Task: Find connections with filter location Carrières-sous-Poissy with filter topic #automotivewith filter profile language French with filter current company Happiest Minds Technologies with filter school Vellore Institute of Technology with filter industry Oil and Gas with filter service category Project Management with filter keywords title Painter
Action: Mouse moved to (631, 82)
Screenshot: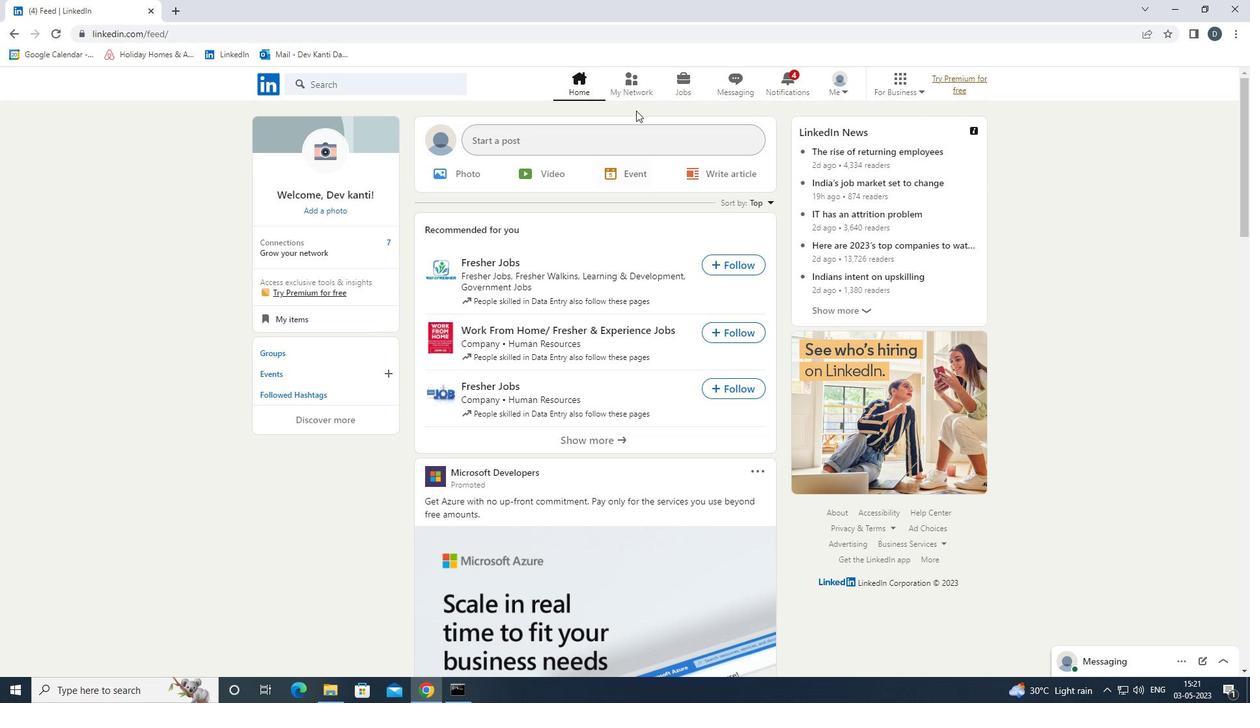 
Action: Mouse pressed left at (631, 82)
Screenshot: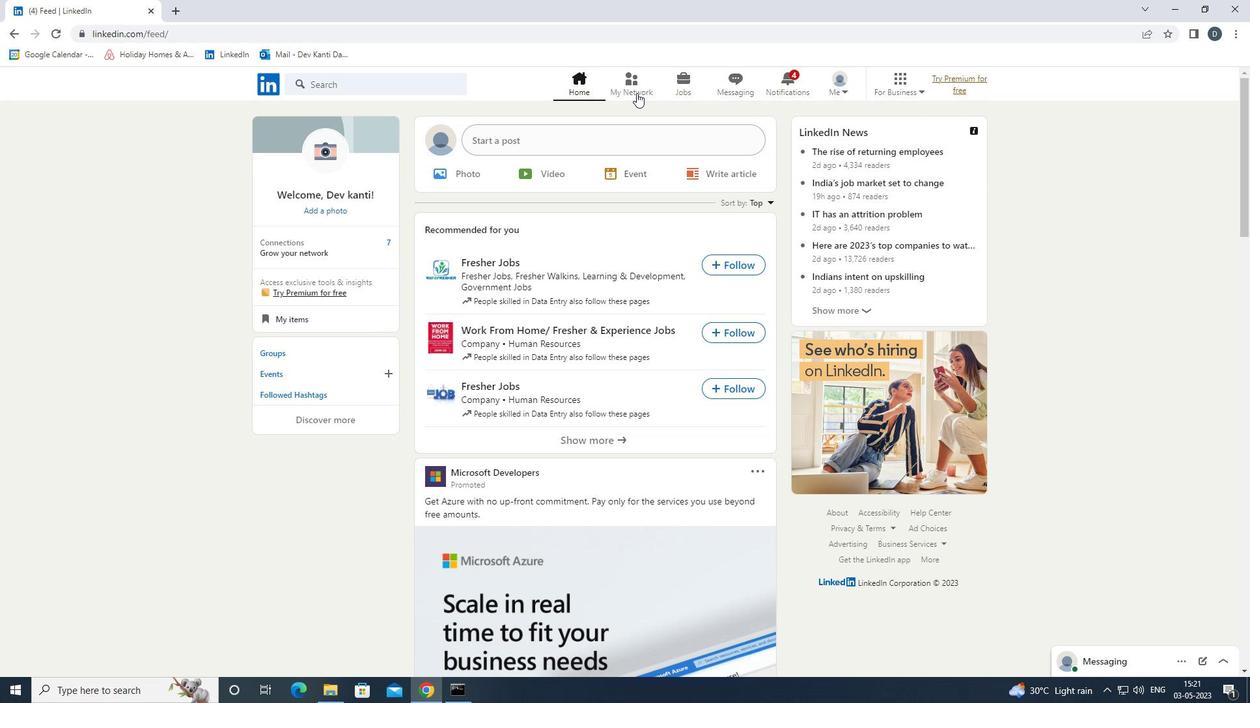 
Action: Mouse moved to (429, 153)
Screenshot: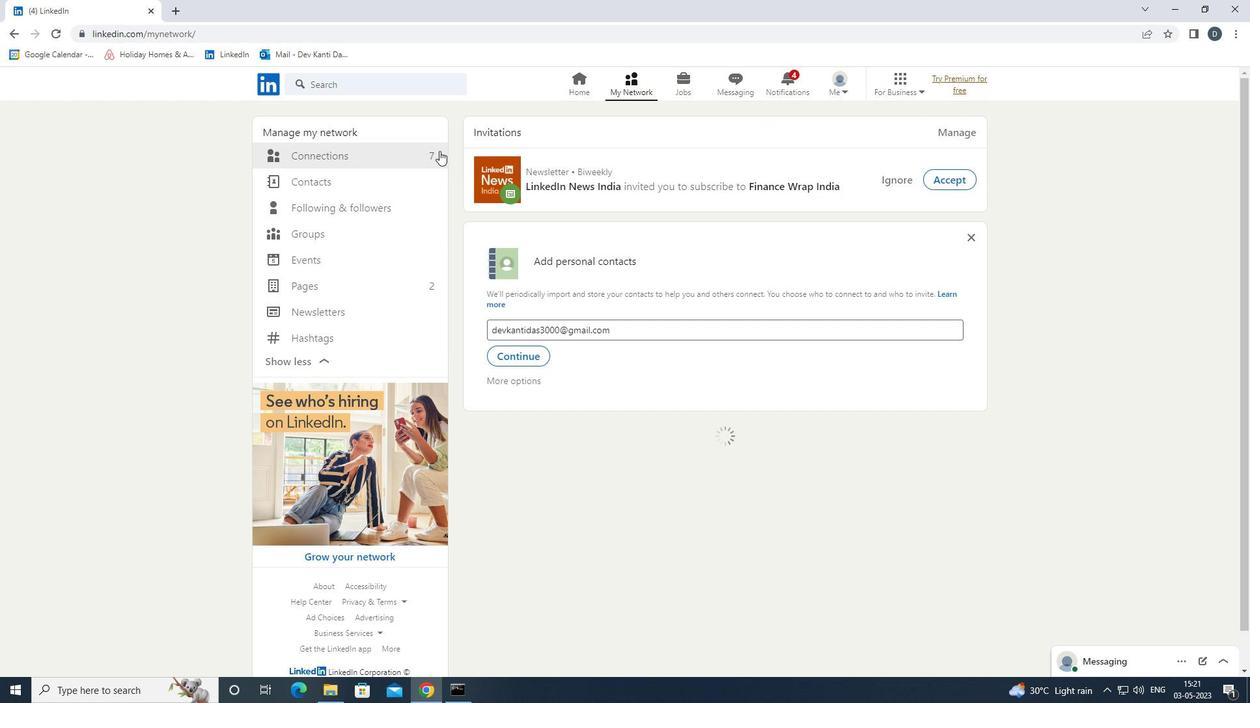 
Action: Mouse pressed left at (429, 153)
Screenshot: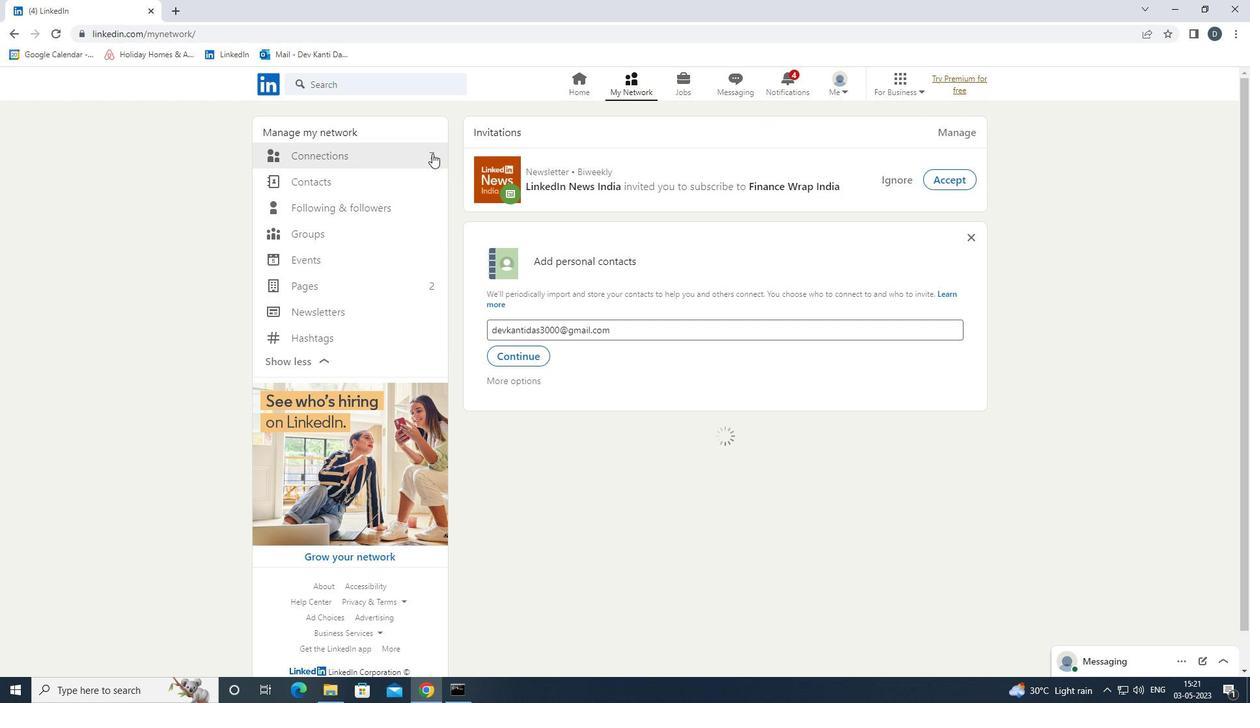 
Action: Mouse moved to (733, 154)
Screenshot: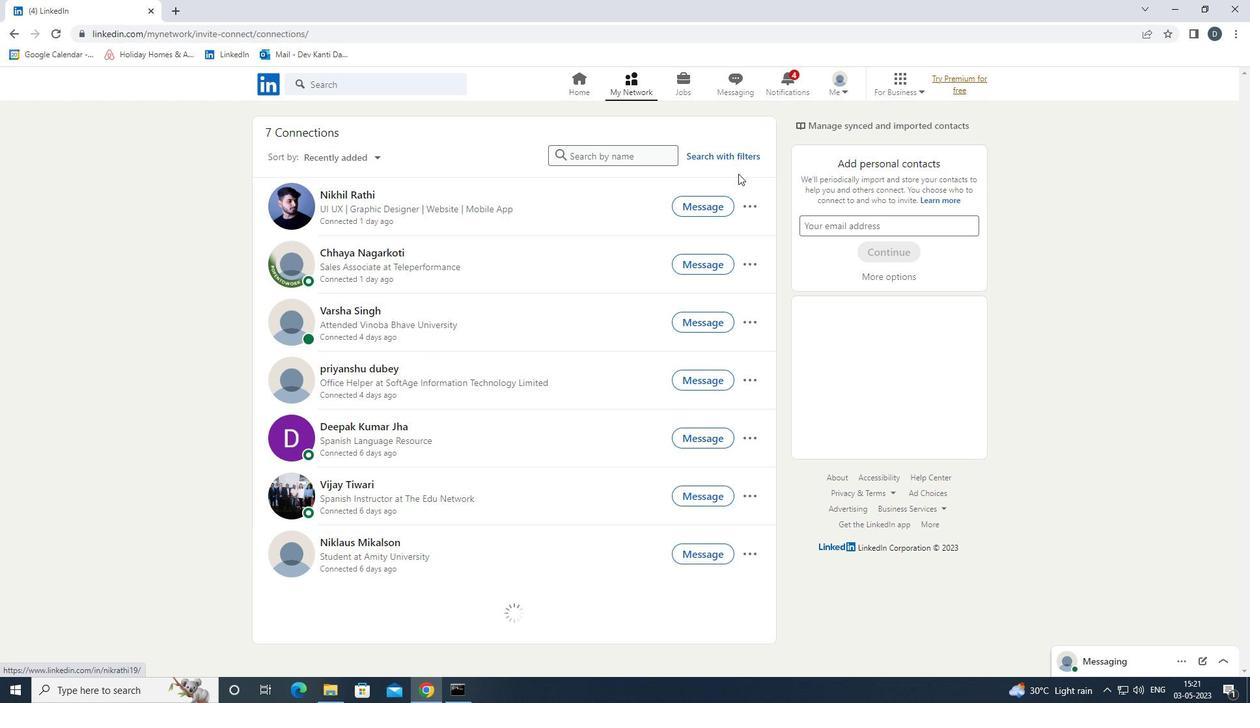 
Action: Mouse pressed left at (733, 154)
Screenshot: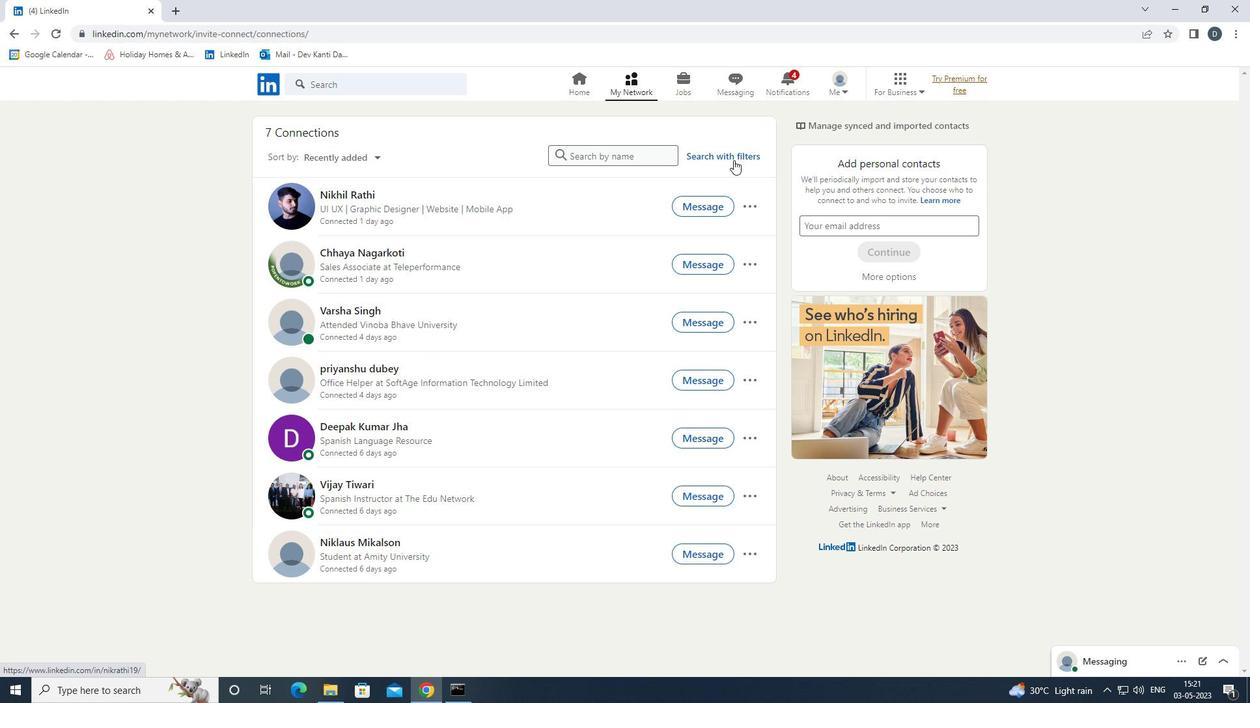 
Action: Mouse moved to (678, 121)
Screenshot: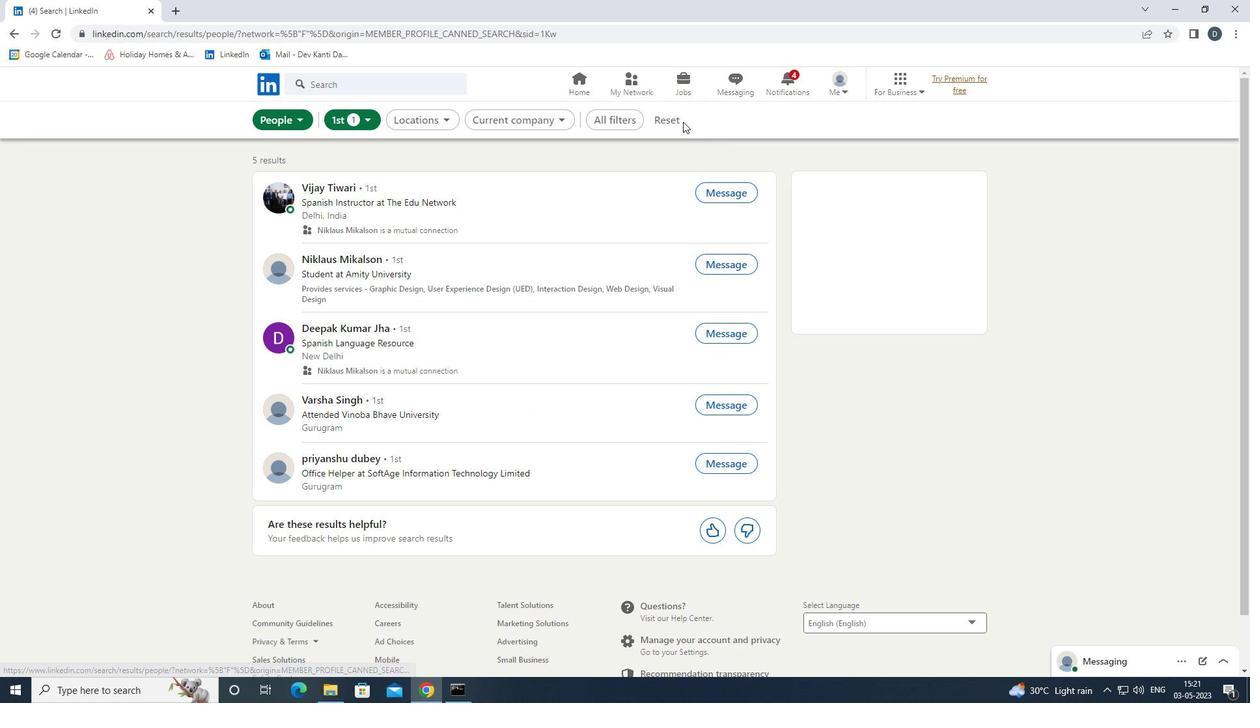 
Action: Mouse pressed left at (678, 121)
Screenshot: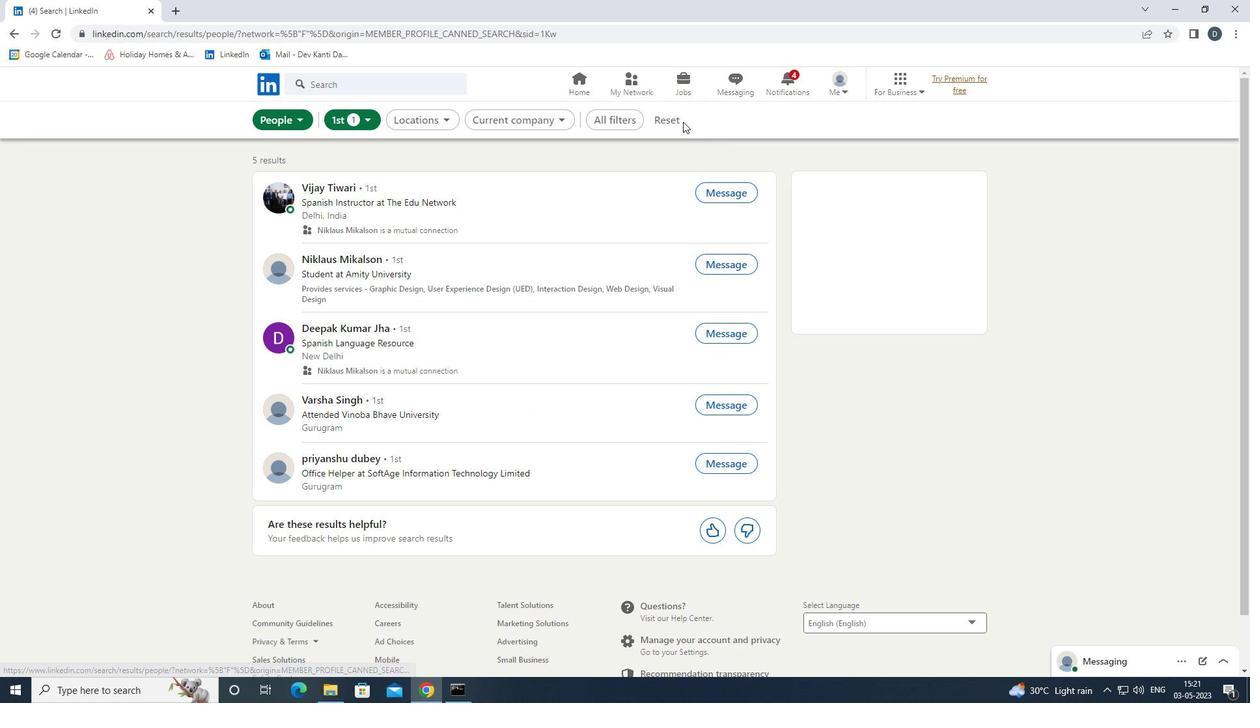 
Action: Mouse moved to (674, 122)
Screenshot: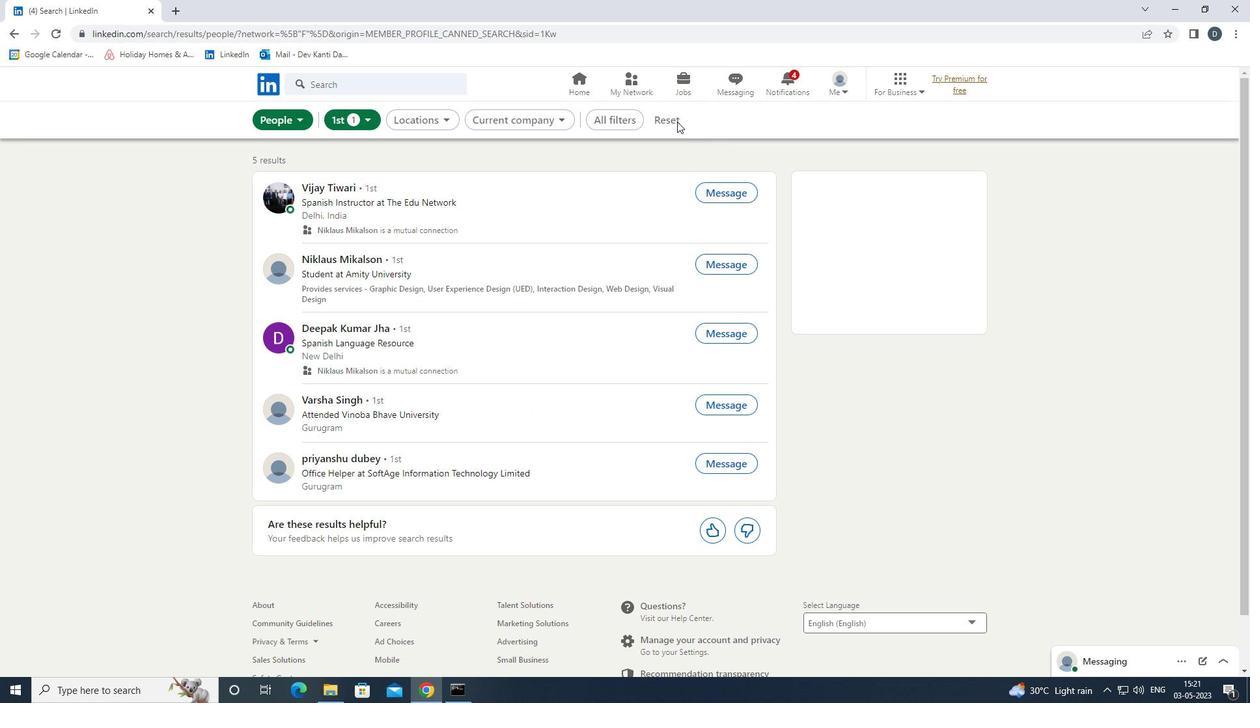 
Action: Mouse pressed left at (674, 122)
Screenshot: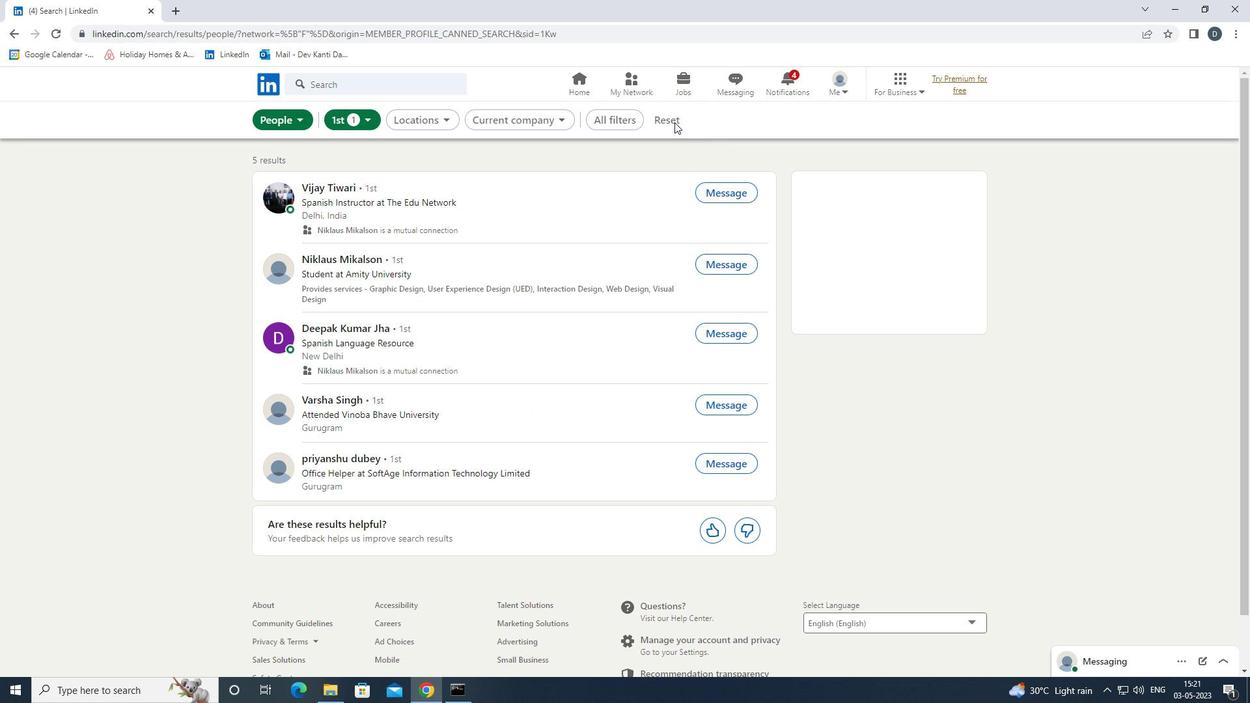 
Action: Mouse moved to (654, 117)
Screenshot: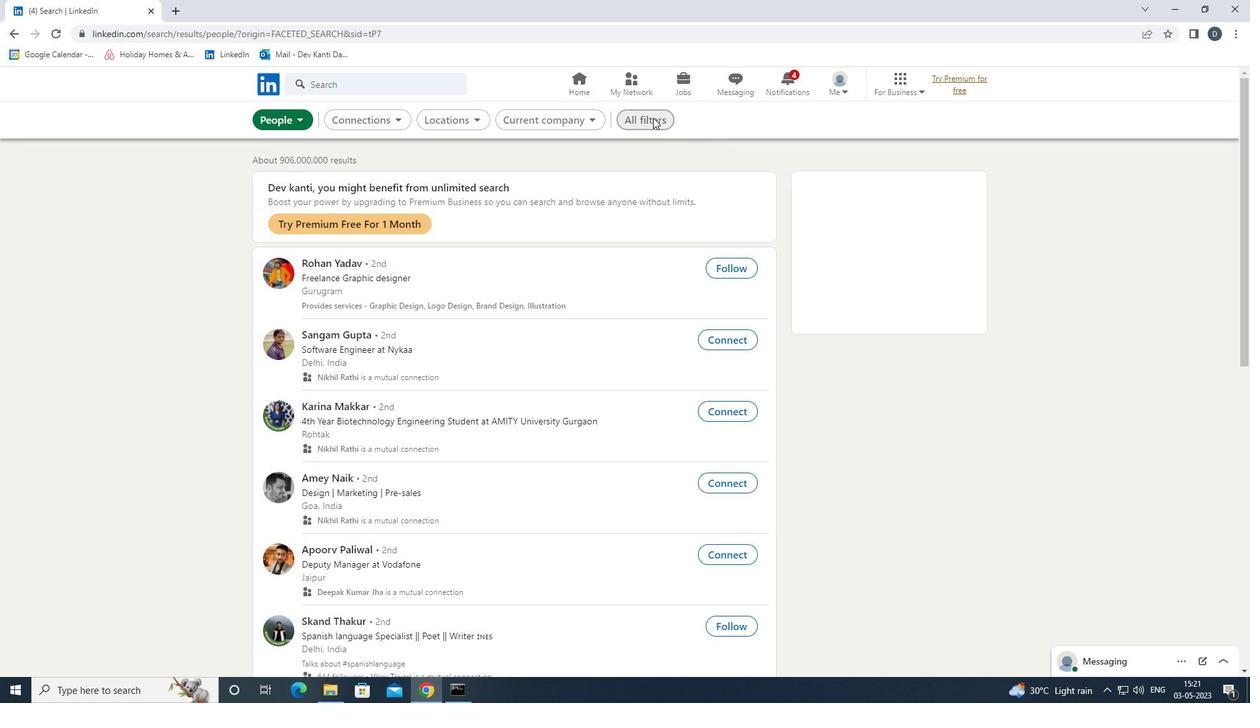
Action: Mouse pressed left at (654, 117)
Screenshot: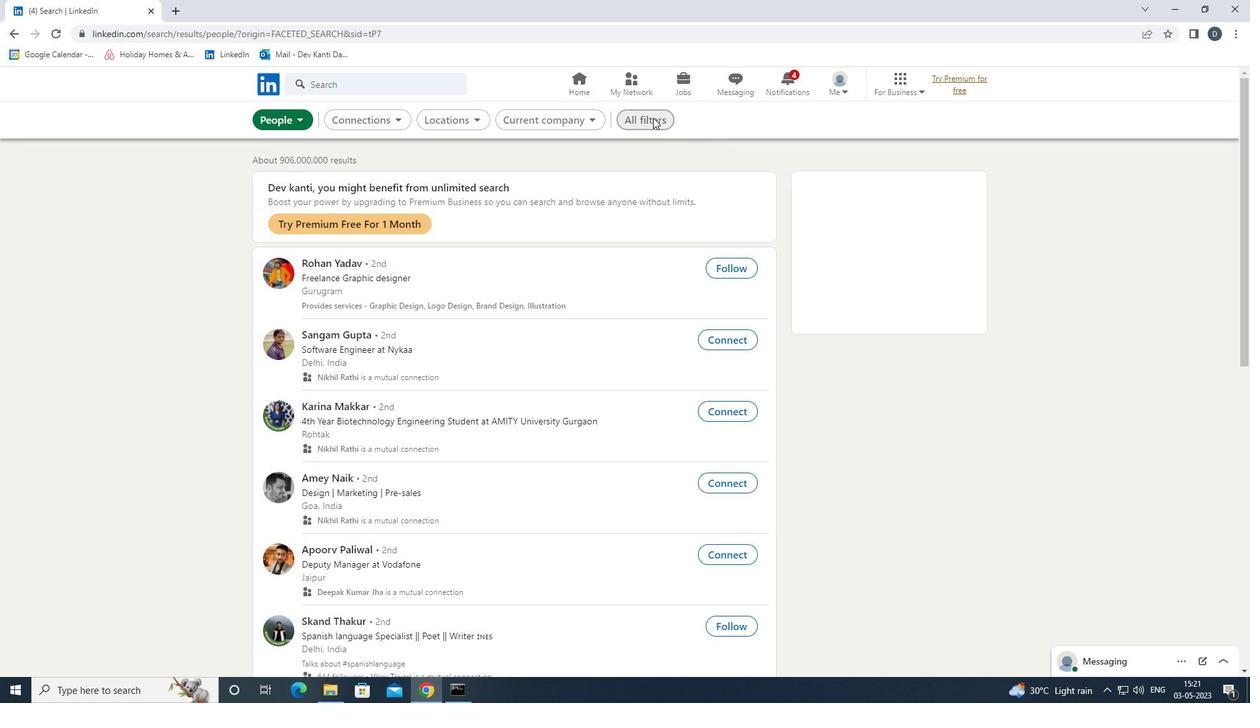 
Action: Mouse moved to (1144, 404)
Screenshot: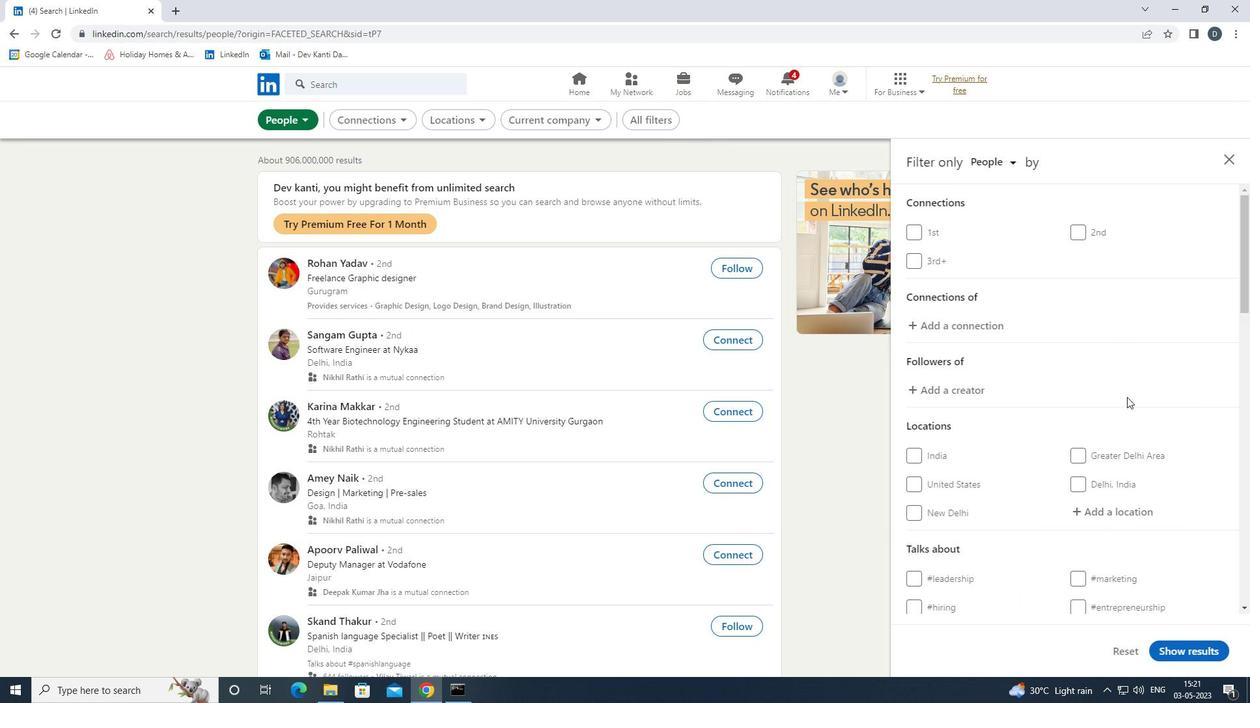 
Action: Mouse scrolled (1144, 403) with delta (0, 0)
Screenshot: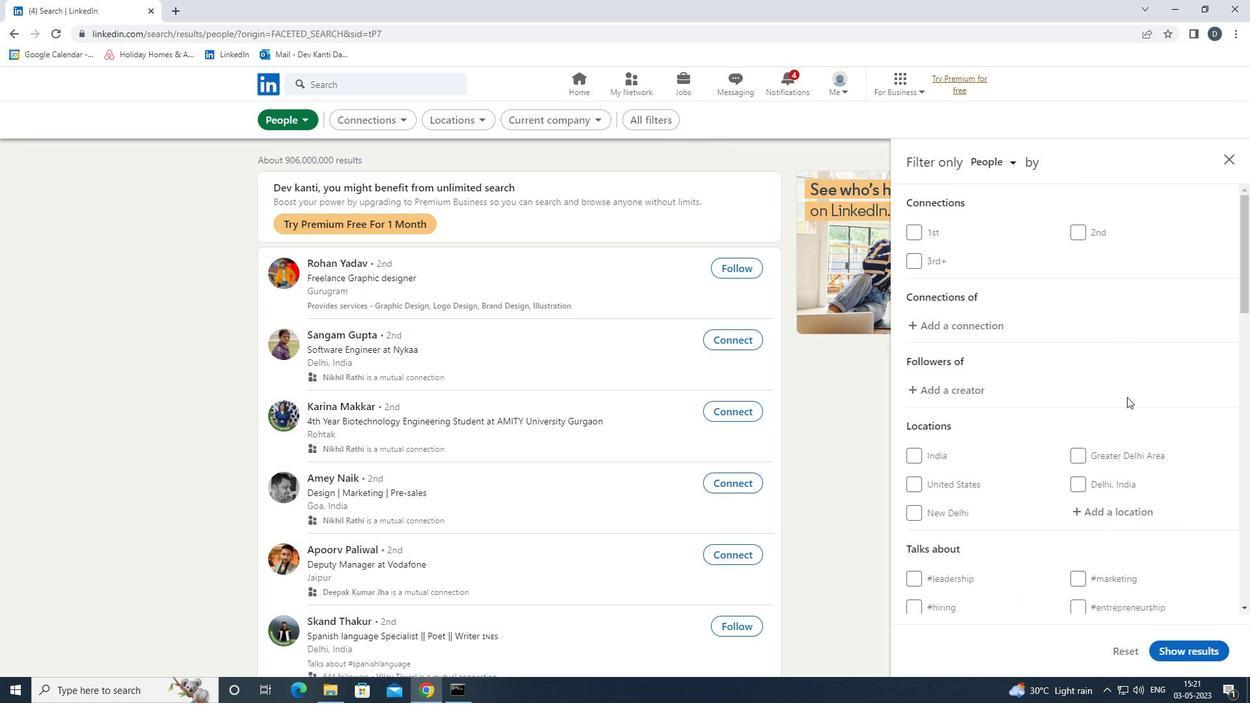 
Action: Mouse scrolled (1144, 403) with delta (0, 0)
Screenshot: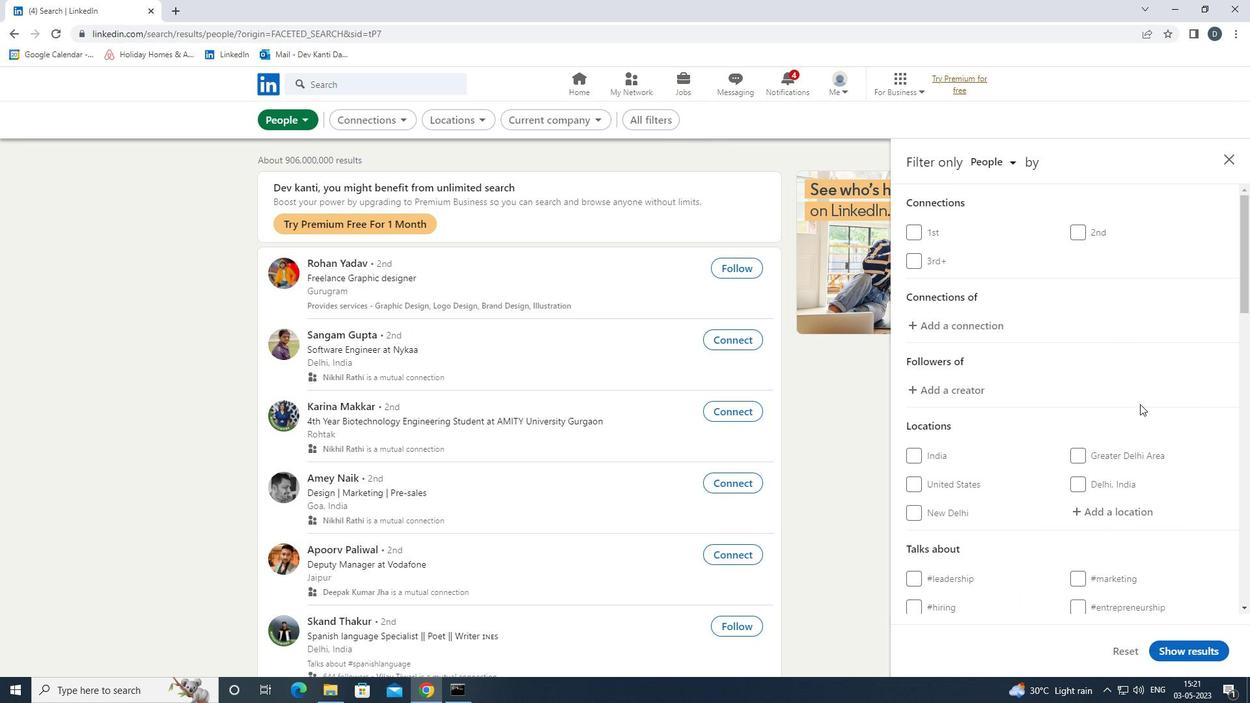 
Action: Mouse scrolled (1144, 403) with delta (0, 0)
Screenshot: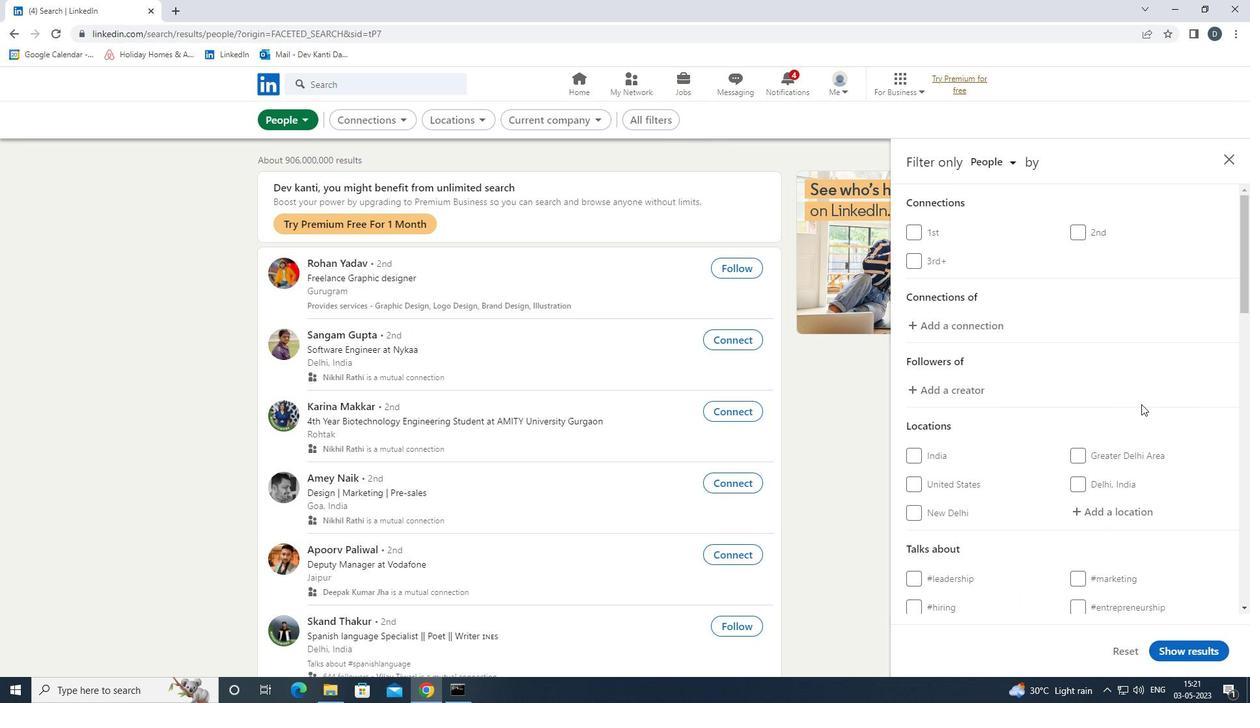 
Action: Mouse moved to (1133, 315)
Screenshot: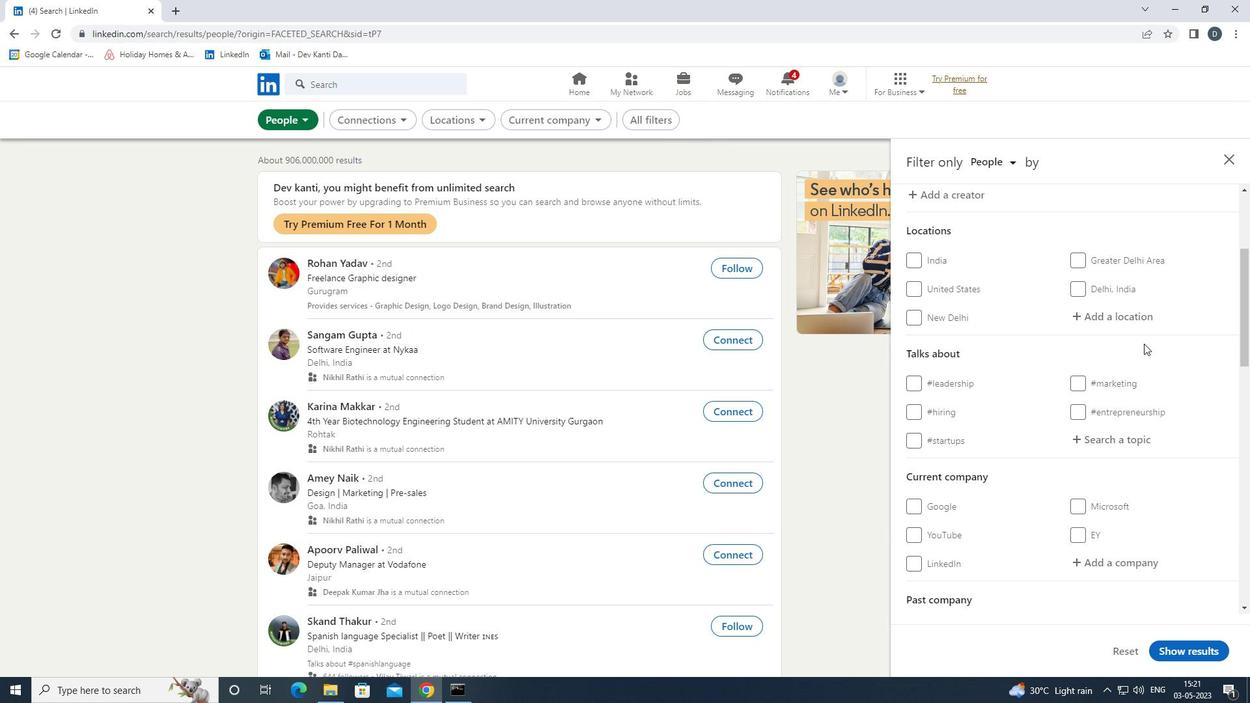 
Action: Mouse pressed left at (1133, 315)
Screenshot: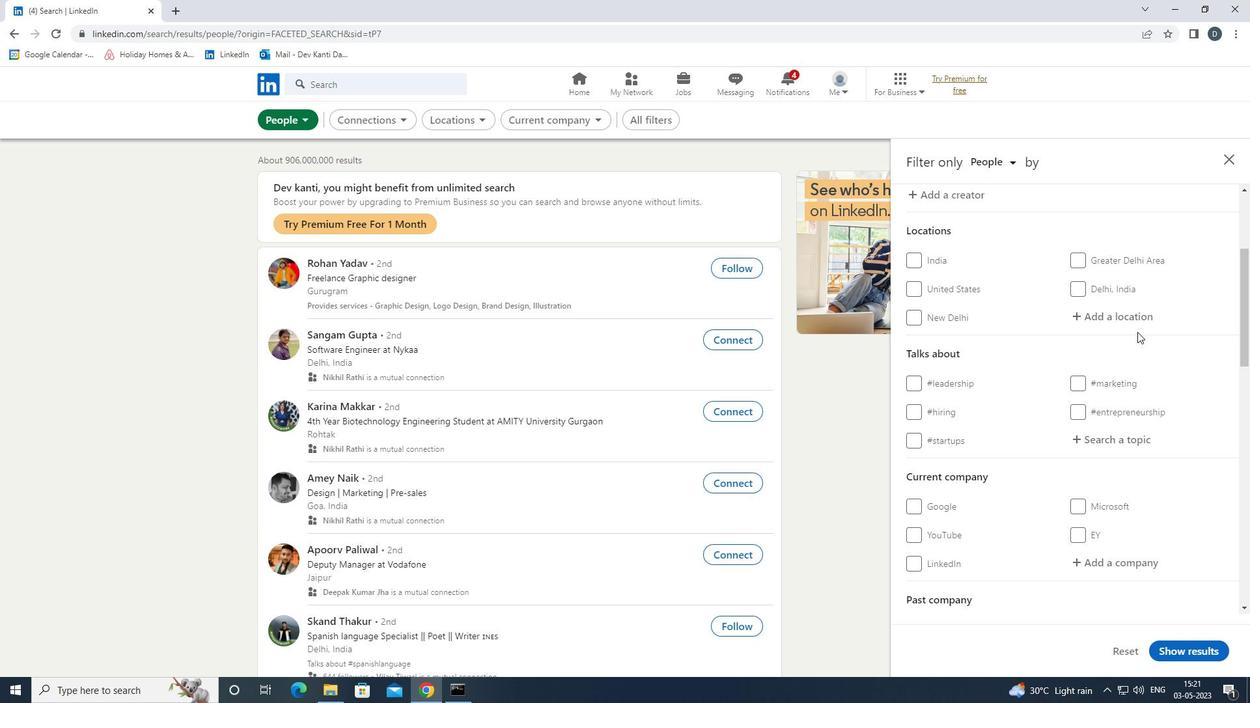 
Action: Mouse moved to (1131, 315)
Screenshot: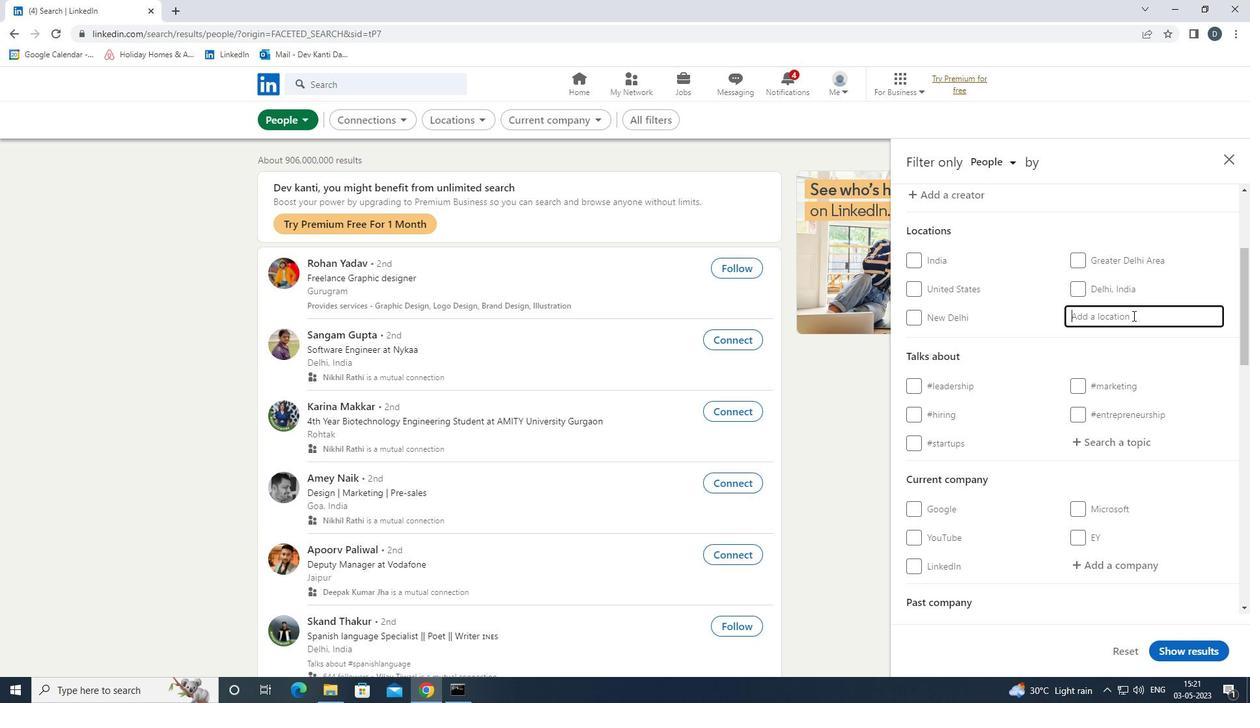 
Action: Key pressed <Key.shift>CARRIERES<Key.up><Key.down><Key.down><Key.up><Key.enter>
Screenshot: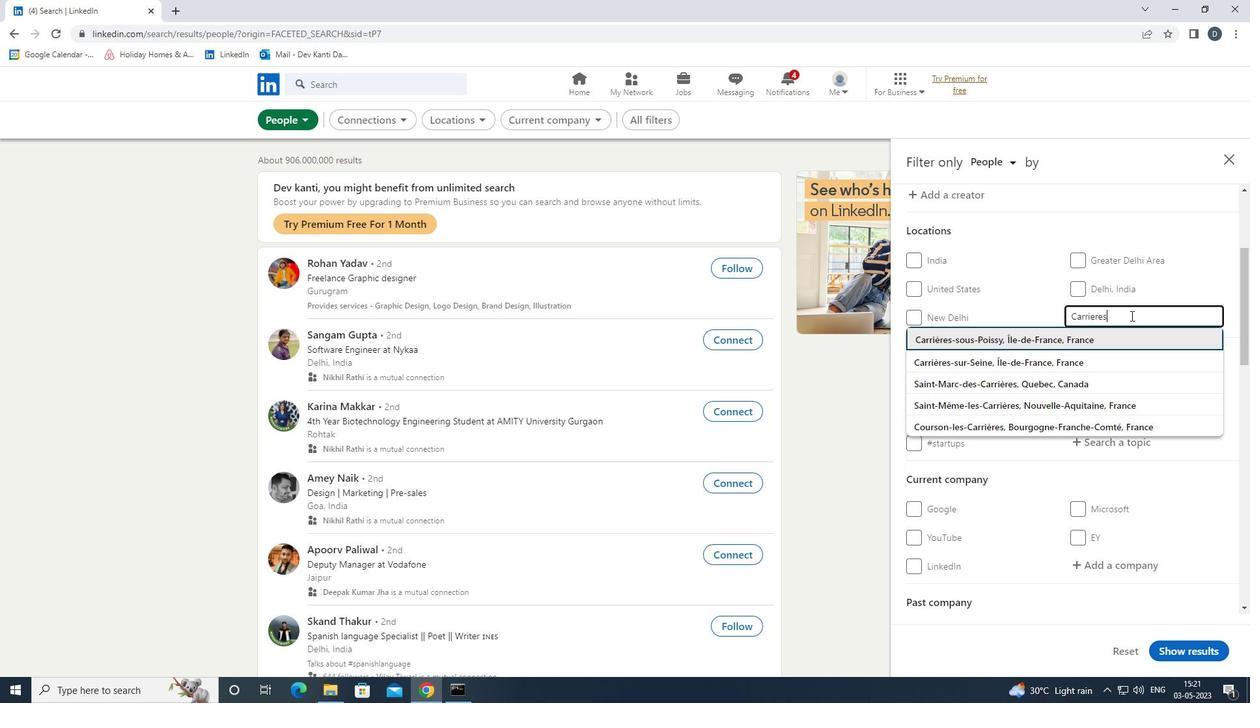 
Action: Mouse moved to (1143, 312)
Screenshot: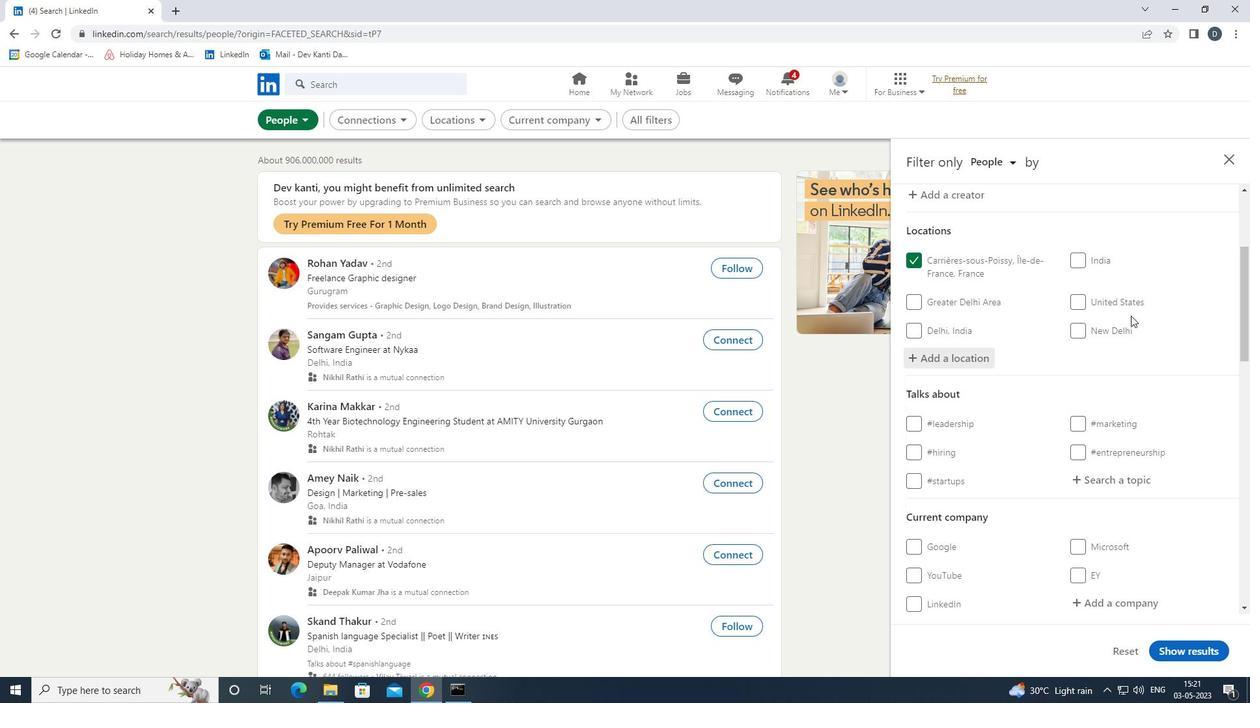 
Action: Mouse scrolled (1143, 312) with delta (0, 0)
Screenshot: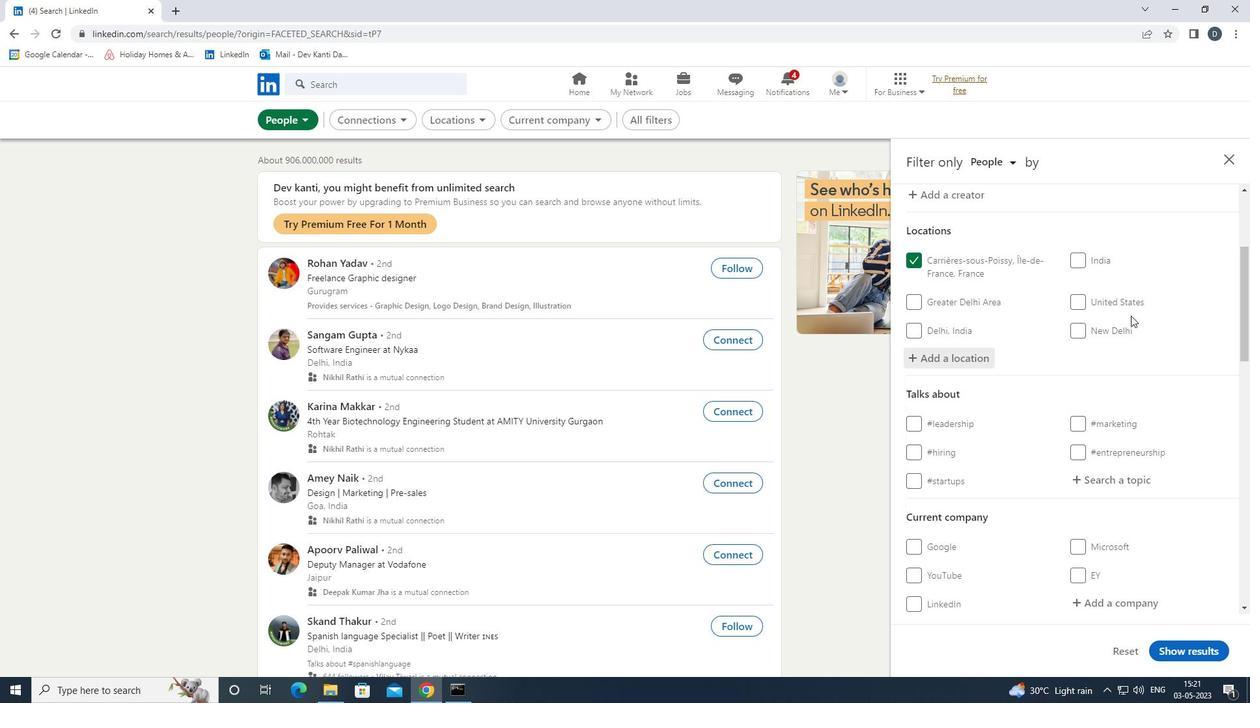 
Action: Mouse moved to (1141, 321)
Screenshot: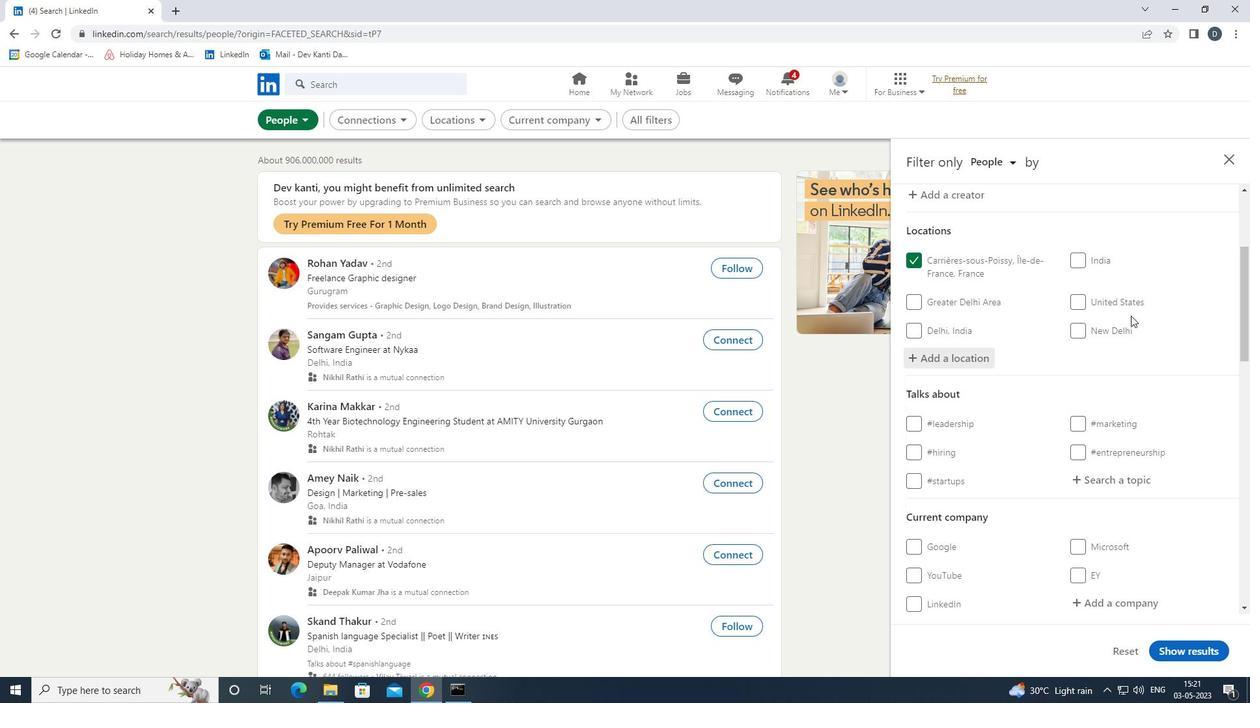 
Action: Mouse scrolled (1141, 321) with delta (0, 0)
Screenshot: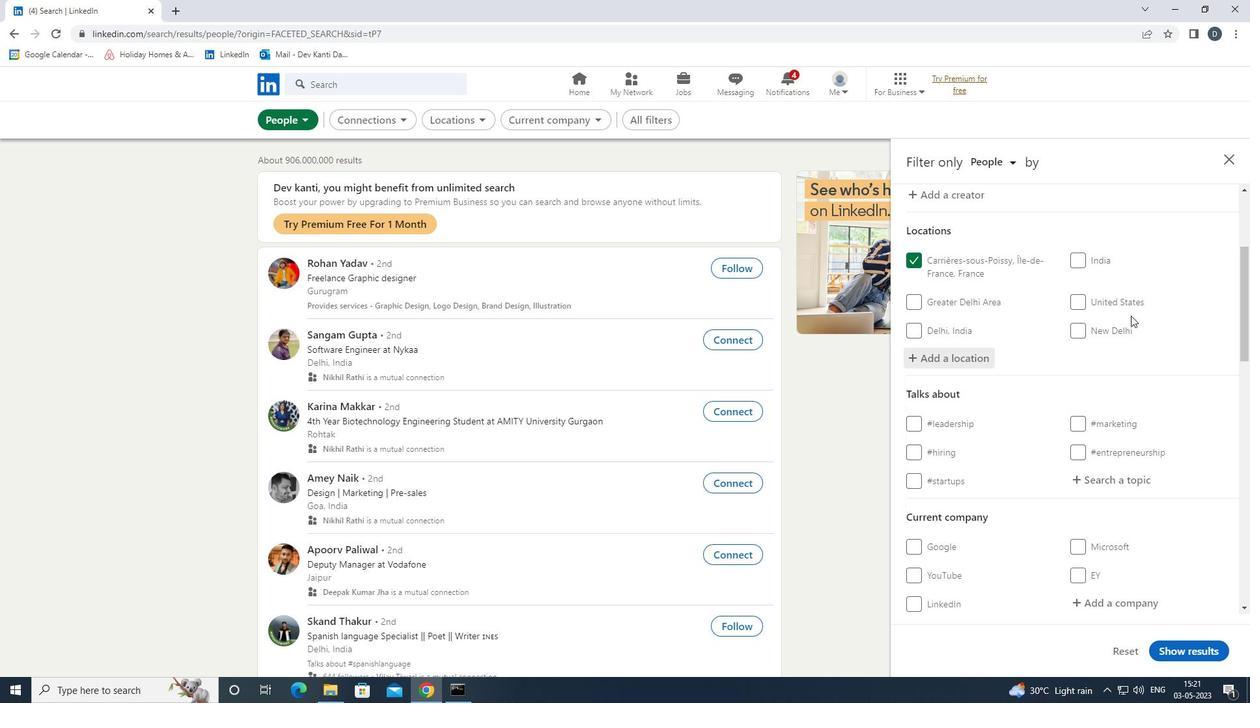 
Action: Mouse moved to (1126, 353)
Screenshot: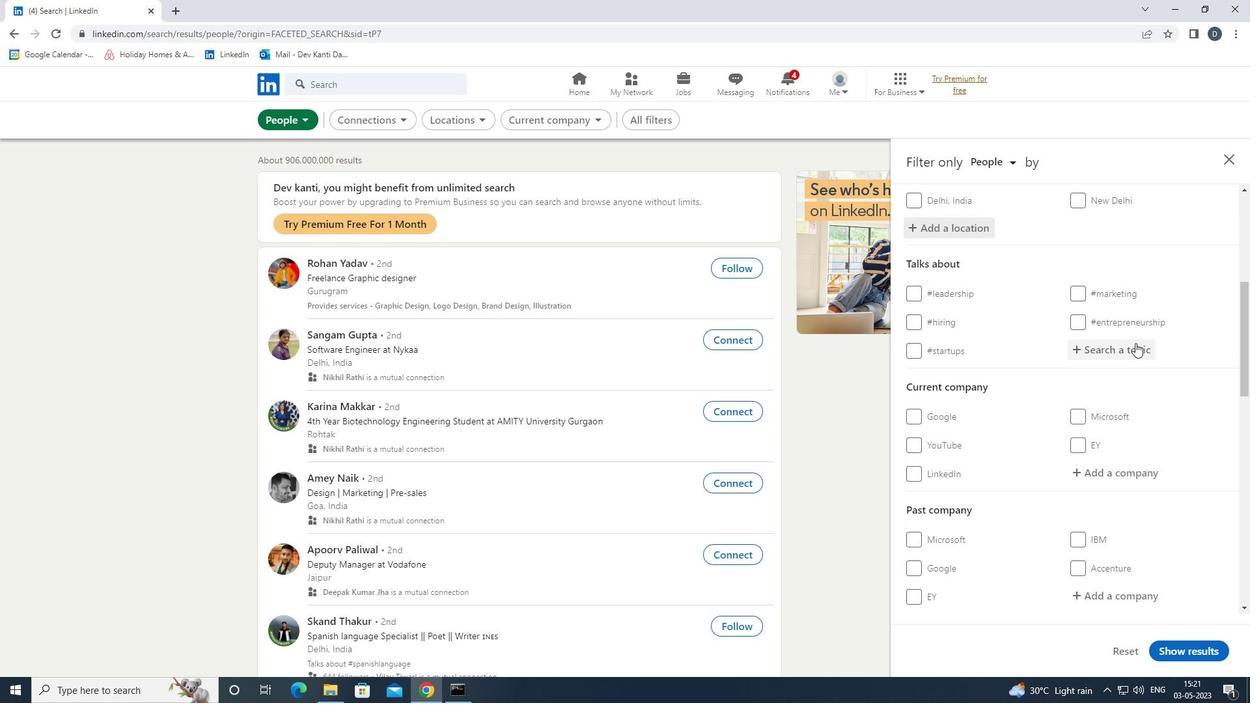 
Action: Mouse pressed left at (1126, 353)
Screenshot: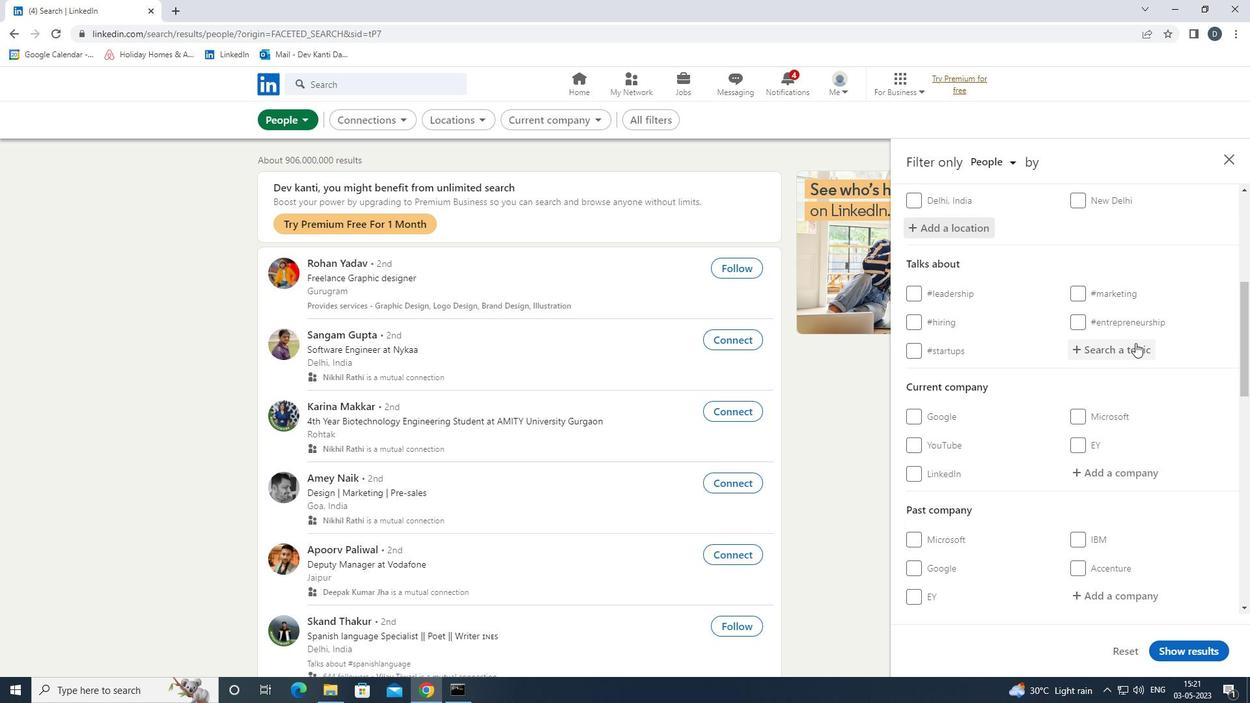 
Action: Key pressed AUTOMOT<Key.down><Key.enter>
Screenshot: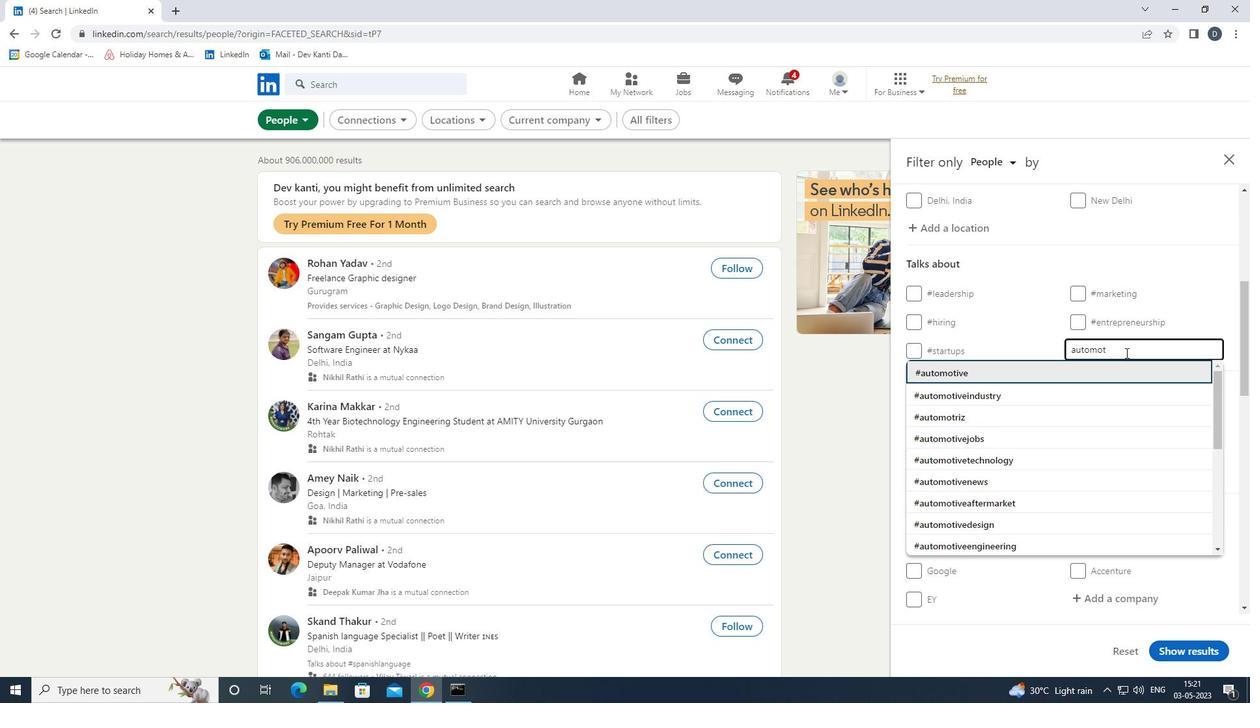 
Action: Mouse moved to (961, 324)
Screenshot: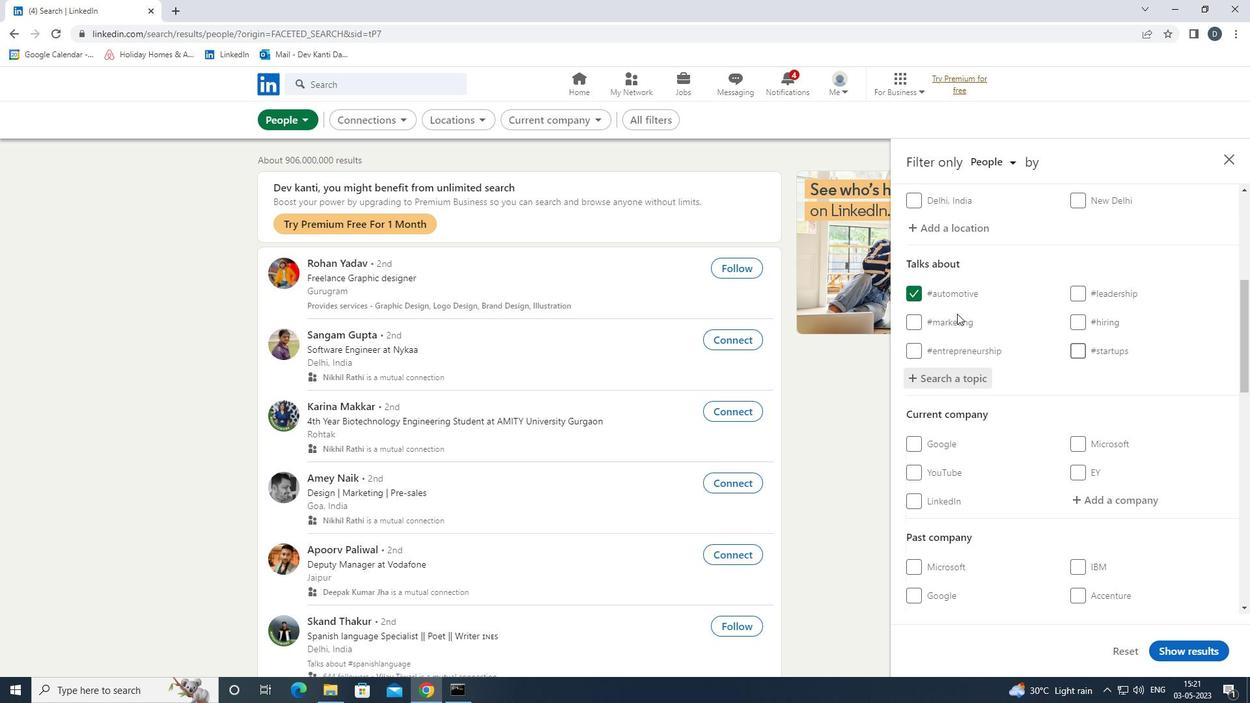 
Action: Mouse scrolled (961, 323) with delta (0, 0)
Screenshot: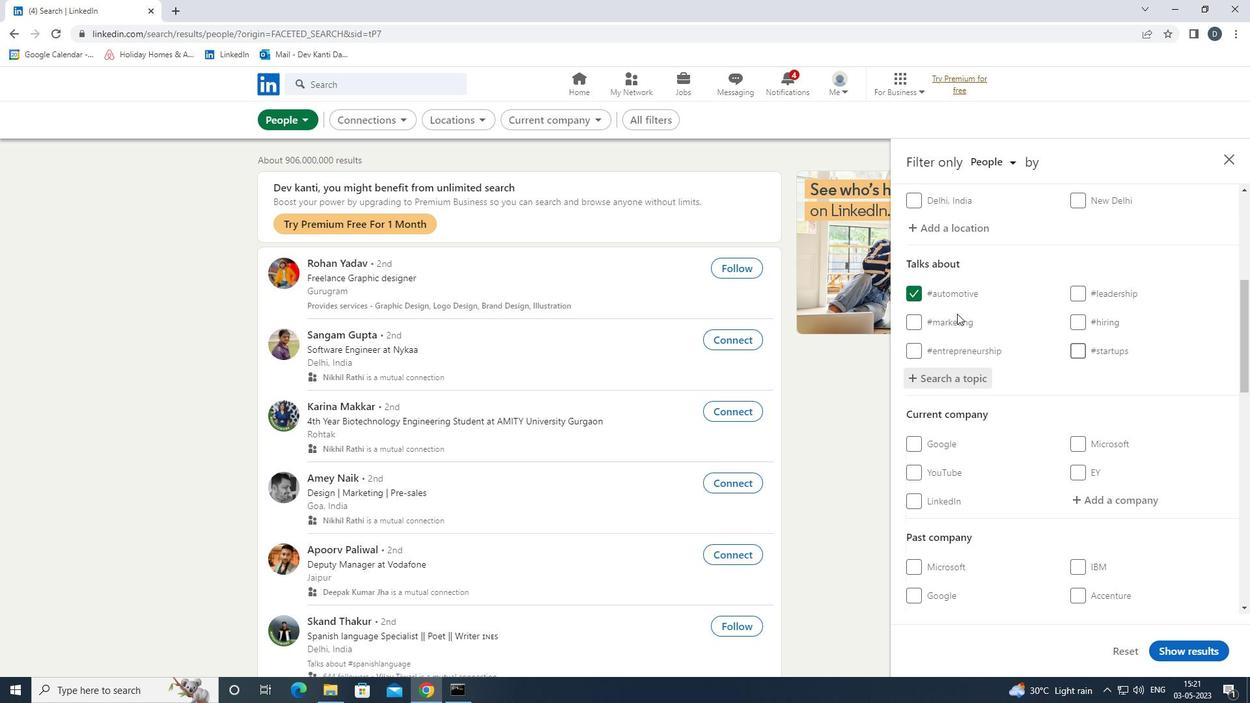 
Action: Mouse moved to (999, 382)
Screenshot: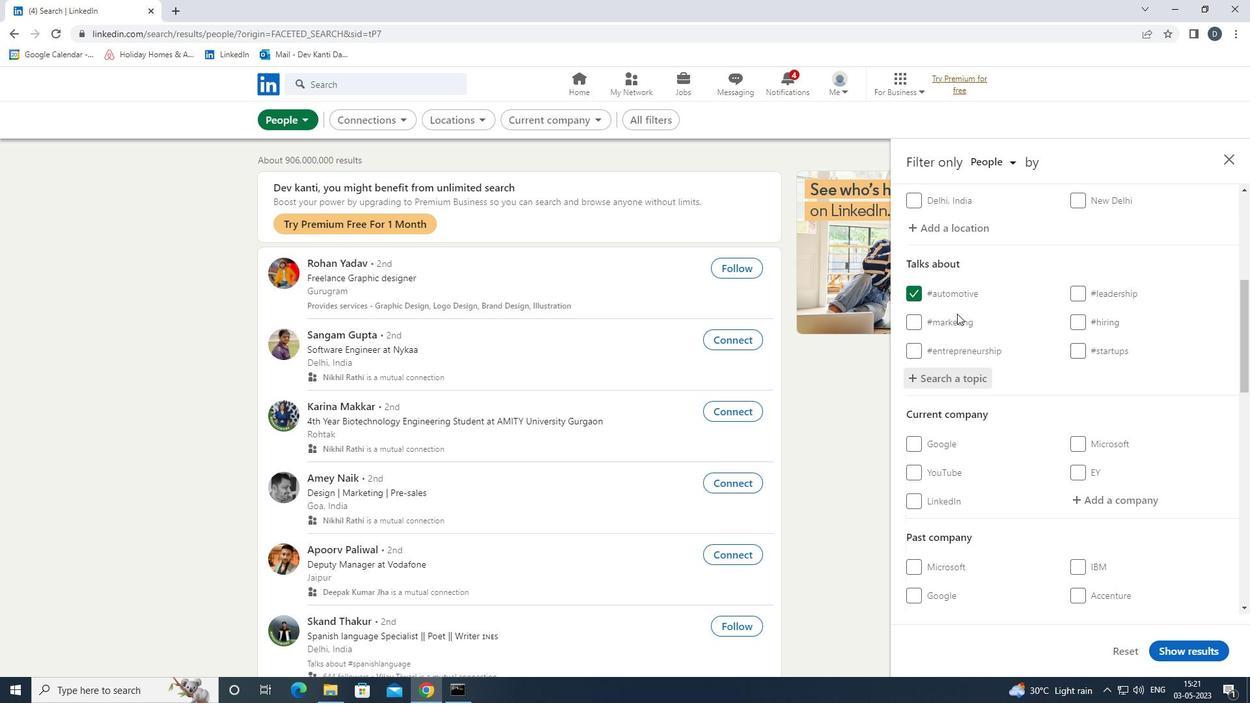 
Action: Mouse scrolled (999, 381) with delta (0, 0)
Screenshot: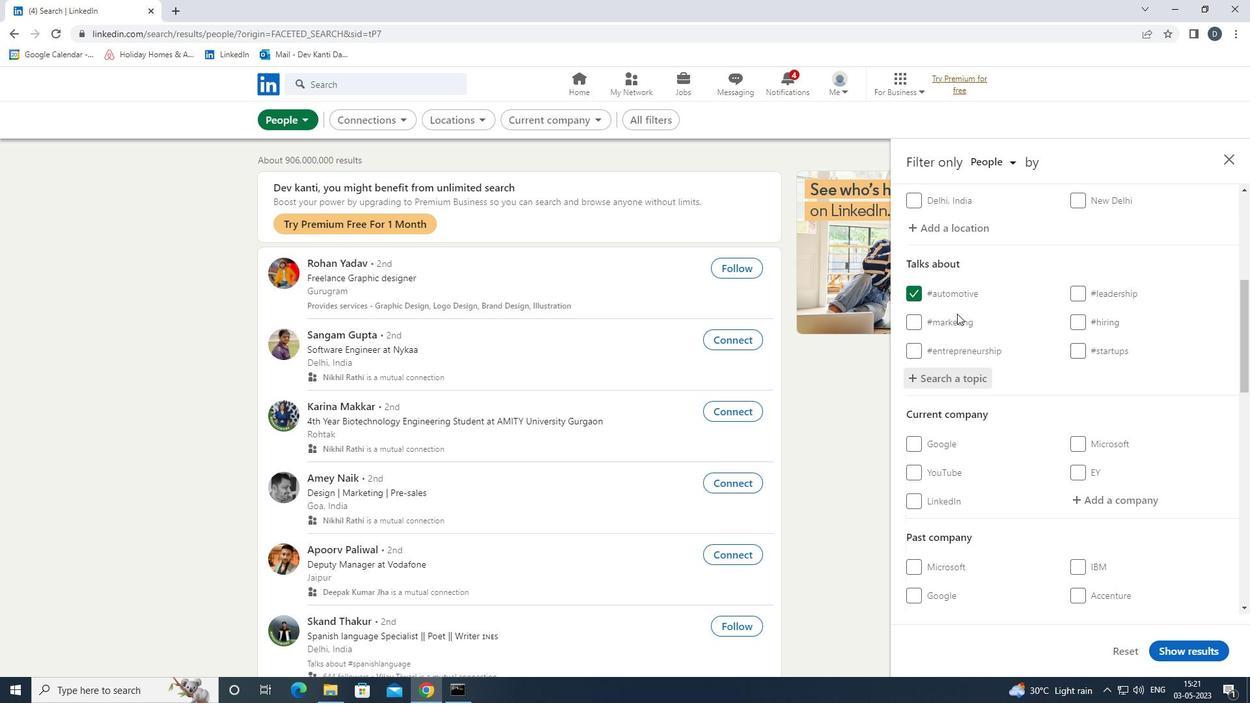 
Action: Mouse moved to (1013, 396)
Screenshot: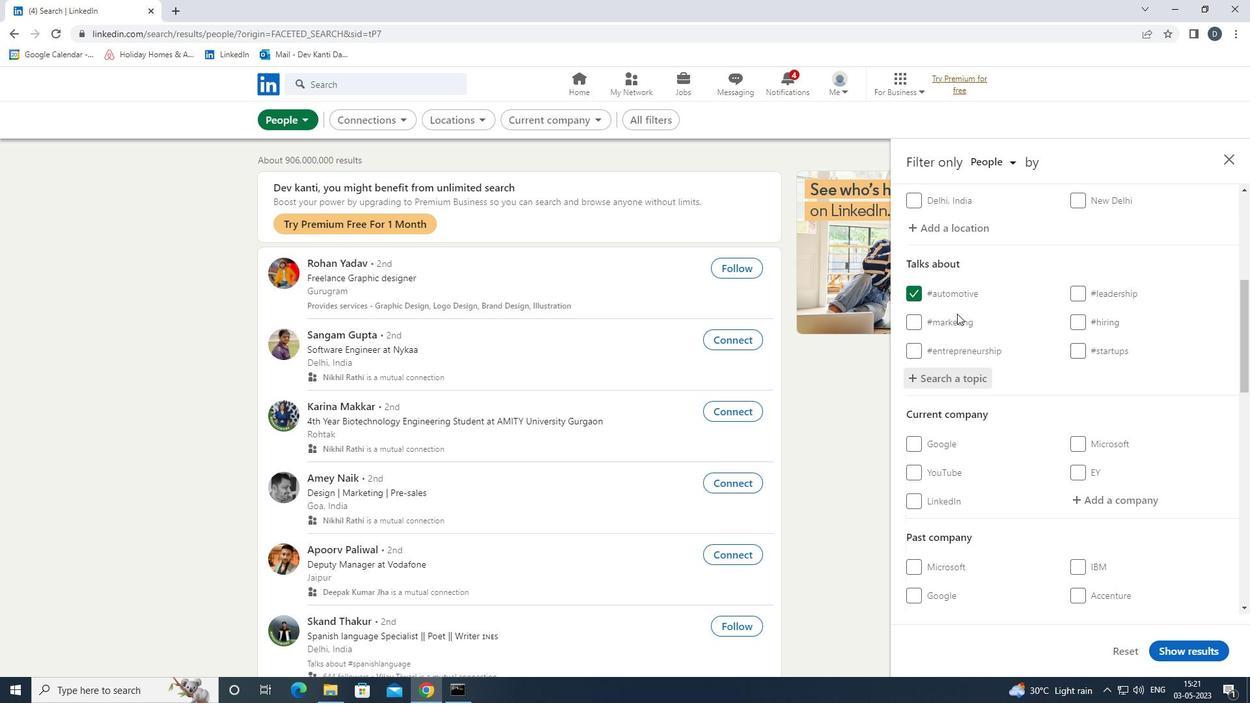 
Action: Mouse scrolled (1013, 395) with delta (0, 0)
Screenshot: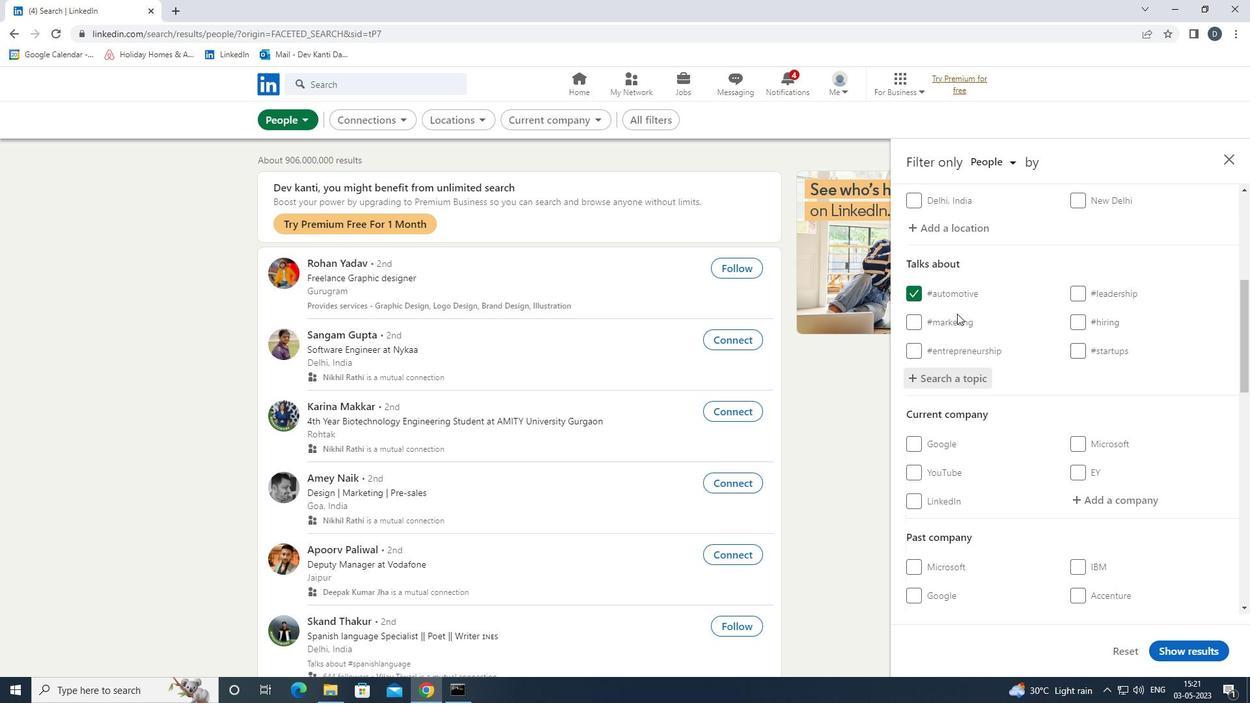 
Action: Mouse moved to (1024, 398)
Screenshot: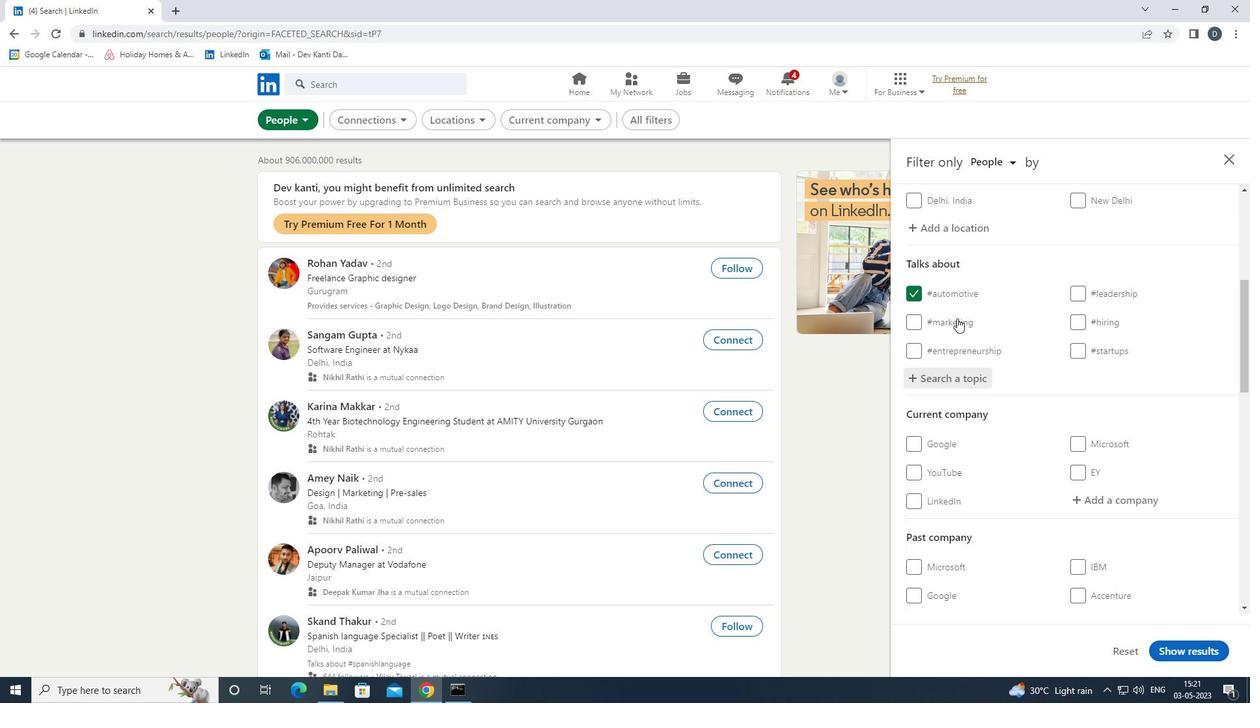 
Action: Mouse scrolled (1024, 398) with delta (0, 0)
Screenshot: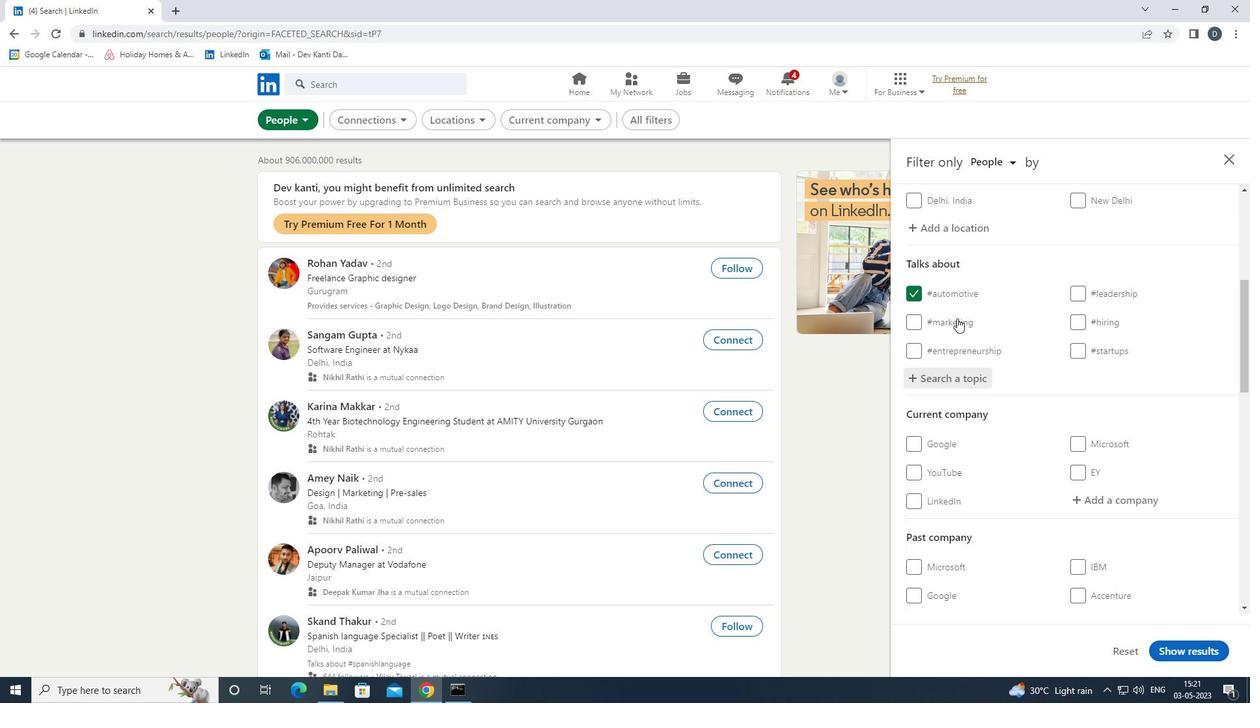 
Action: Mouse moved to (1039, 406)
Screenshot: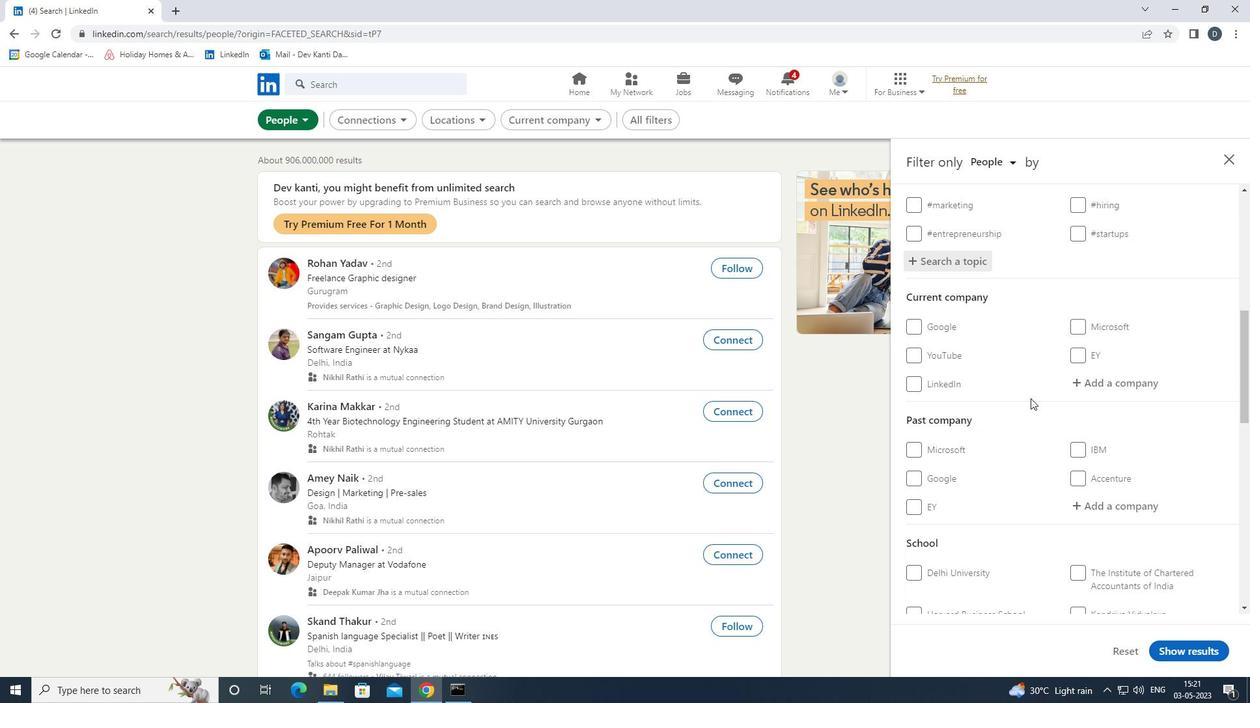 
Action: Mouse scrolled (1039, 405) with delta (0, 0)
Screenshot: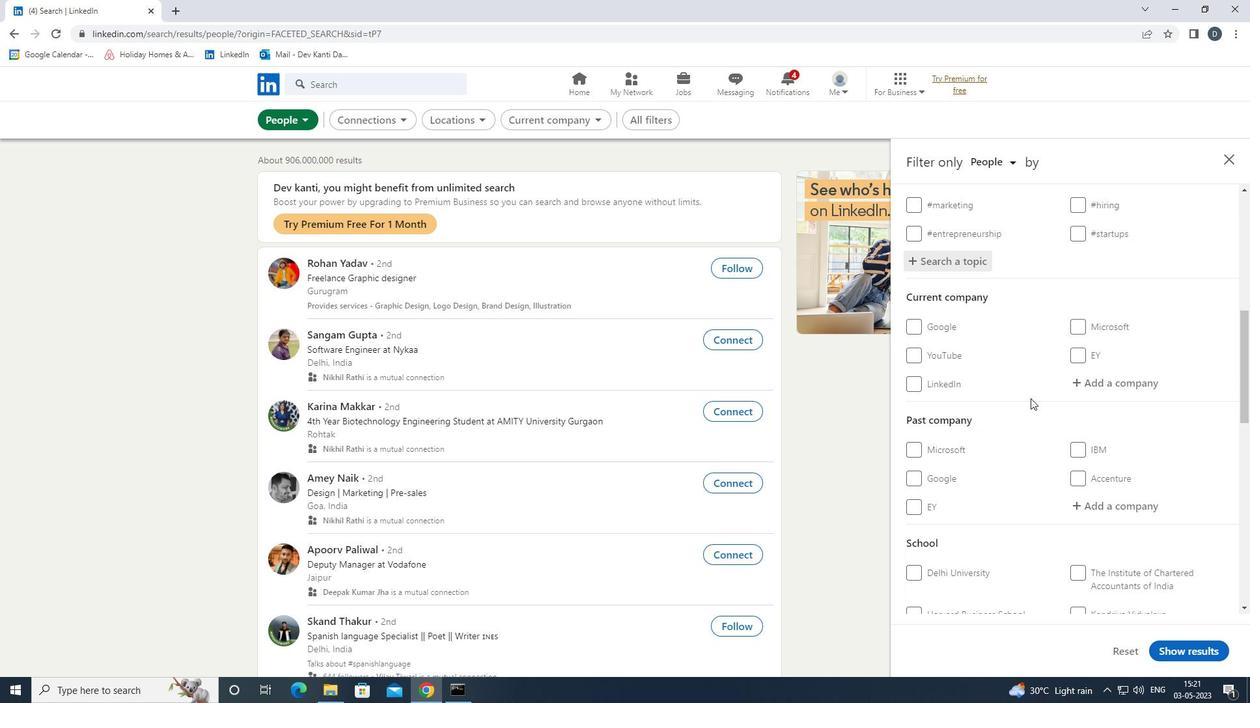 
Action: Mouse moved to (1040, 406)
Screenshot: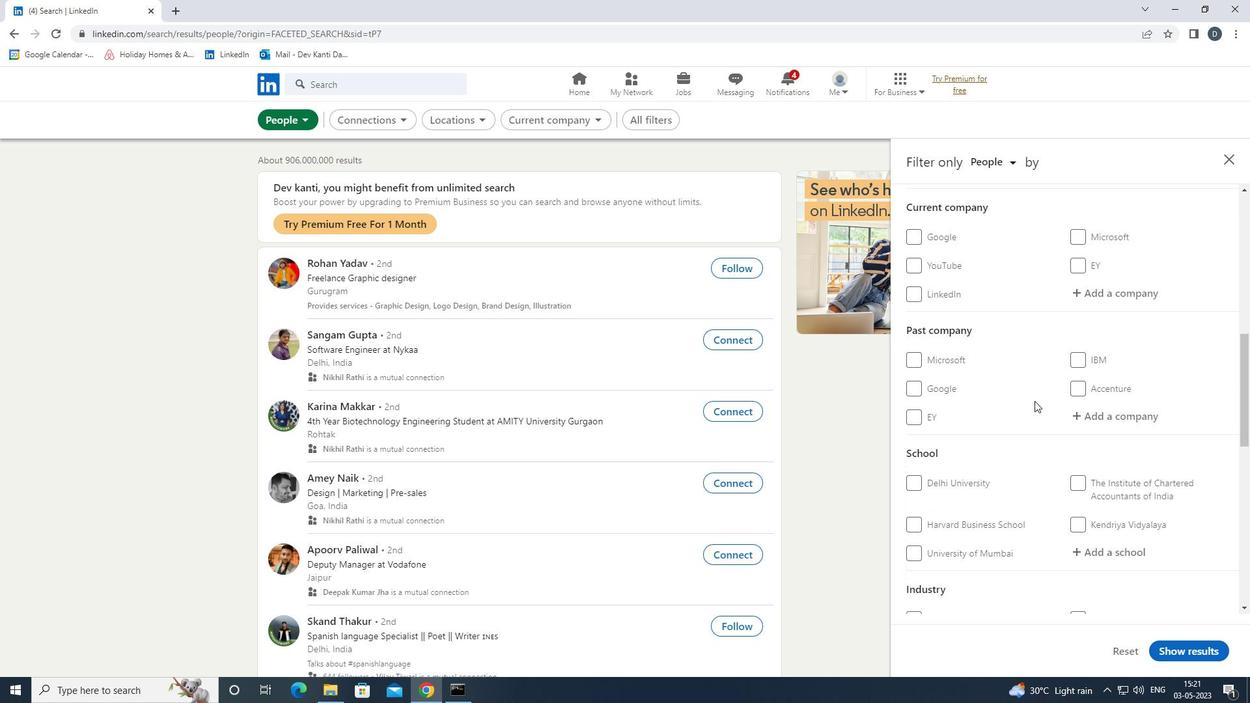 
Action: Mouse scrolled (1040, 405) with delta (0, 0)
Screenshot: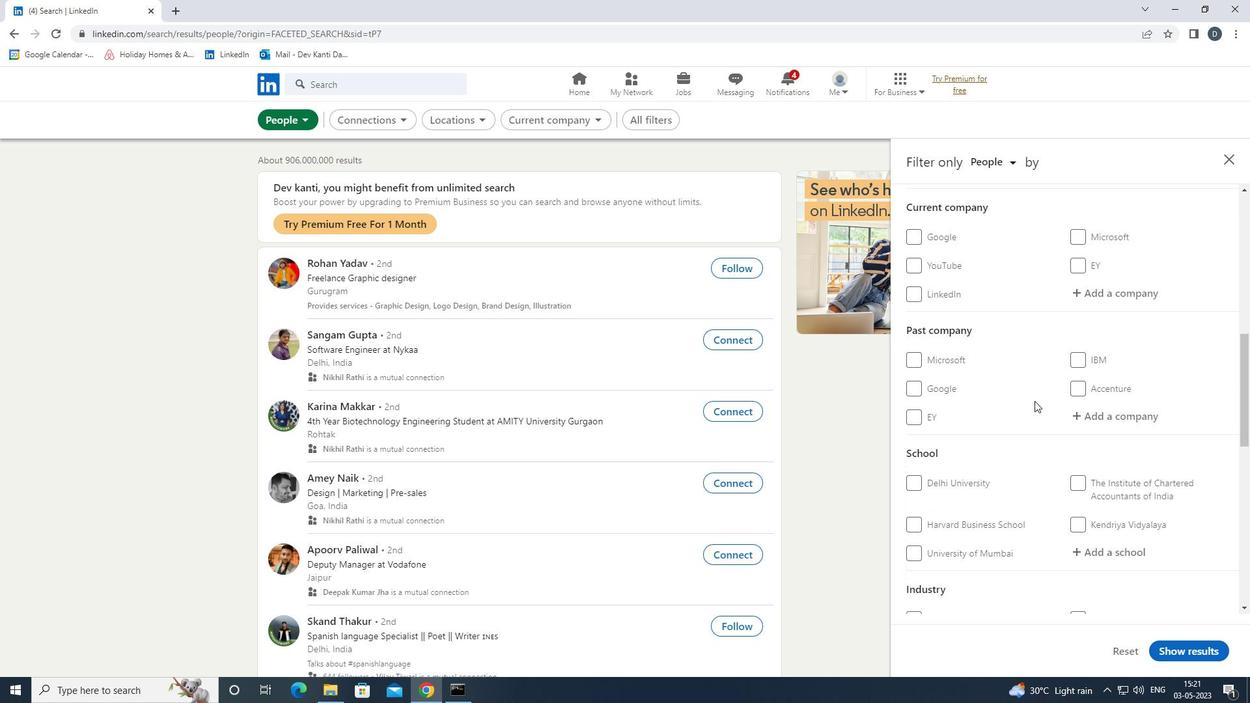 
Action: Mouse moved to (1065, 490)
Screenshot: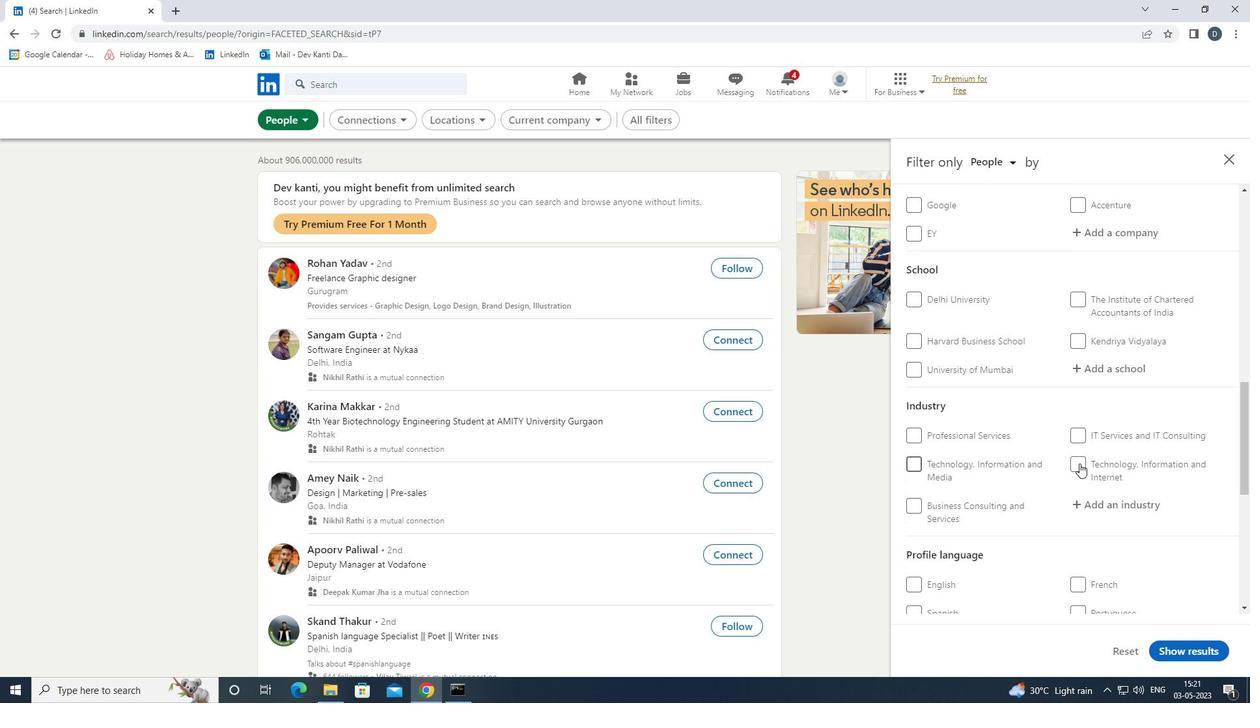 
Action: Mouse scrolled (1065, 489) with delta (0, 0)
Screenshot: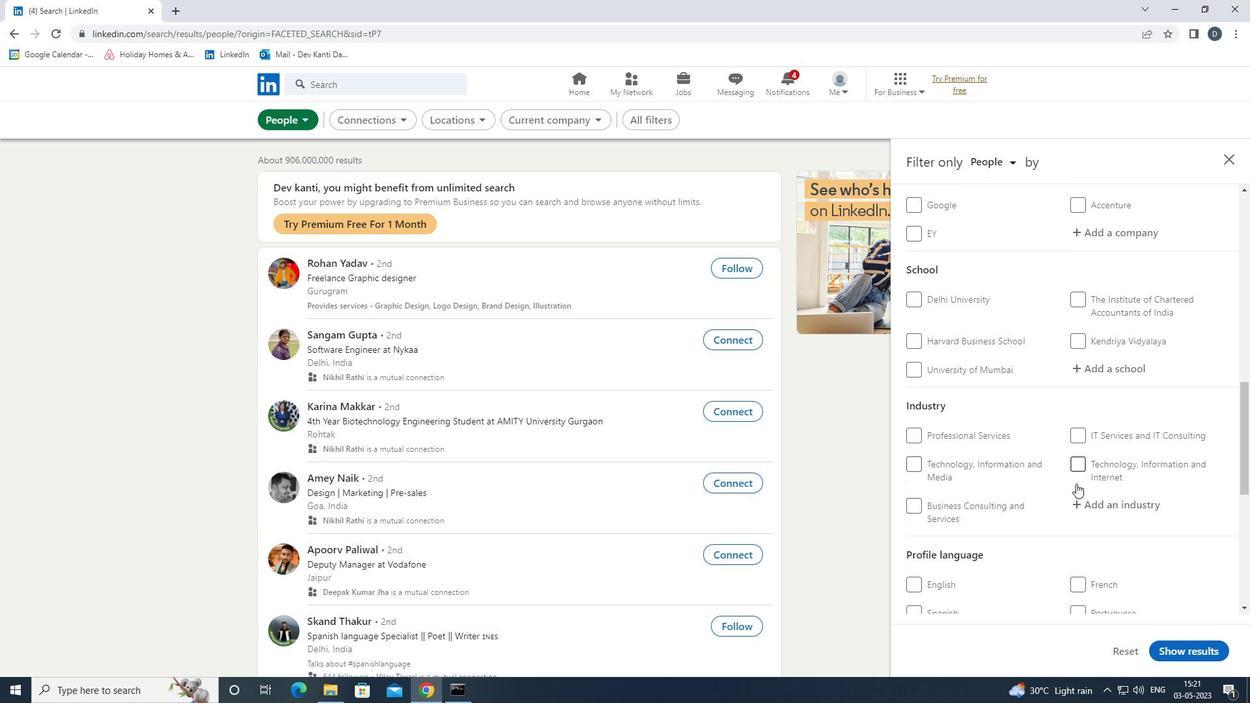
Action: Mouse scrolled (1065, 489) with delta (0, 0)
Screenshot: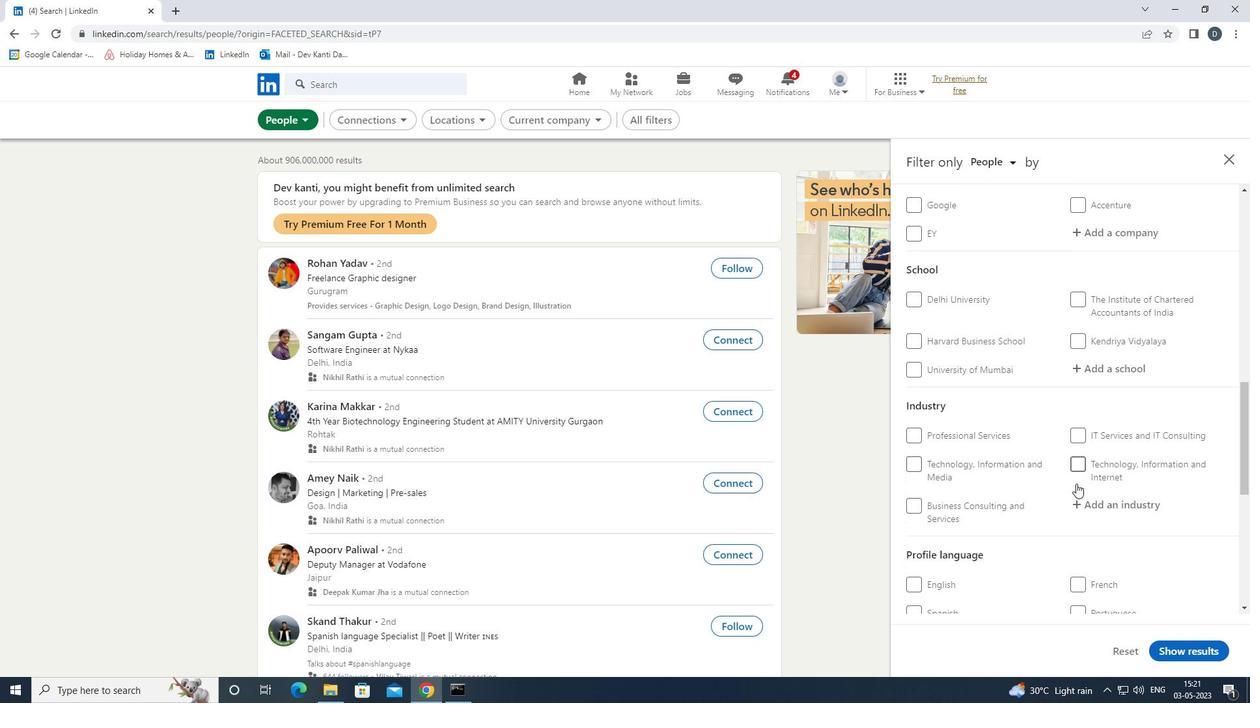 
Action: Mouse moved to (1095, 459)
Screenshot: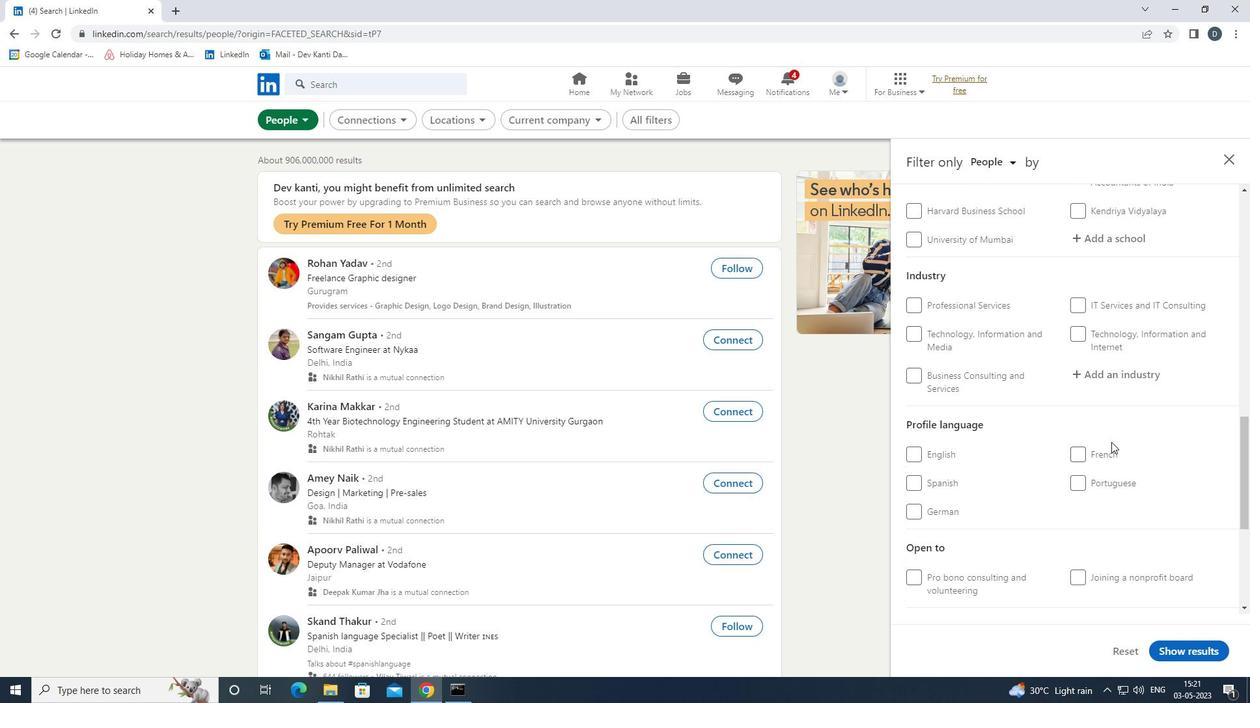 
Action: Mouse pressed left at (1095, 459)
Screenshot: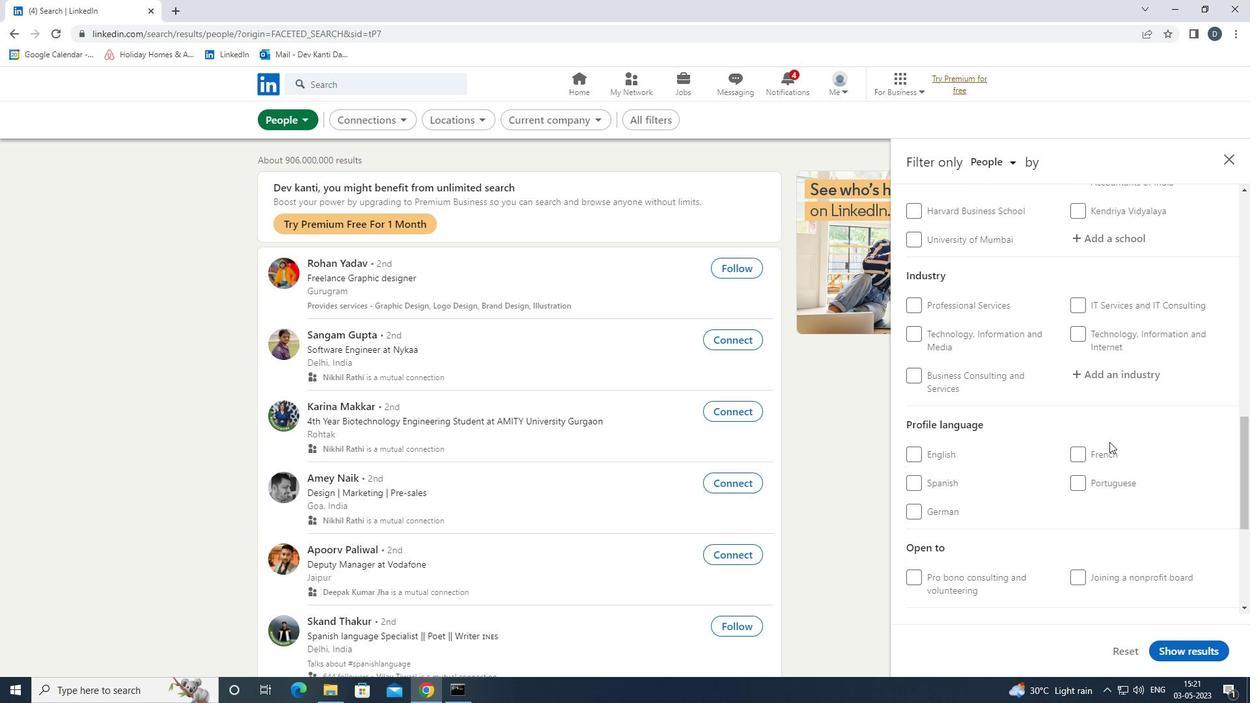 
Action: Mouse moved to (1099, 454)
Screenshot: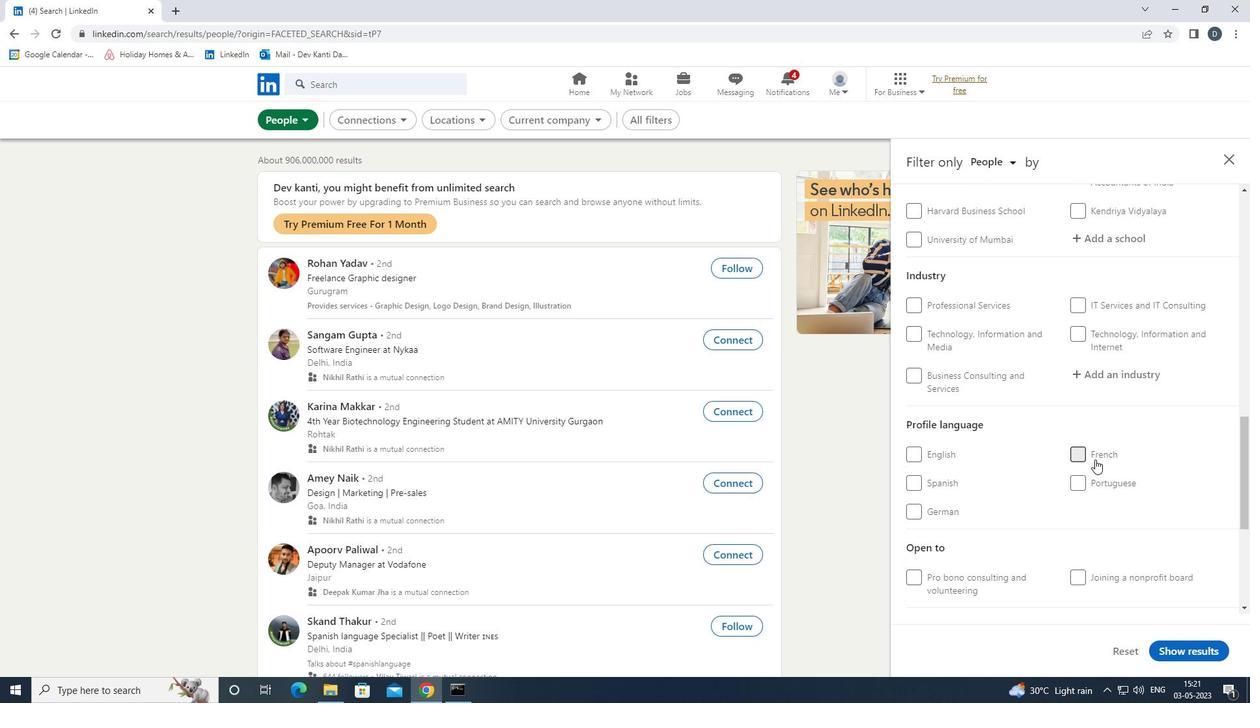 
Action: Mouse scrolled (1099, 455) with delta (0, 0)
Screenshot: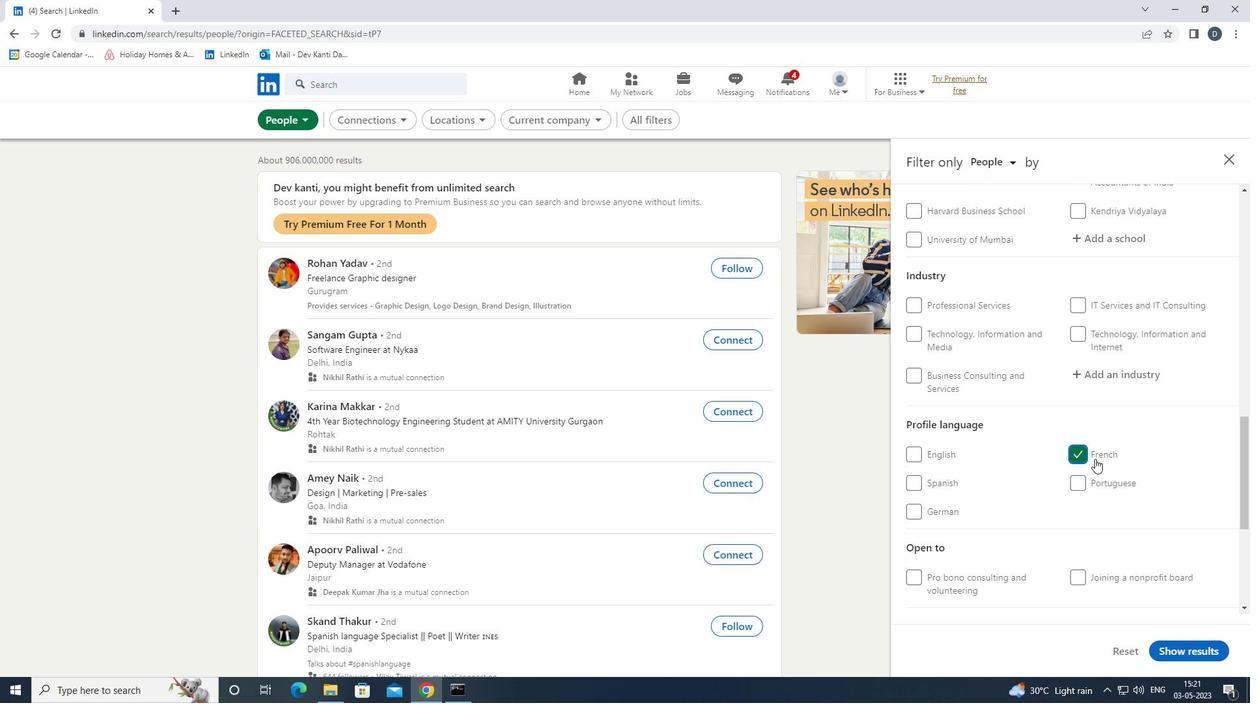 
Action: Mouse scrolled (1099, 455) with delta (0, 0)
Screenshot: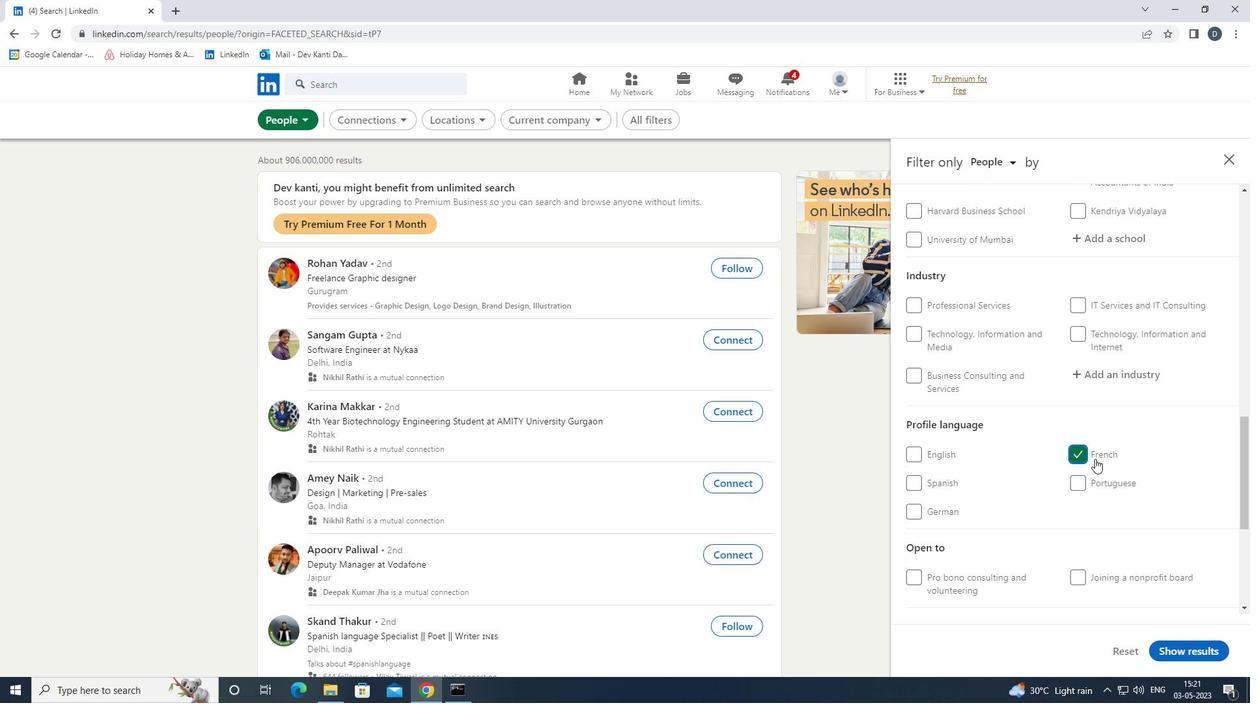 
Action: Mouse scrolled (1099, 455) with delta (0, 0)
Screenshot: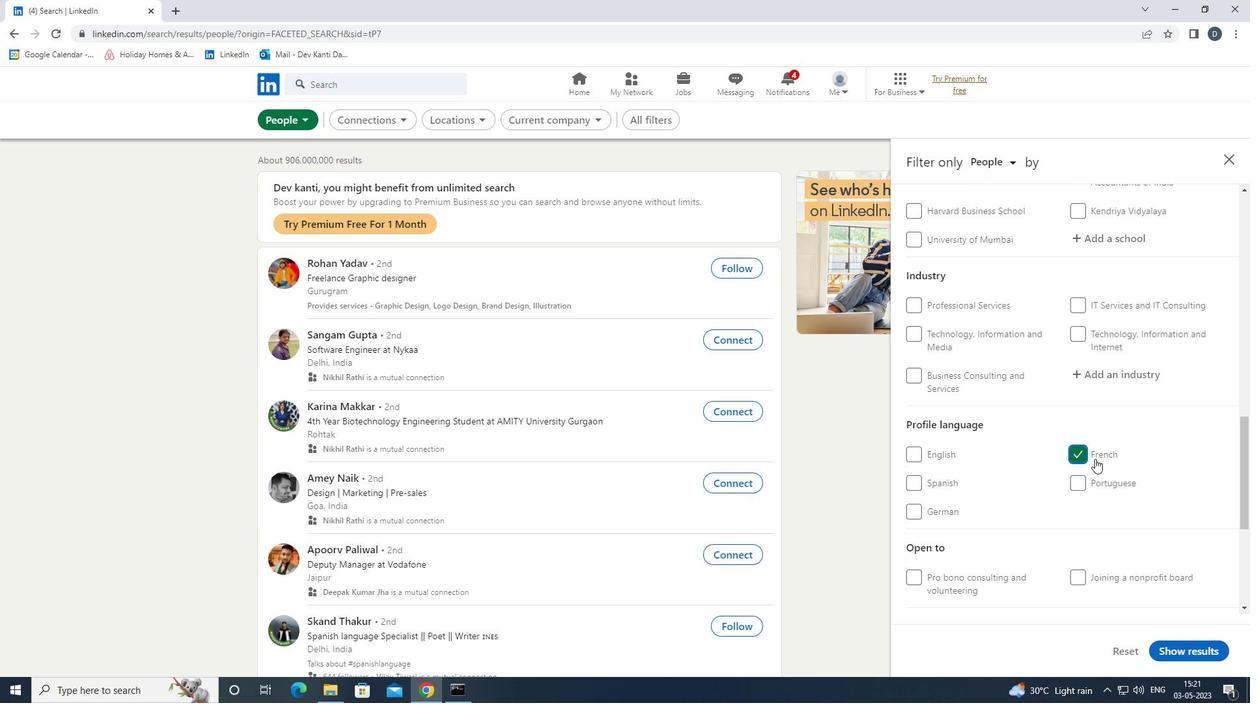 
Action: Mouse scrolled (1099, 455) with delta (0, 0)
Screenshot: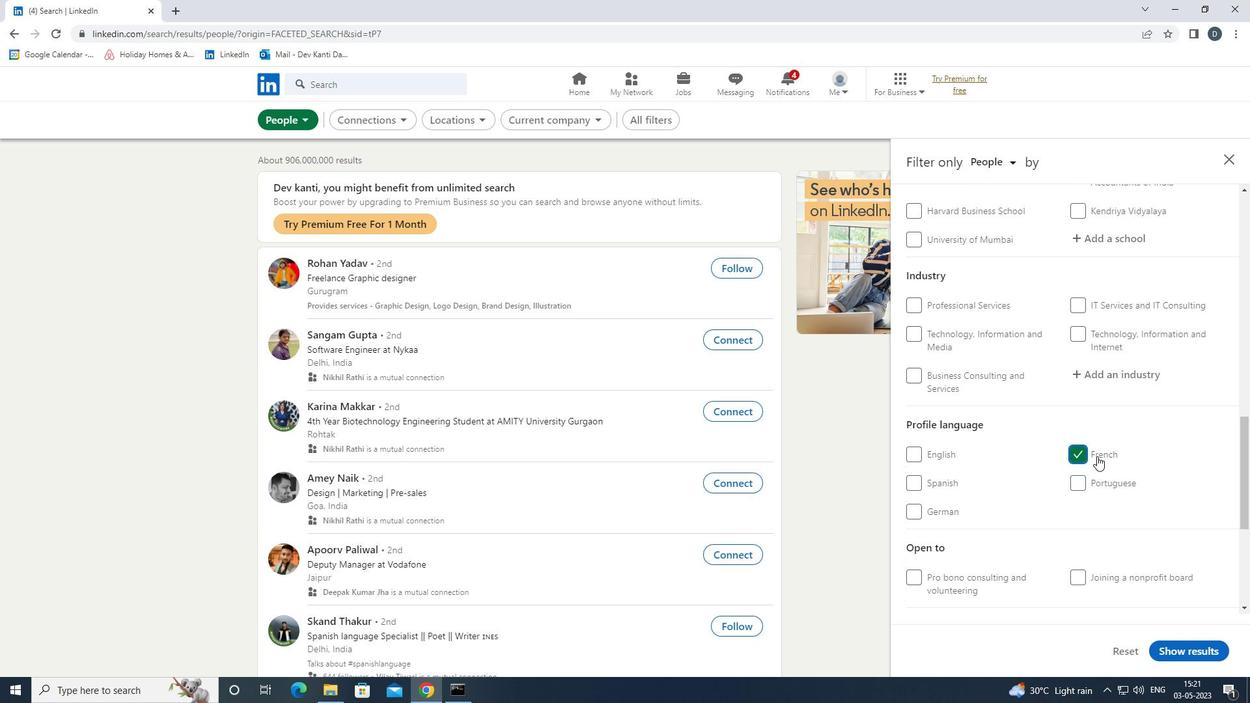 
Action: Mouse moved to (1105, 244)
Screenshot: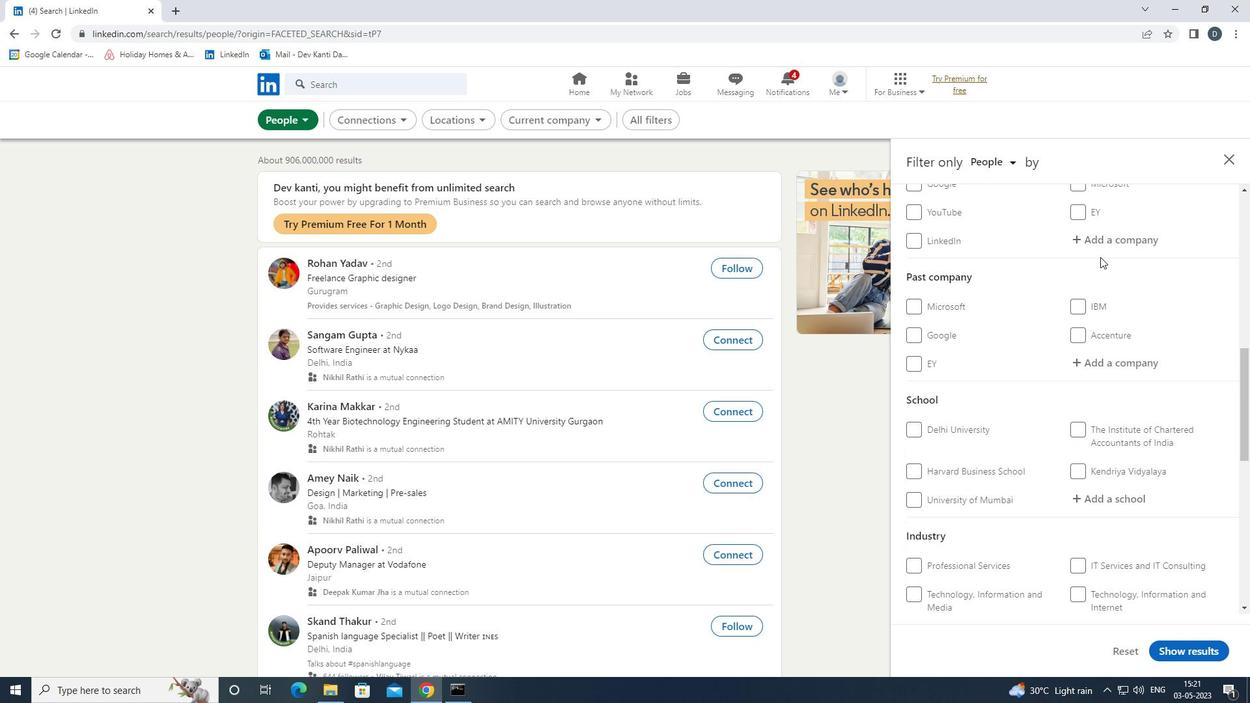 
Action: Mouse pressed left at (1105, 244)
Screenshot: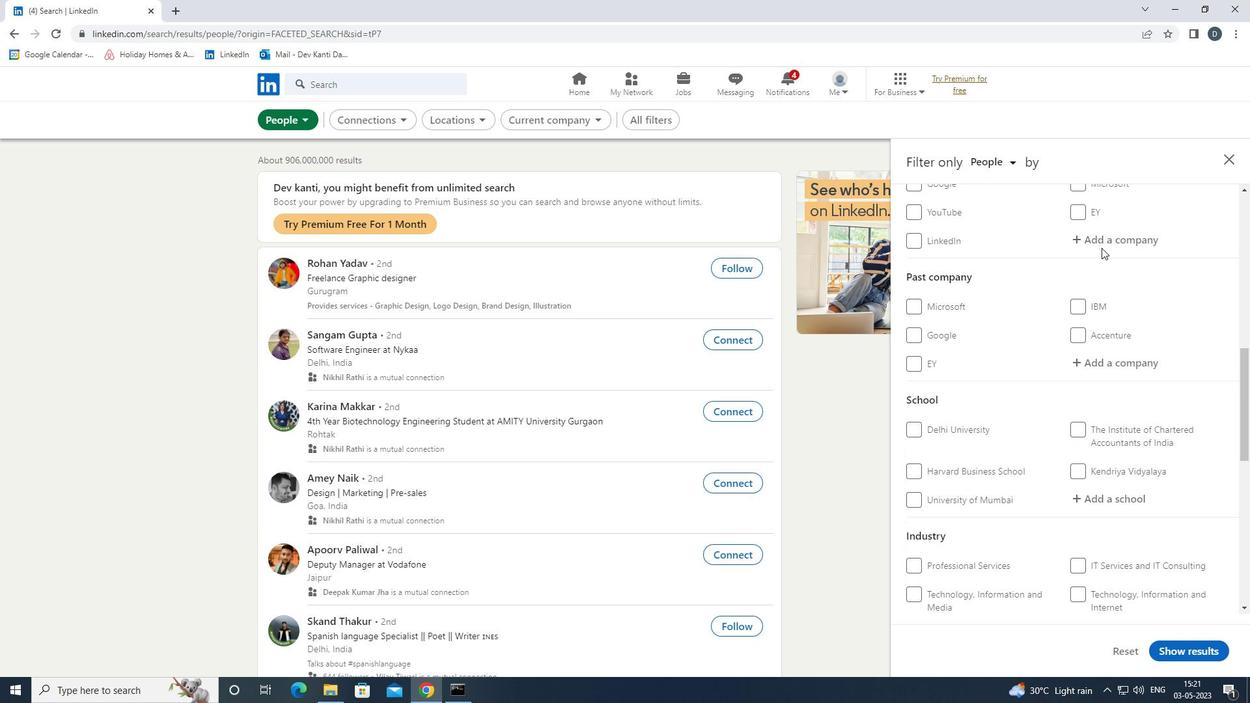
Action: Key pressed <Key.shift><Key.shift>HAPPIEST<Key.space><Key.down><Key.enter><Key.down><Key.down><Key.down><Key.down><Key.down><Key.up><Key.enter>
Screenshot: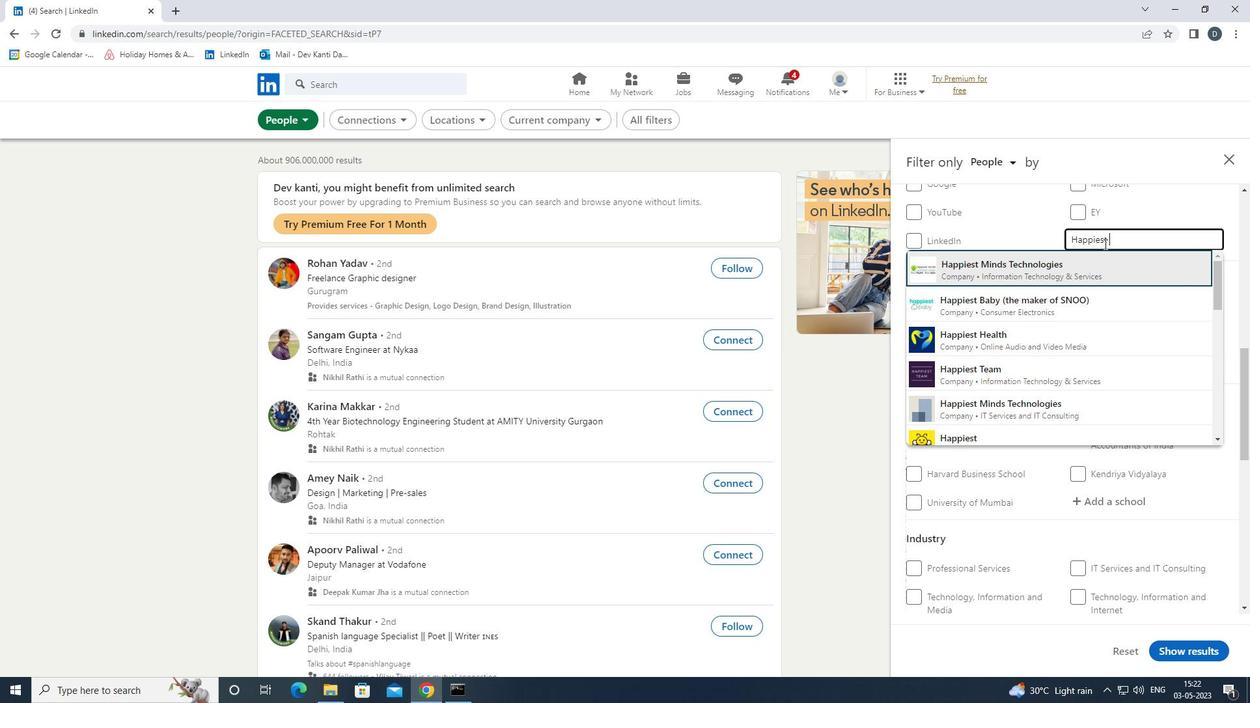 
Action: Mouse moved to (1070, 302)
Screenshot: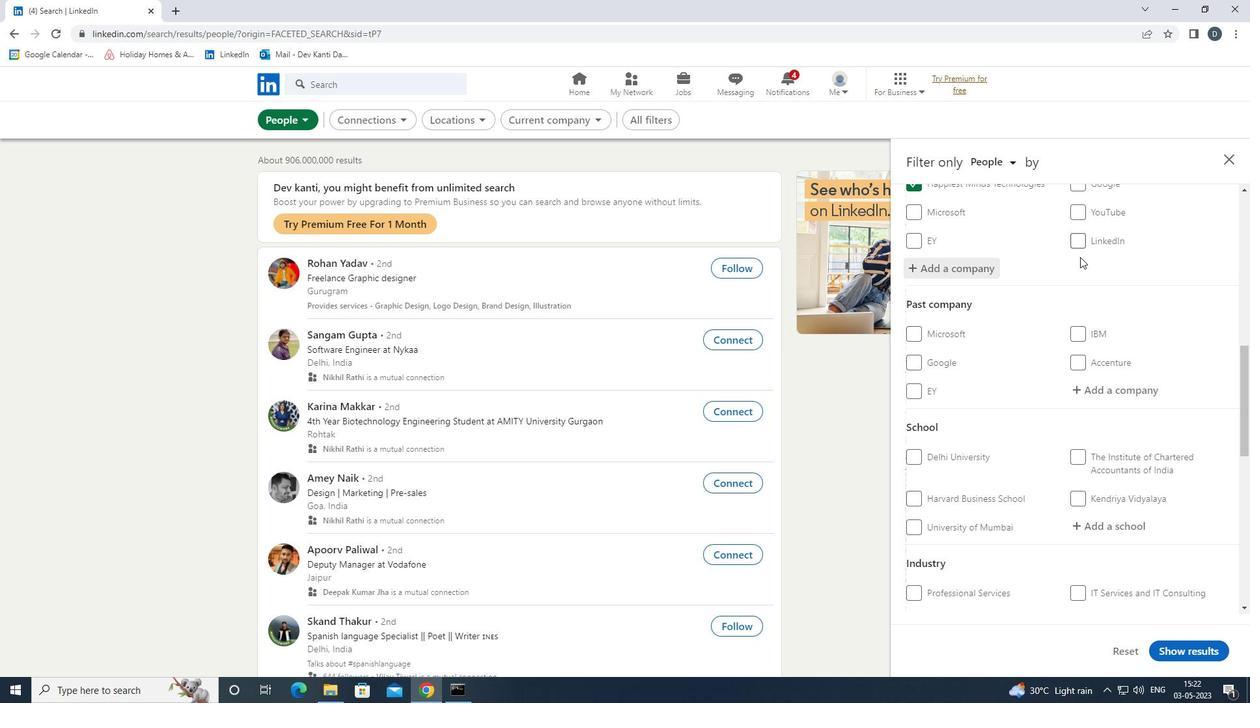 
Action: Mouse scrolled (1070, 302) with delta (0, 0)
Screenshot: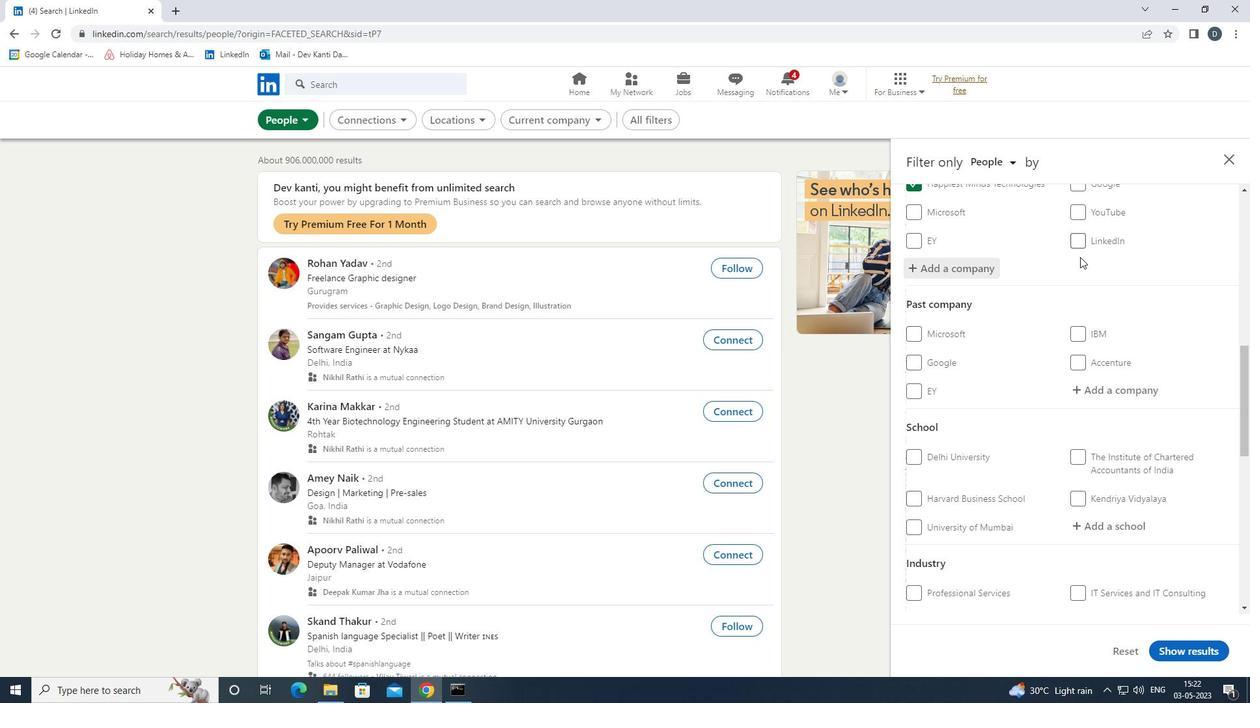 
Action: Mouse moved to (1070, 312)
Screenshot: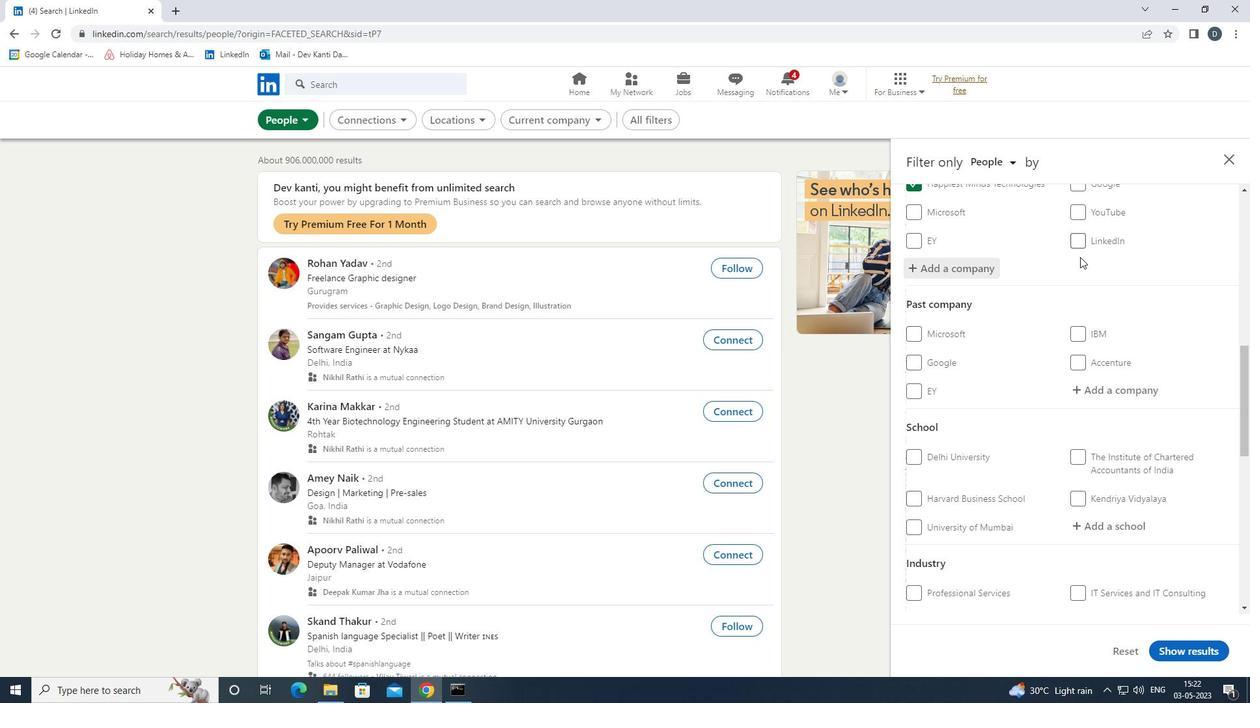
Action: Mouse scrolled (1070, 311) with delta (0, 0)
Screenshot: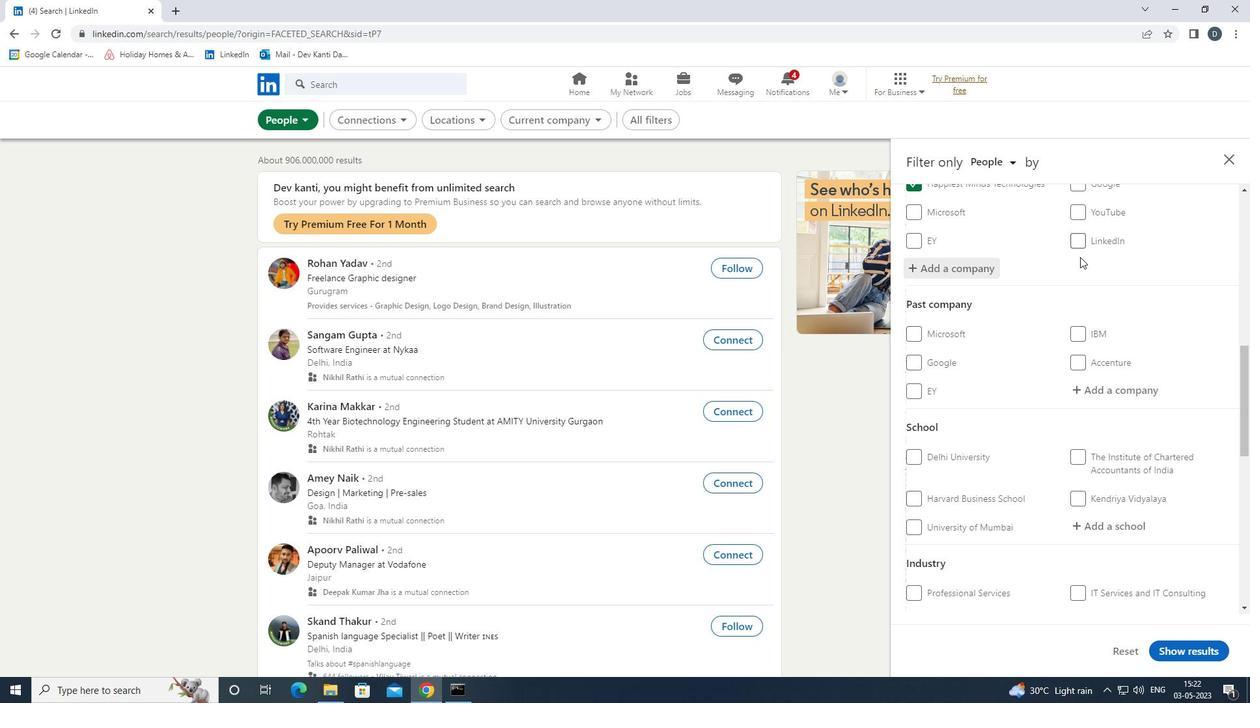 
Action: Mouse moved to (1070, 315)
Screenshot: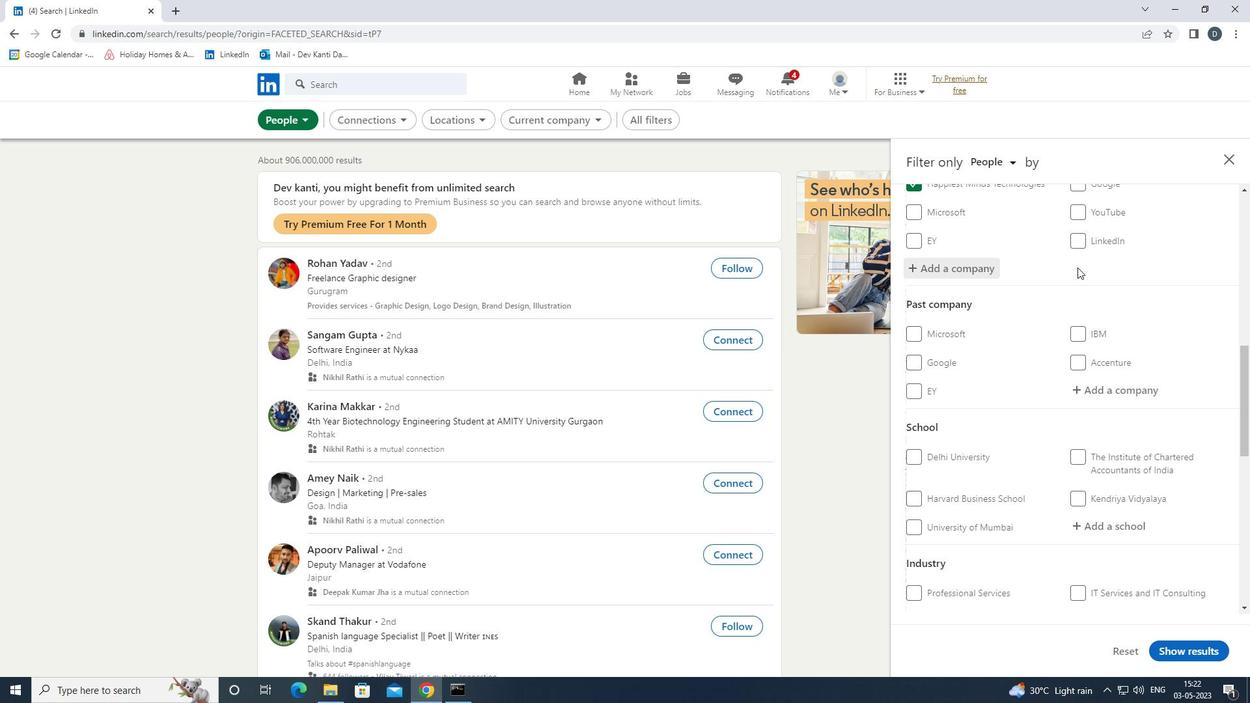 
Action: Mouse scrolled (1070, 315) with delta (0, 0)
Screenshot: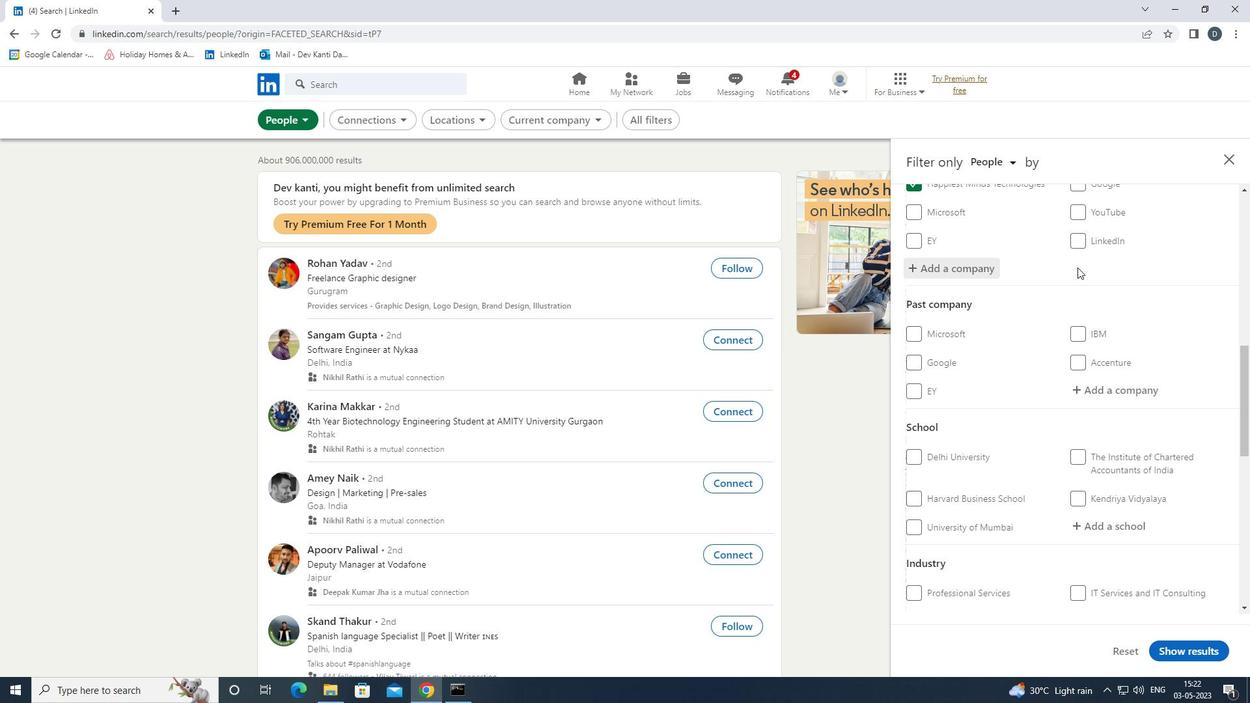 
Action: Mouse moved to (1115, 330)
Screenshot: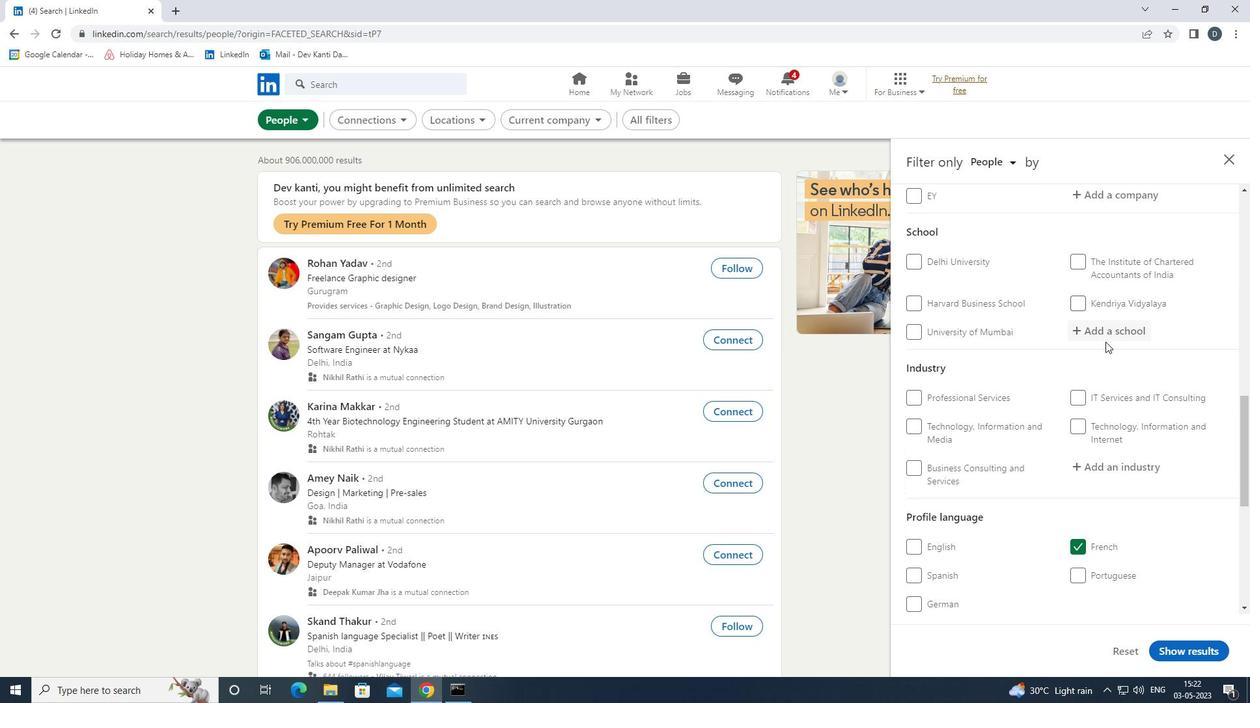 
Action: Mouse pressed left at (1115, 330)
Screenshot: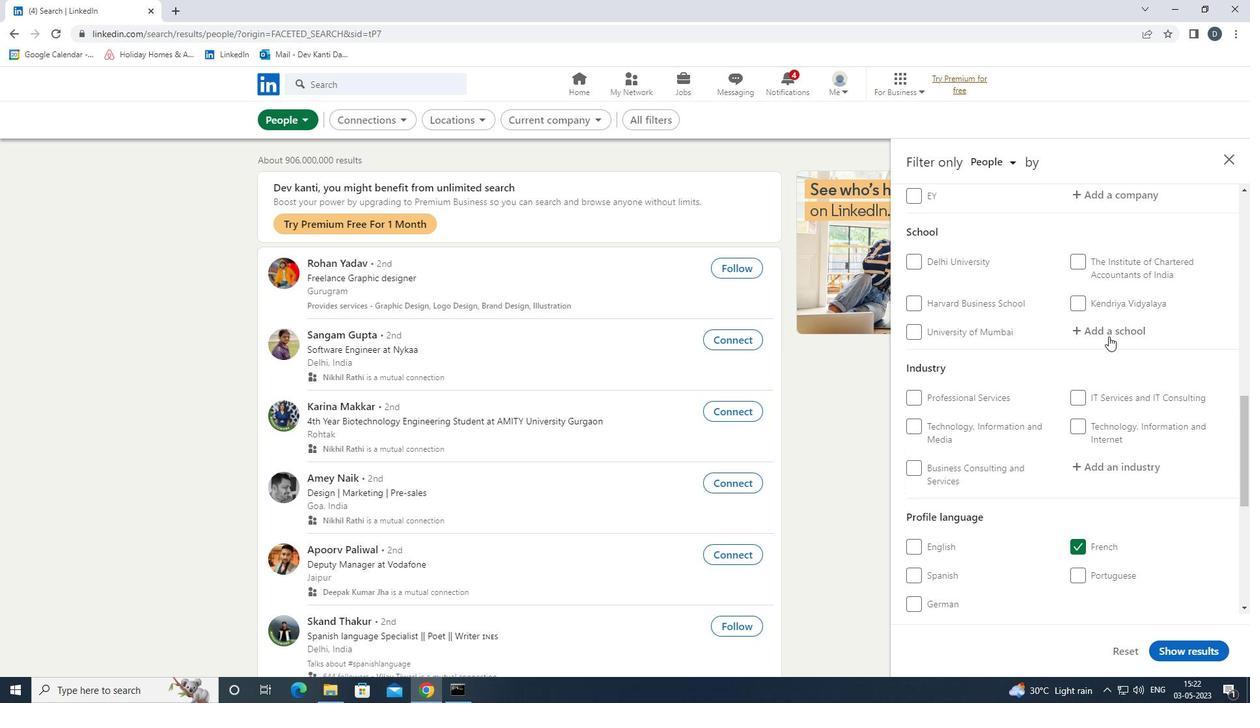 
Action: Key pressed <Key.shift><Key.shift>VELLORE<Key.space><Key.shift>INSTIT<Key.down><Key.enter>
Screenshot: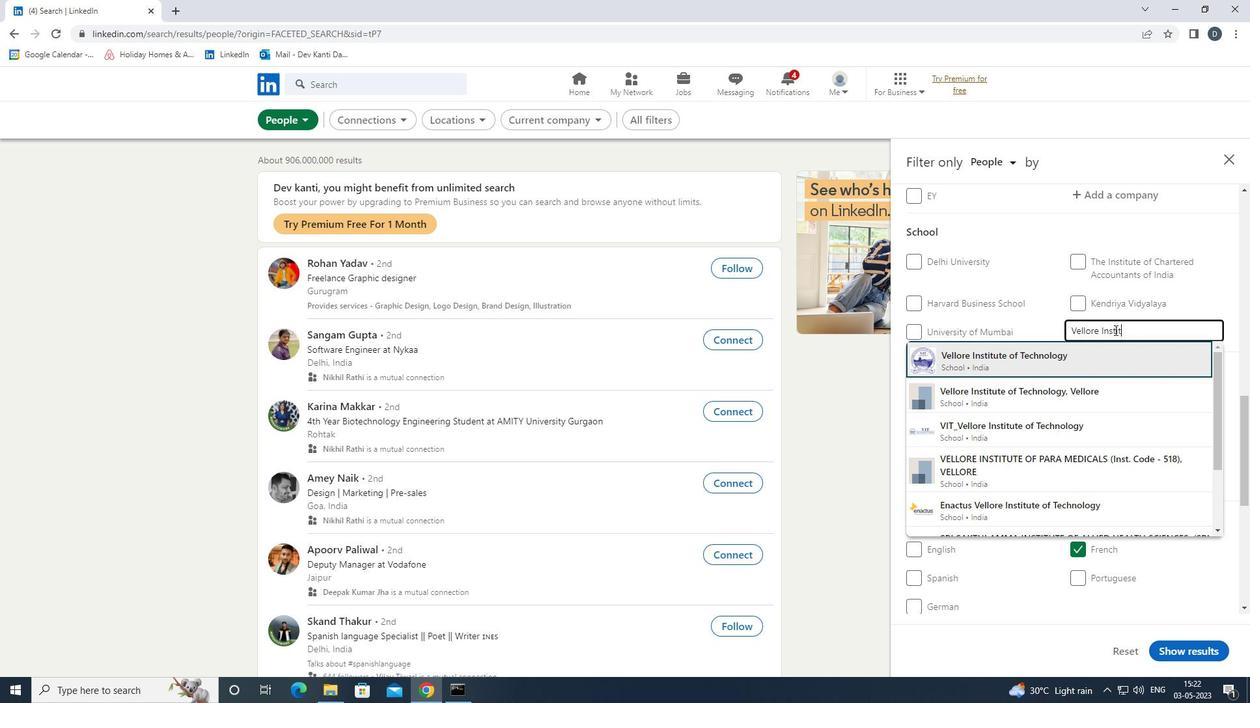 
Action: Mouse moved to (1138, 308)
Screenshot: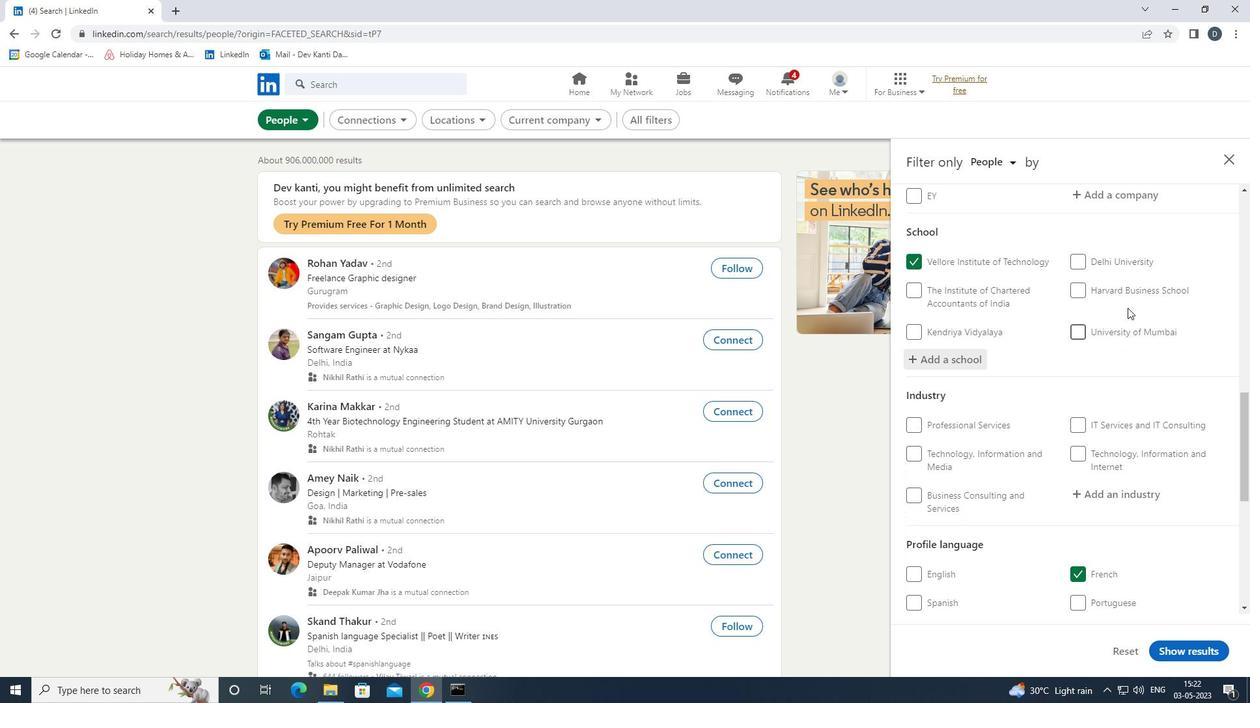 
Action: Mouse scrolled (1138, 308) with delta (0, 0)
Screenshot: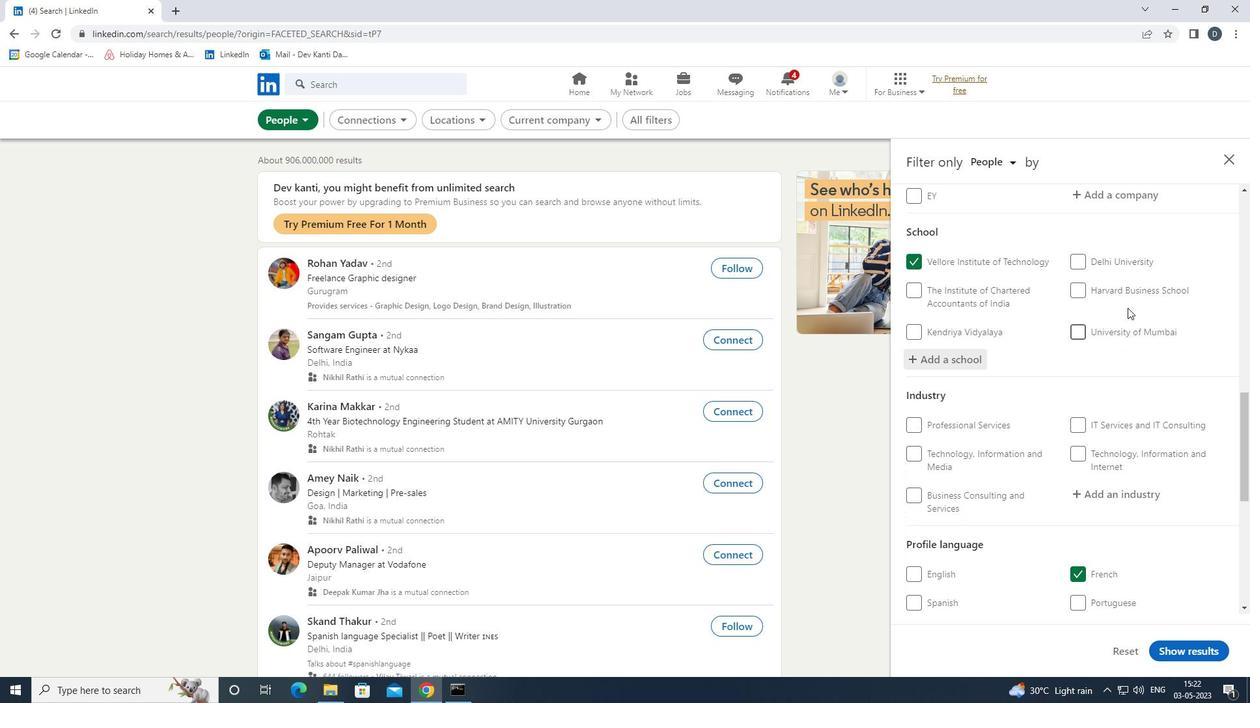 
Action: Mouse moved to (1138, 314)
Screenshot: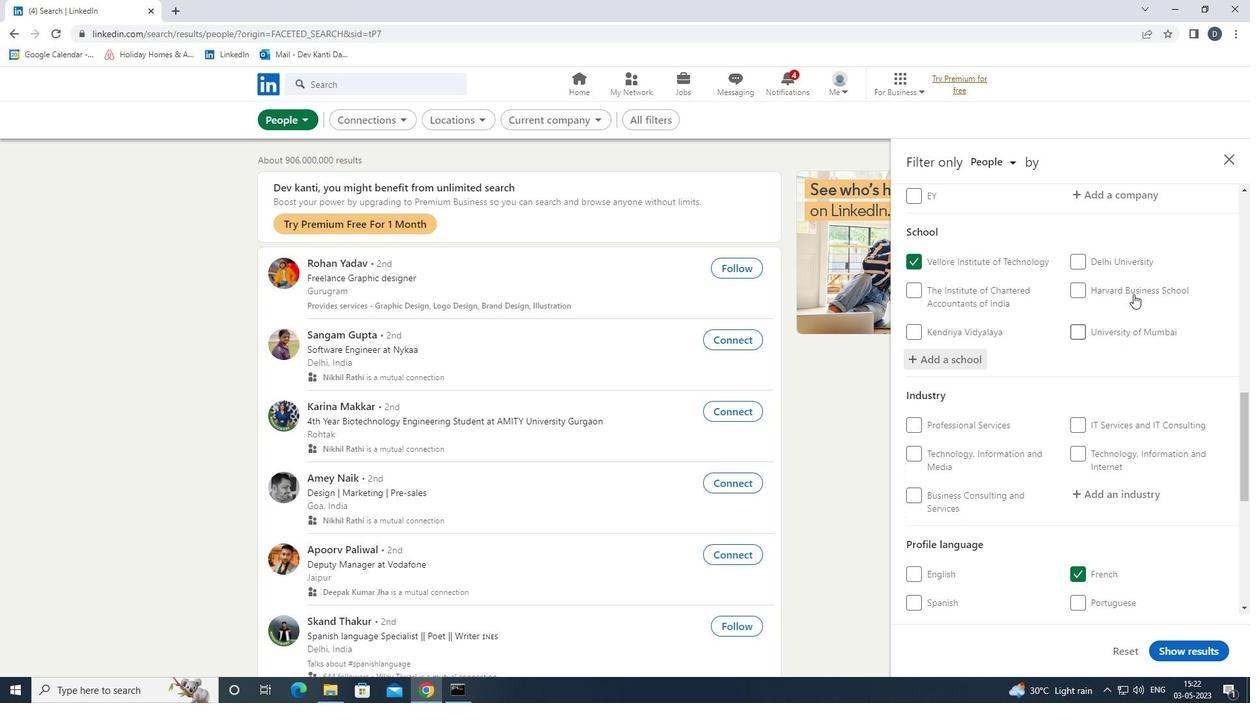 
Action: Mouse scrolled (1138, 313) with delta (0, 0)
Screenshot: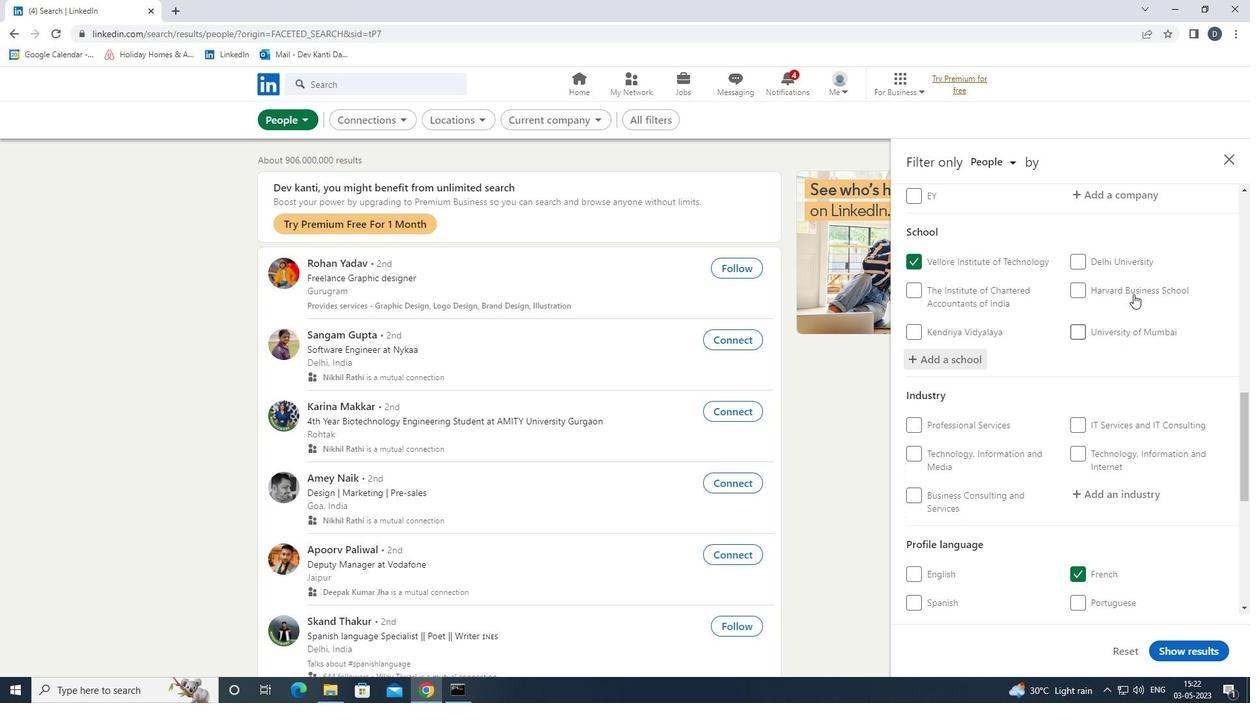 
Action: Mouse moved to (1151, 360)
Screenshot: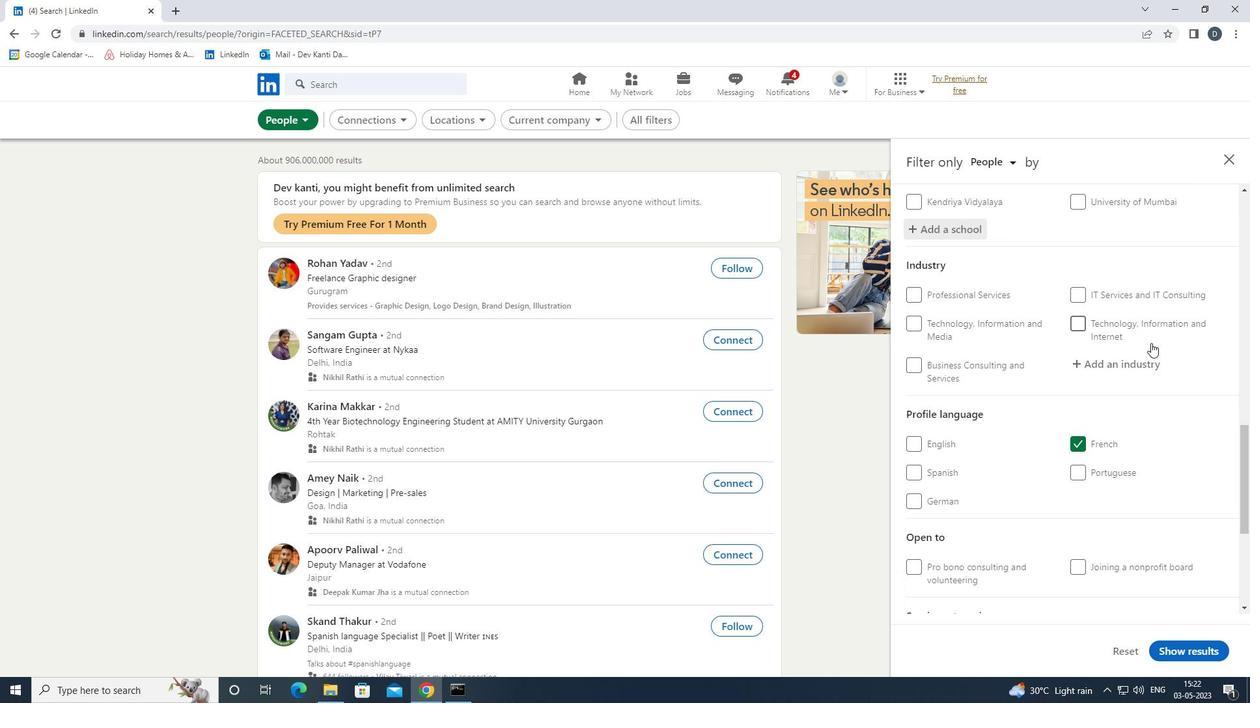 
Action: Mouse pressed left at (1151, 360)
Screenshot: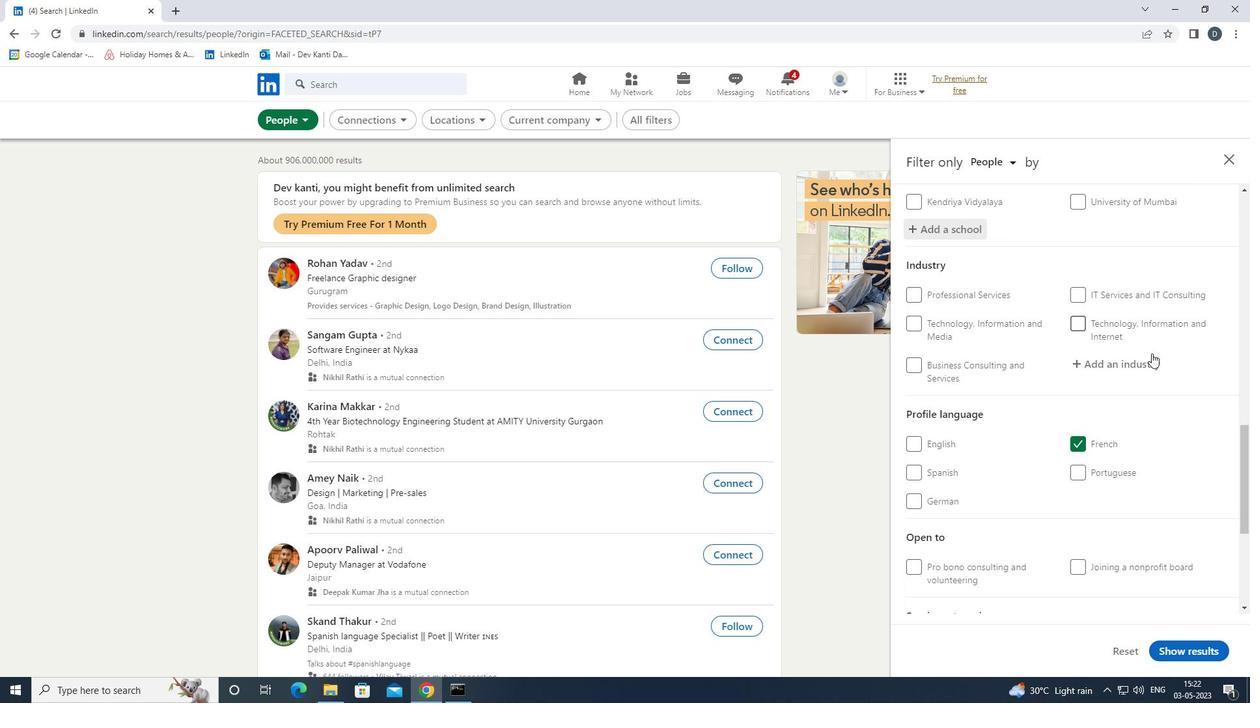 
Action: Key pressed <Key.shift><Key.shift><Key.shift><Key.shift><Key.shift>OIL<Key.space>AND<Key.space><Key.down><Key.enter>
Screenshot: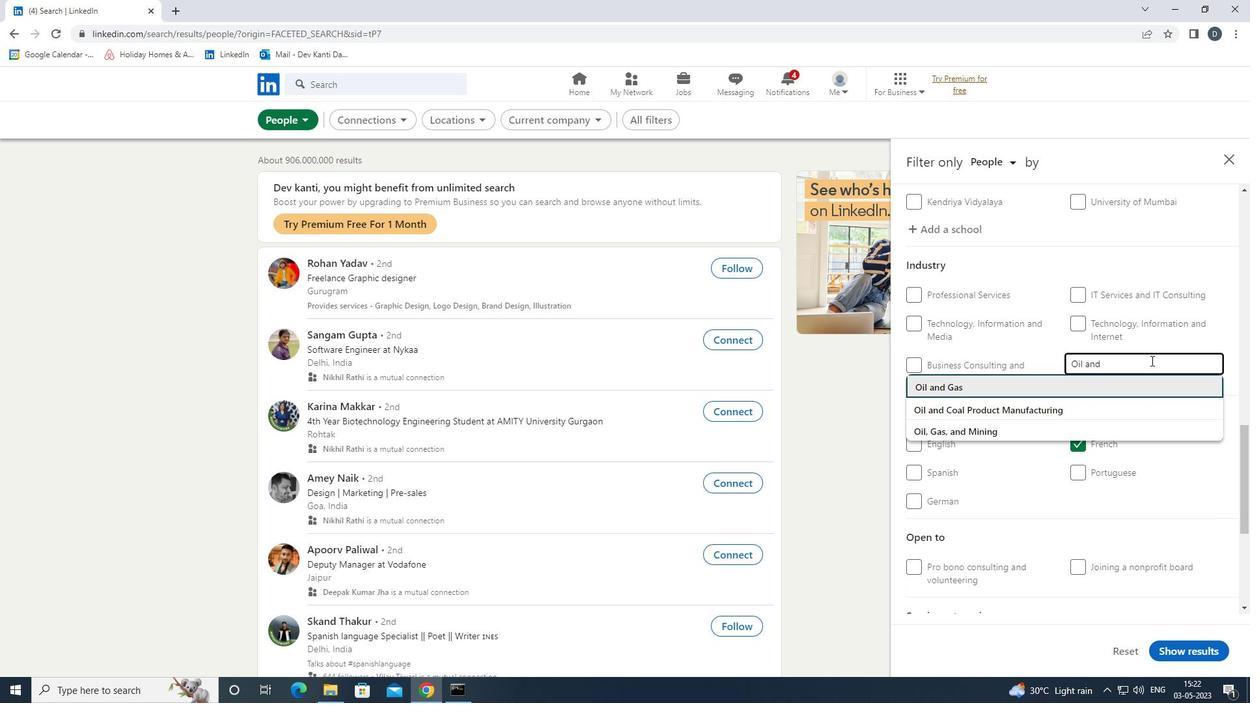 
Action: Mouse moved to (1170, 379)
Screenshot: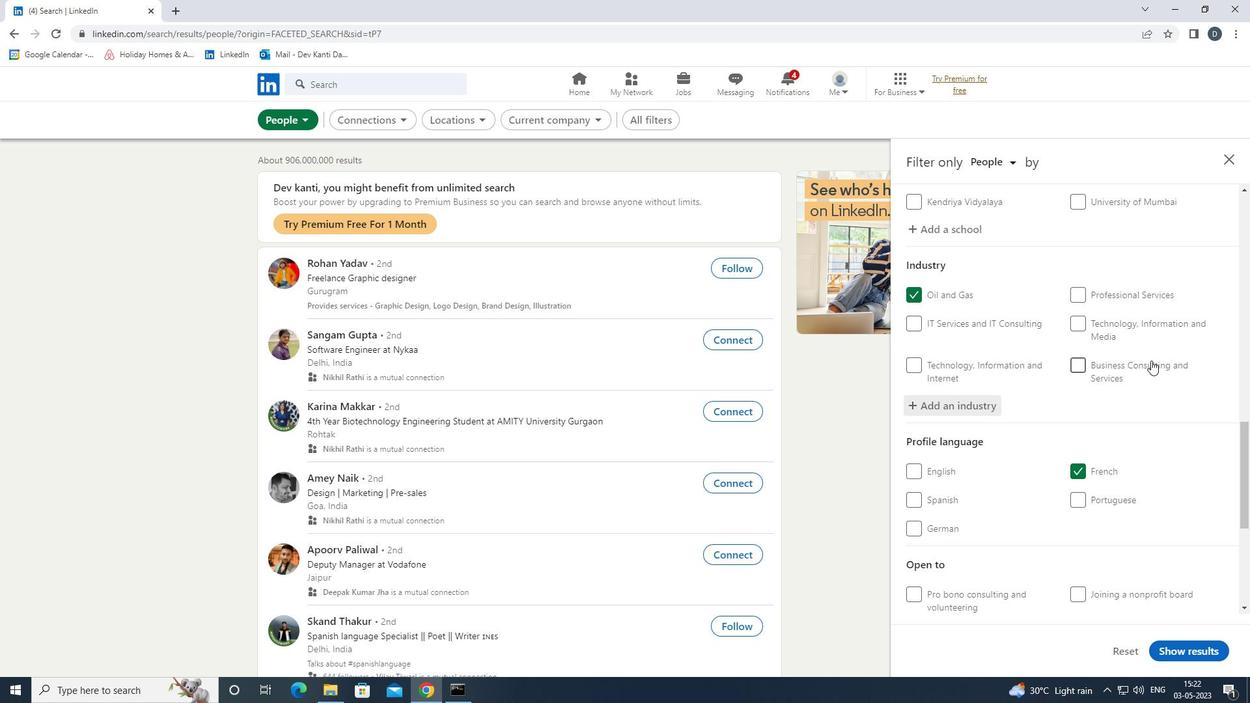 
Action: Mouse scrolled (1170, 378) with delta (0, 0)
Screenshot: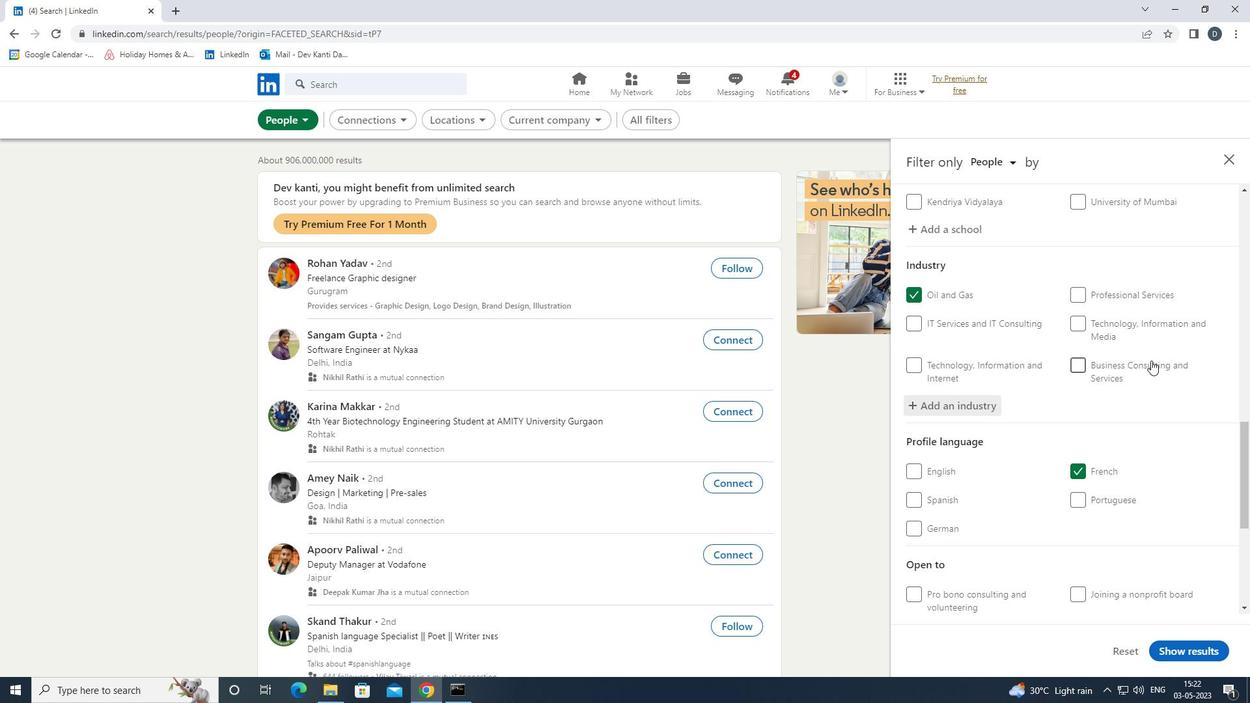
Action: Mouse moved to (1172, 388)
Screenshot: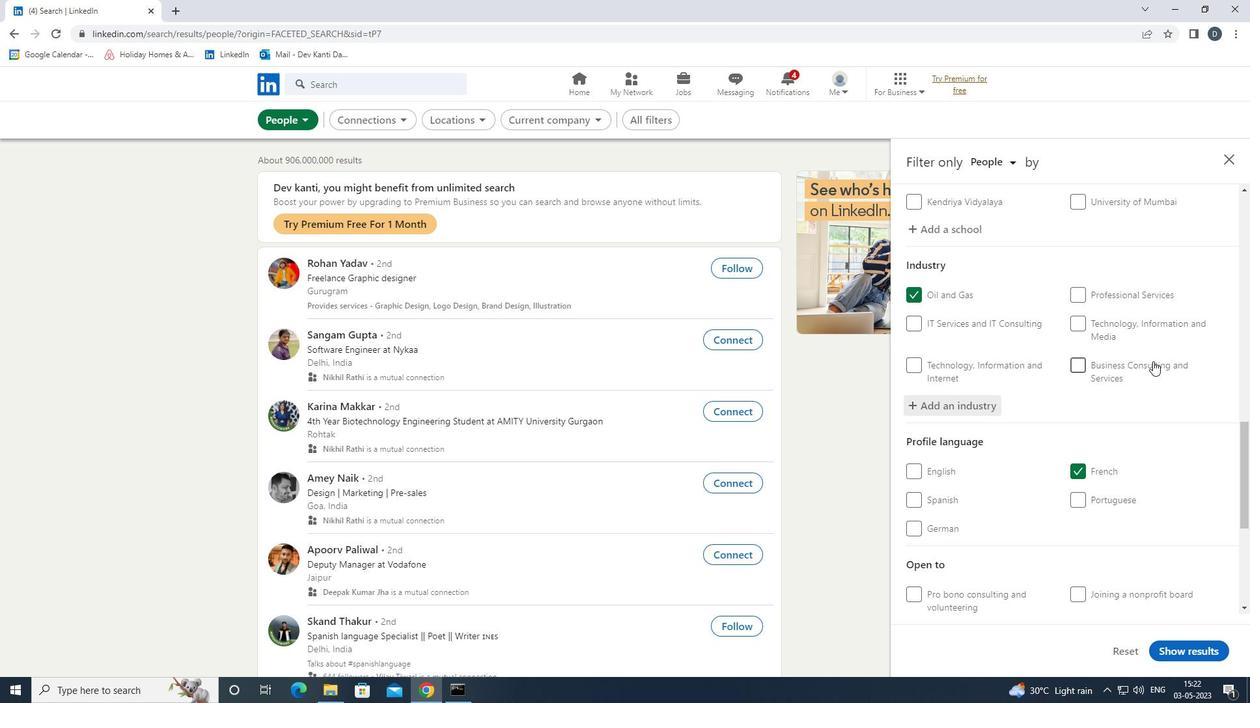 
Action: Mouse scrolled (1172, 387) with delta (0, 0)
Screenshot: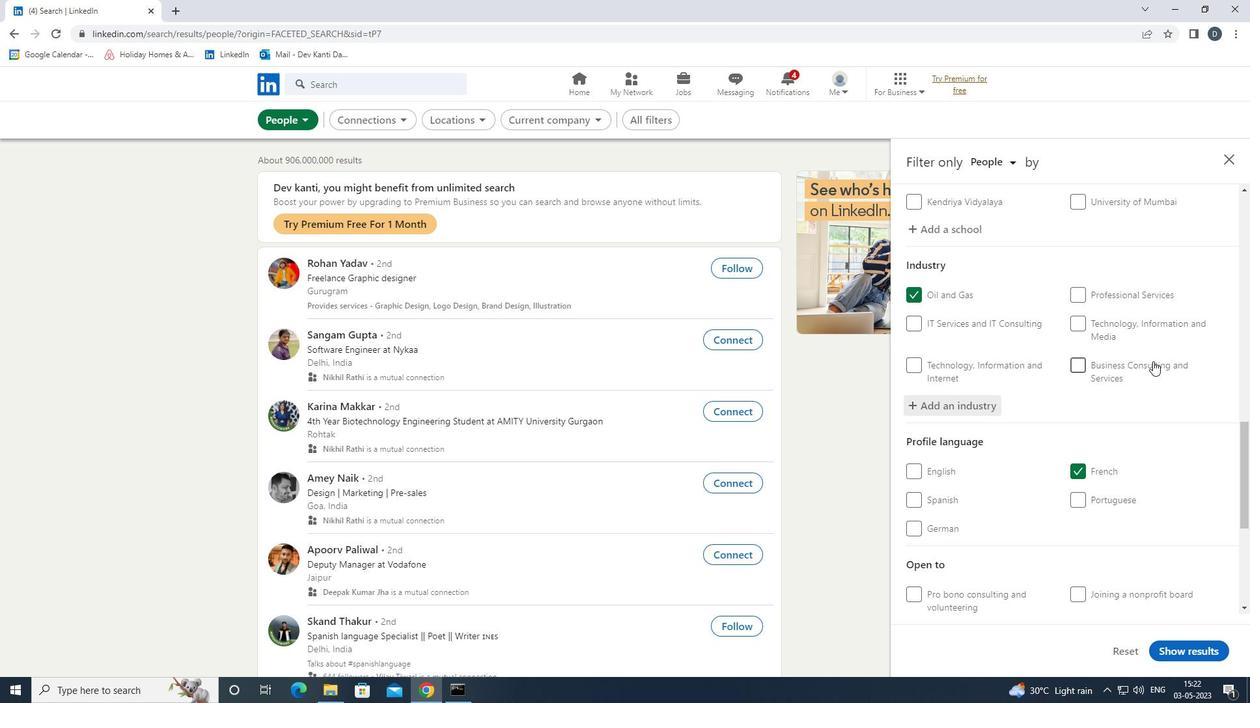 
Action: Mouse moved to (1174, 393)
Screenshot: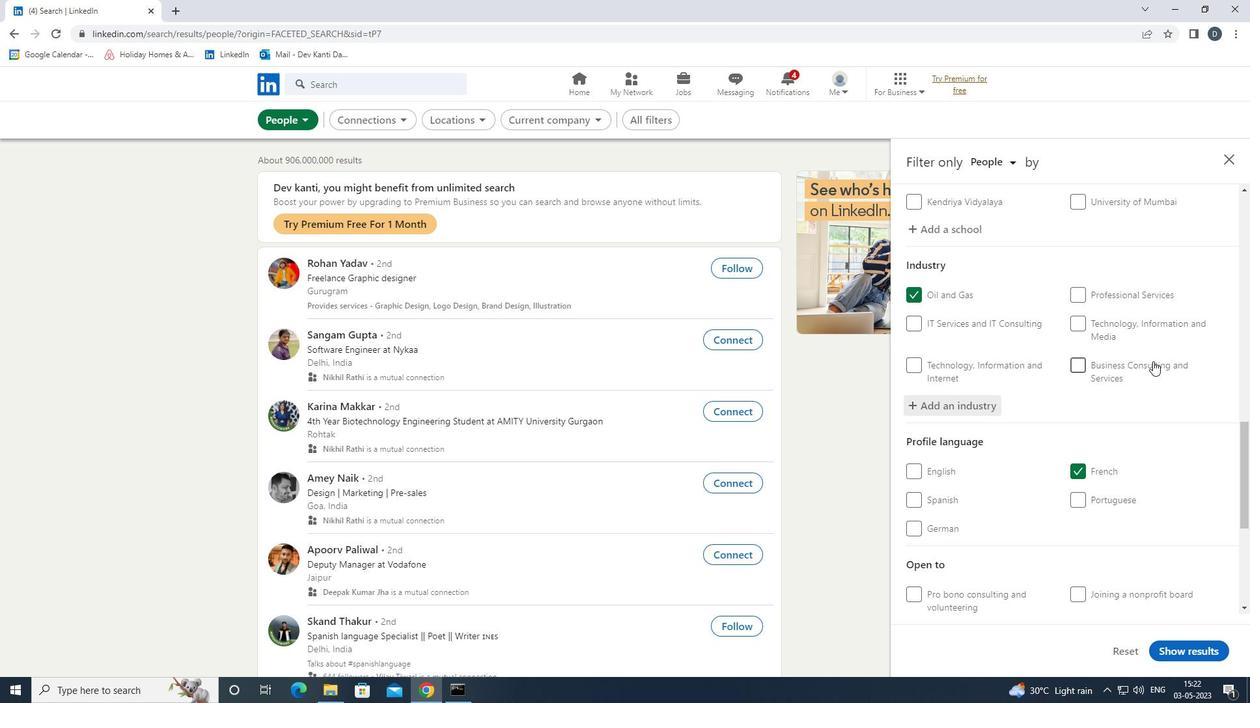 
Action: Mouse scrolled (1174, 392) with delta (0, 0)
Screenshot: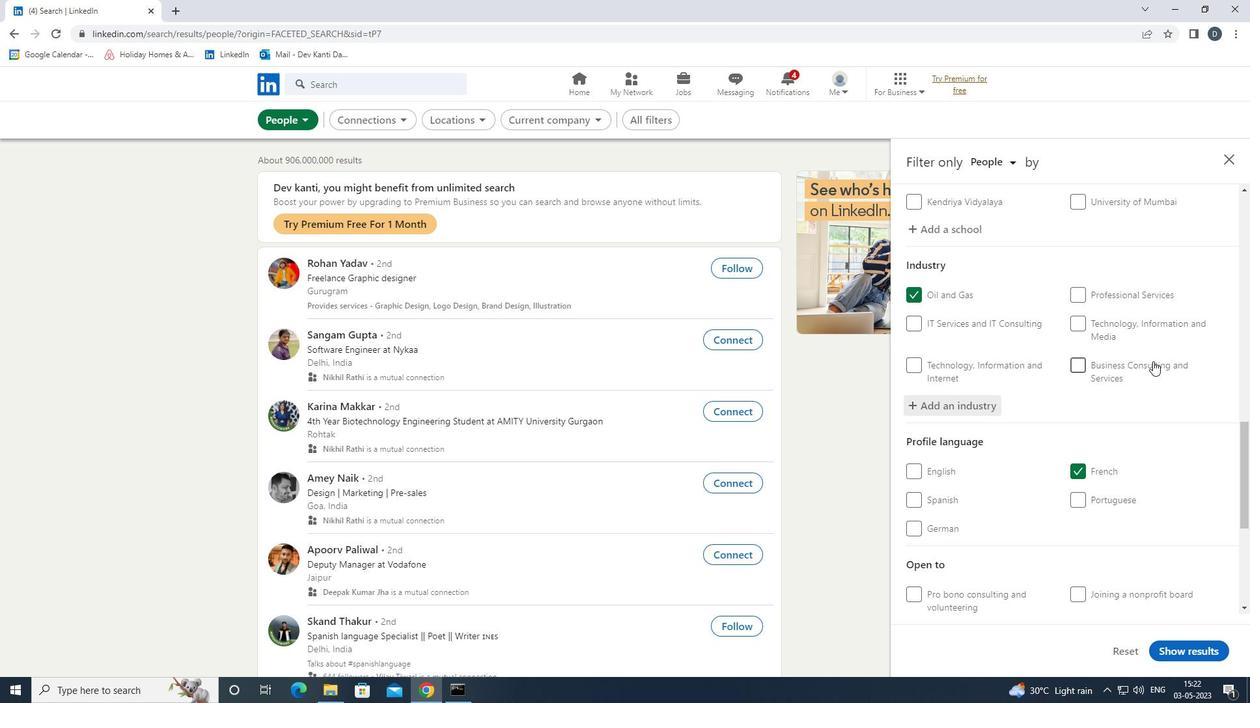 
Action: Mouse moved to (1176, 398)
Screenshot: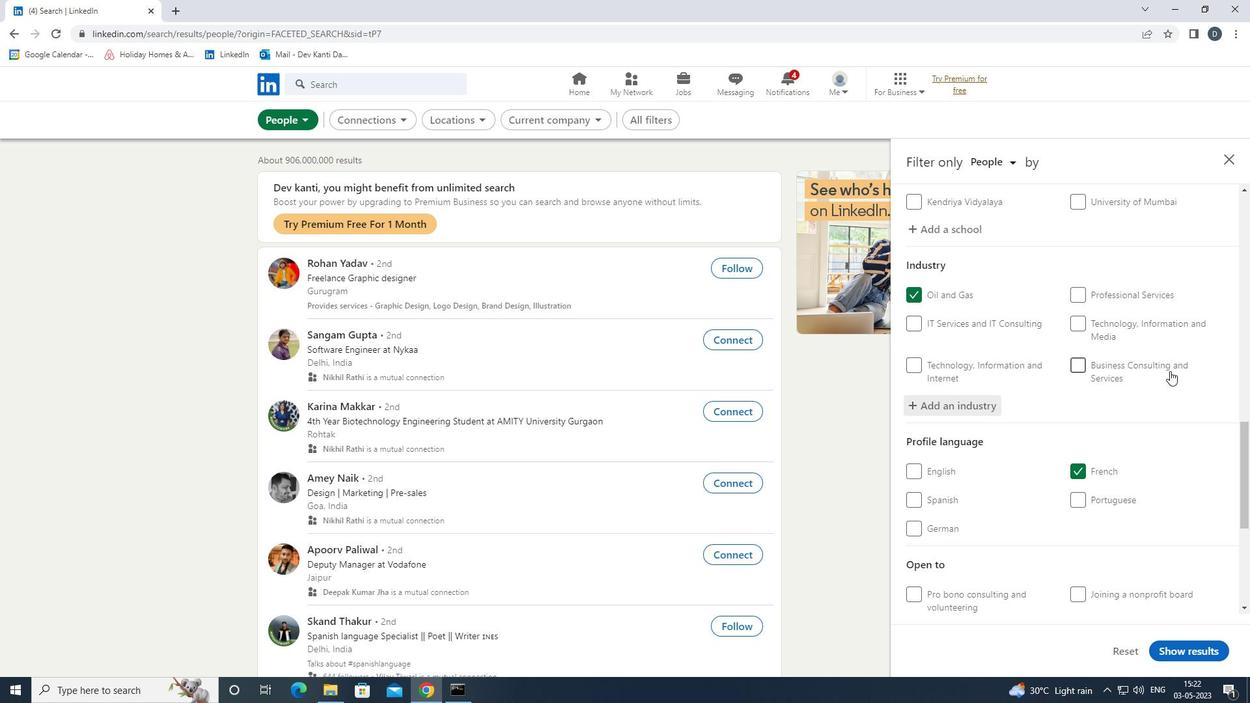 
Action: Mouse scrolled (1176, 397) with delta (0, 0)
Screenshot: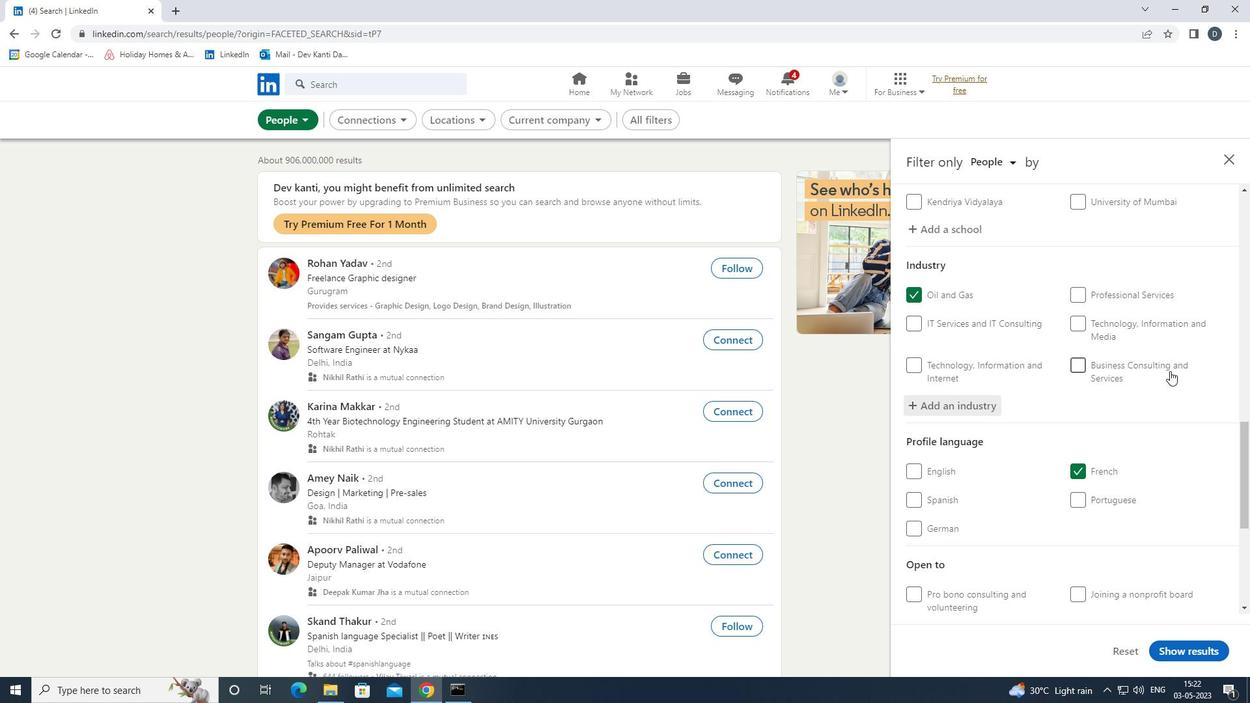 
Action: Mouse moved to (1099, 468)
Screenshot: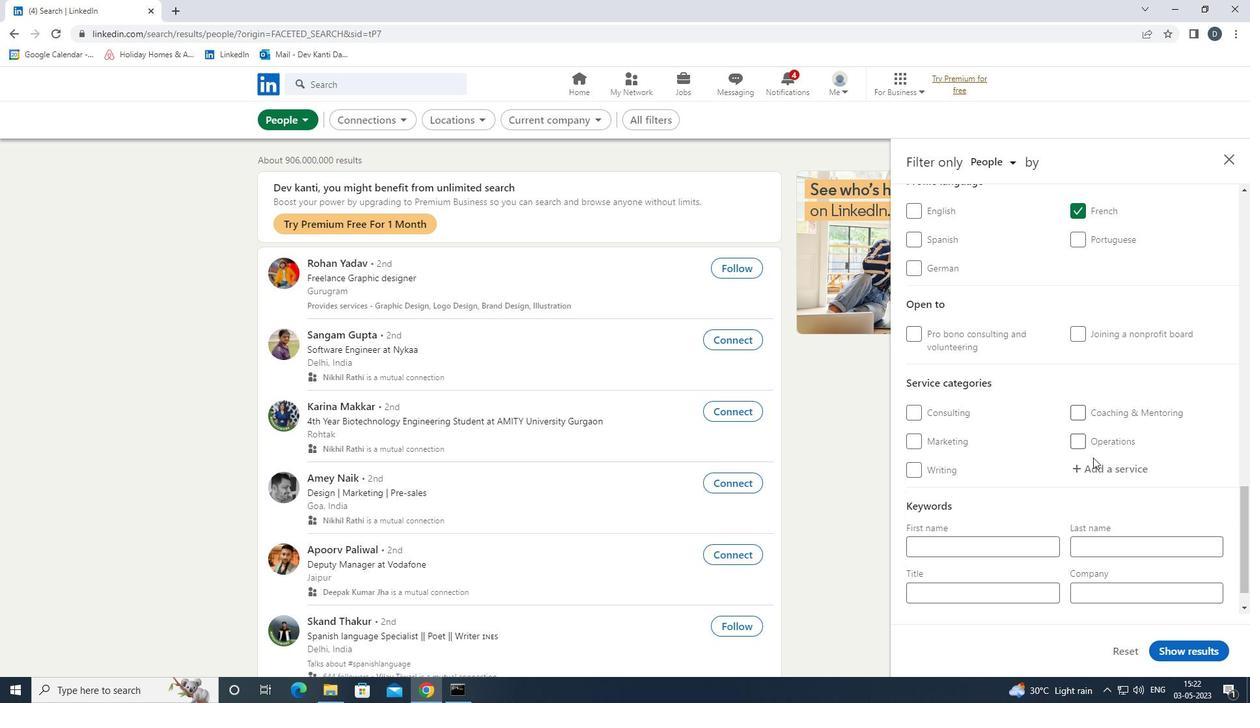 
Action: Mouse pressed left at (1099, 468)
Screenshot: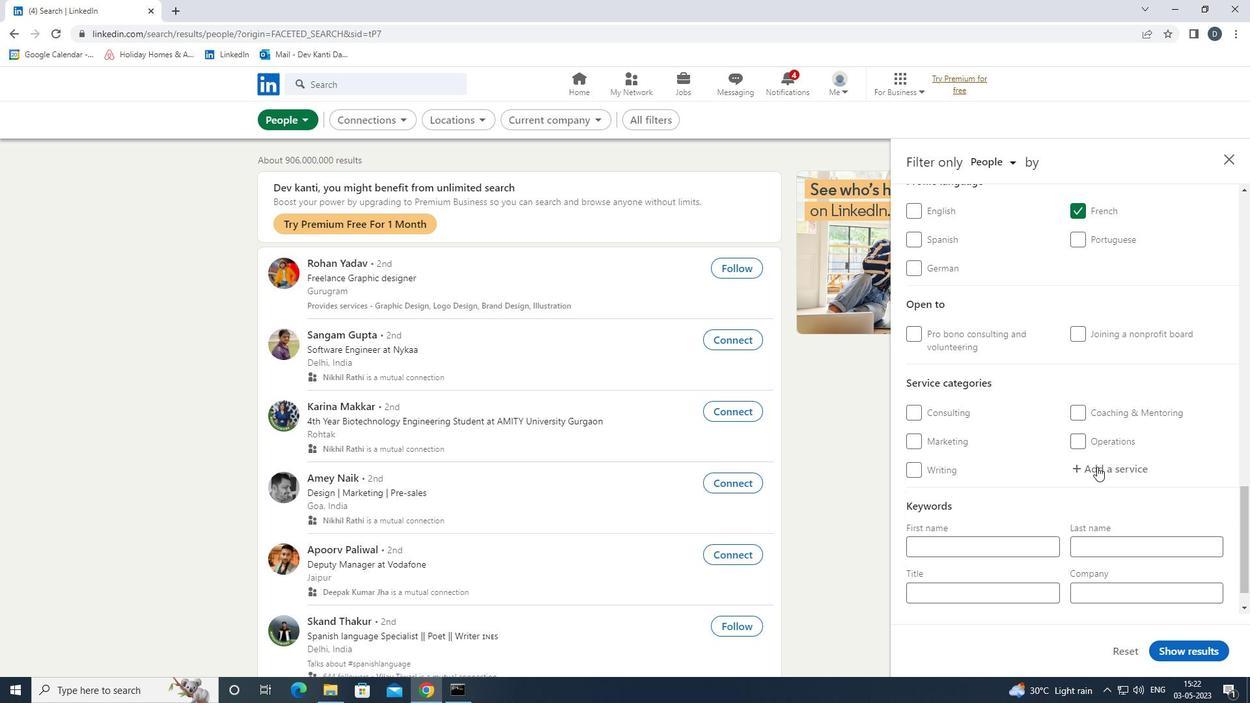 
Action: Mouse moved to (1099, 468)
Screenshot: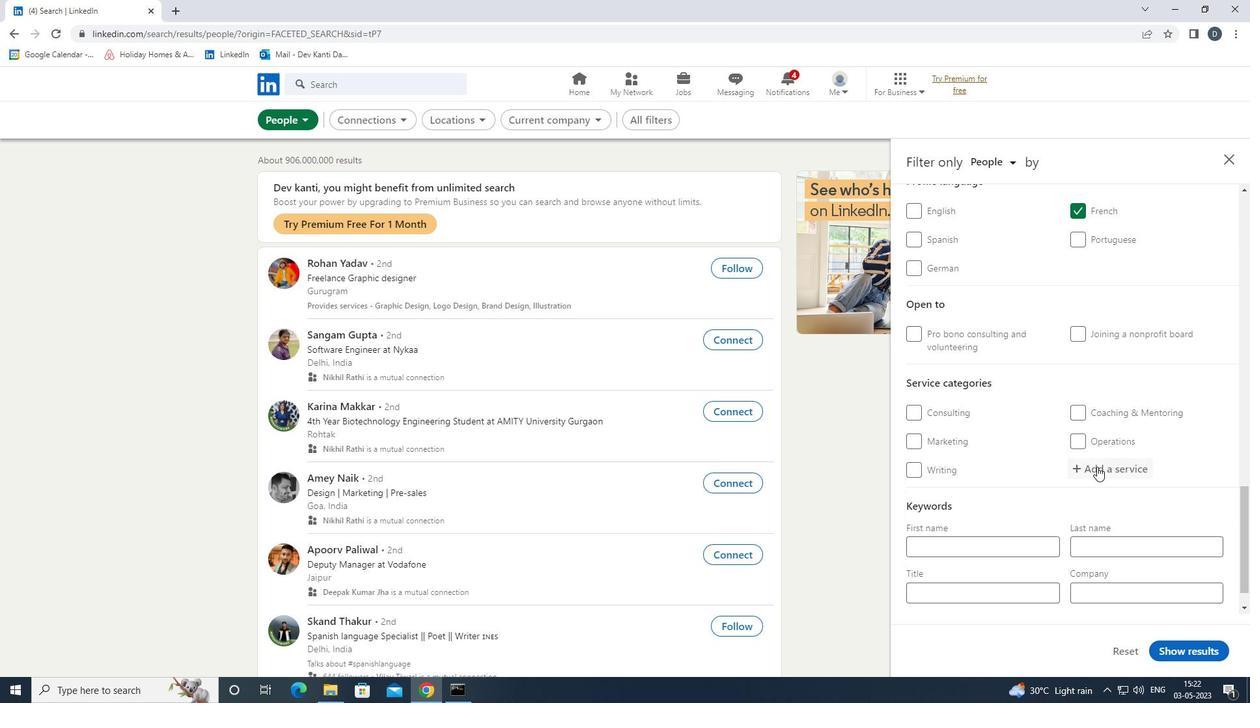 
Action: Key pressed <Key.shift>PROJECT<Key.space><Key.shift>MAN<Key.down><Key.enter>
Screenshot: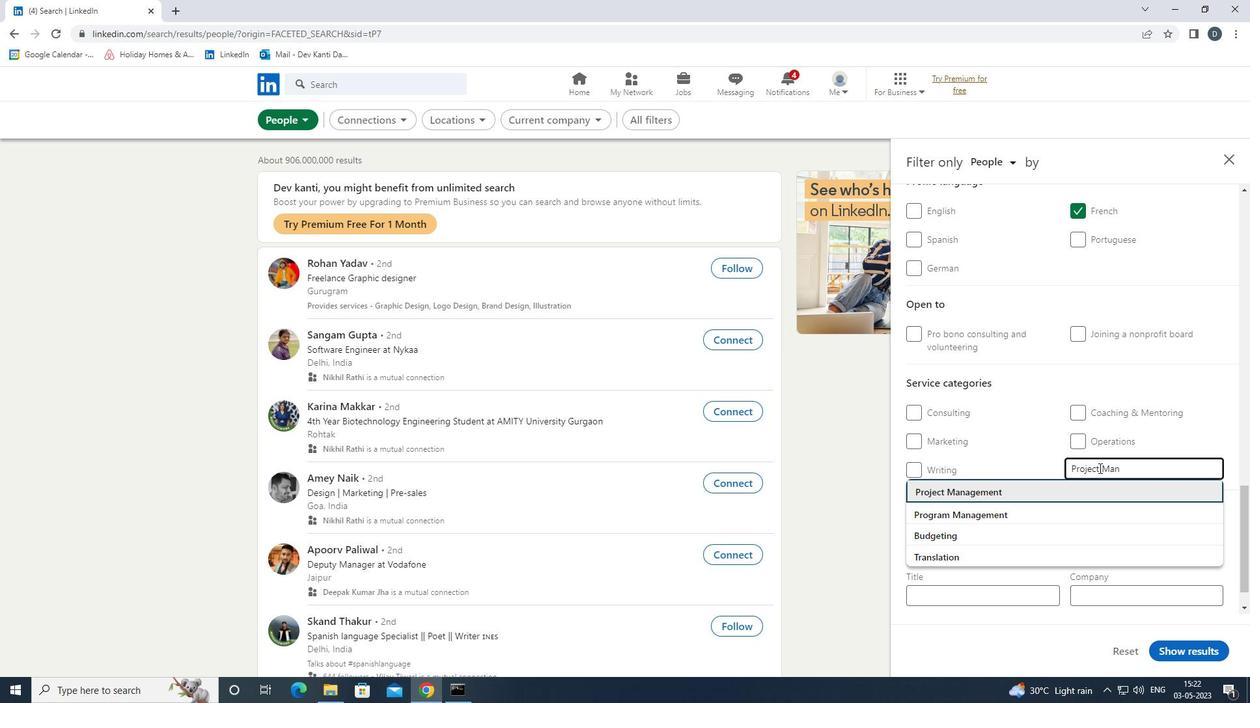 
Action: Mouse moved to (1099, 467)
Screenshot: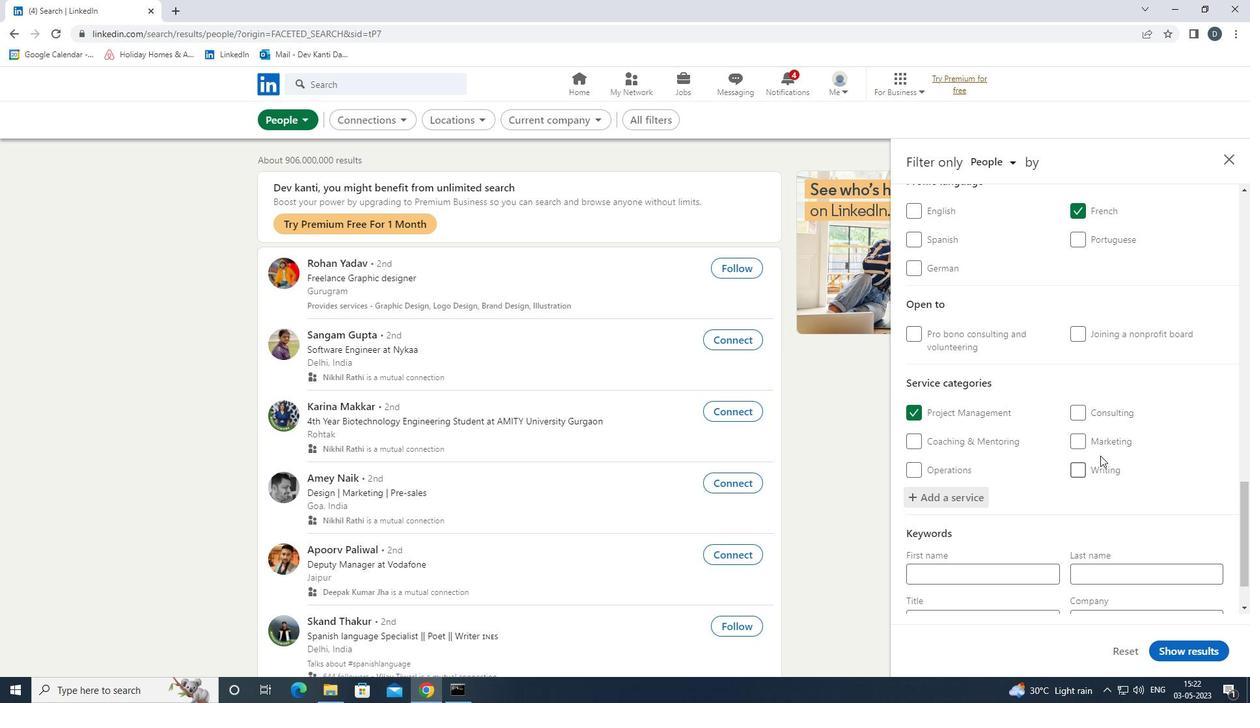 
Action: Mouse scrolled (1099, 466) with delta (0, 0)
Screenshot: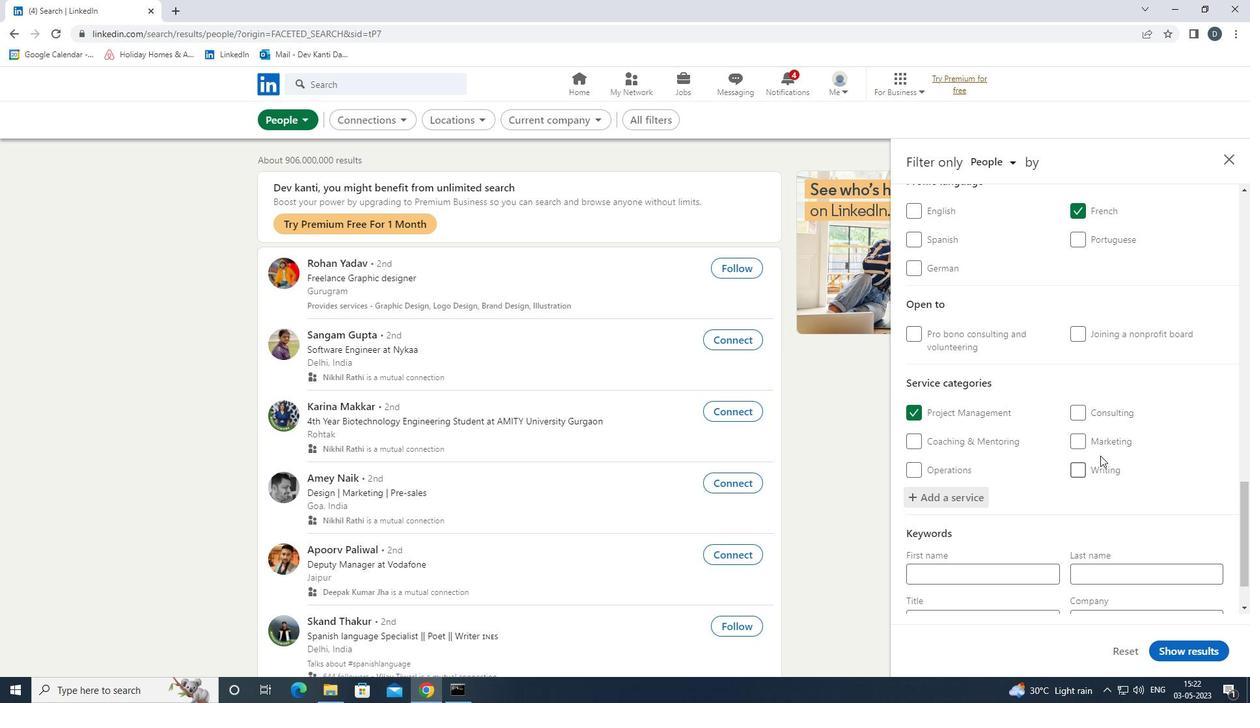 
Action: Mouse moved to (1096, 472)
Screenshot: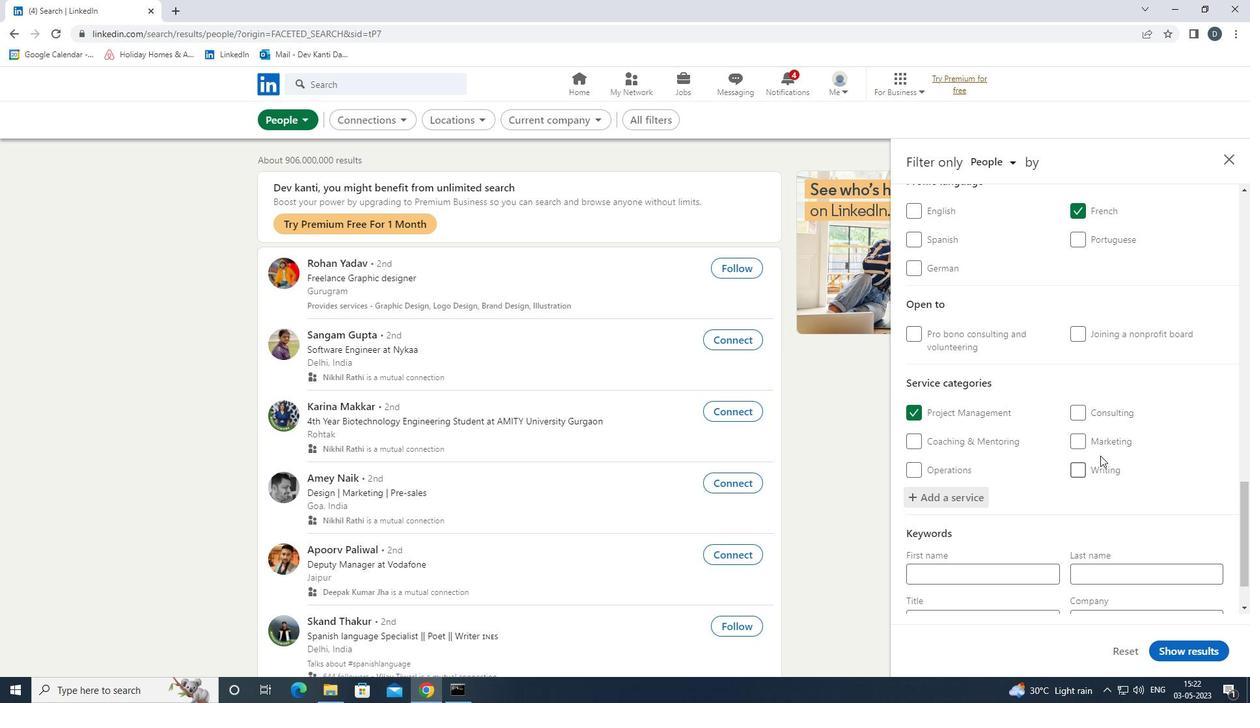 
Action: Mouse scrolled (1096, 471) with delta (0, 0)
Screenshot: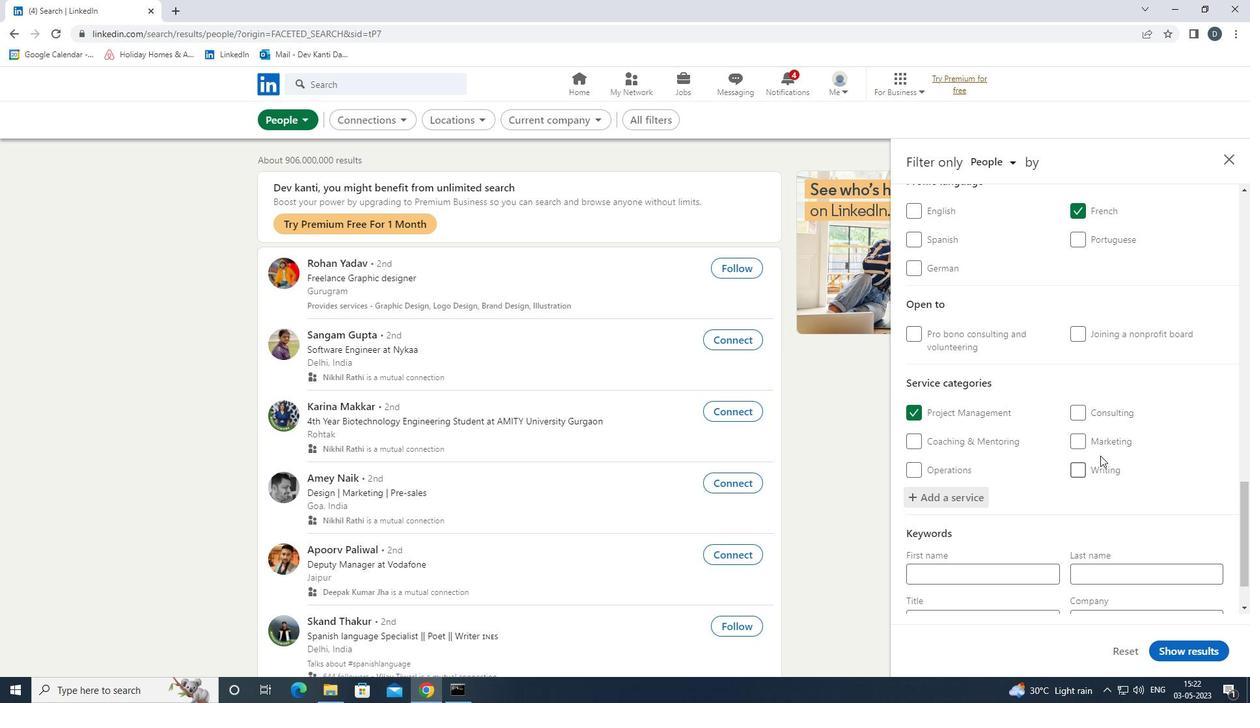 
Action: Mouse moved to (1089, 484)
Screenshot: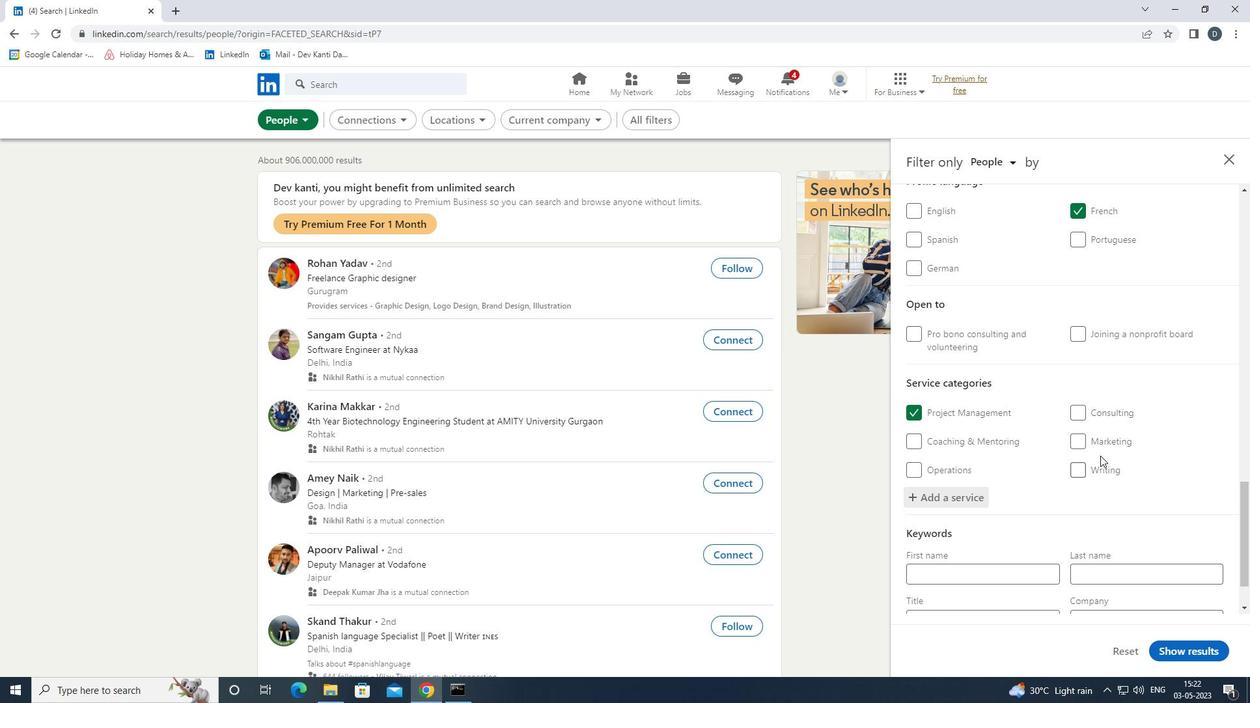 
Action: Mouse scrolled (1089, 483) with delta (0, 0)
Screenshot: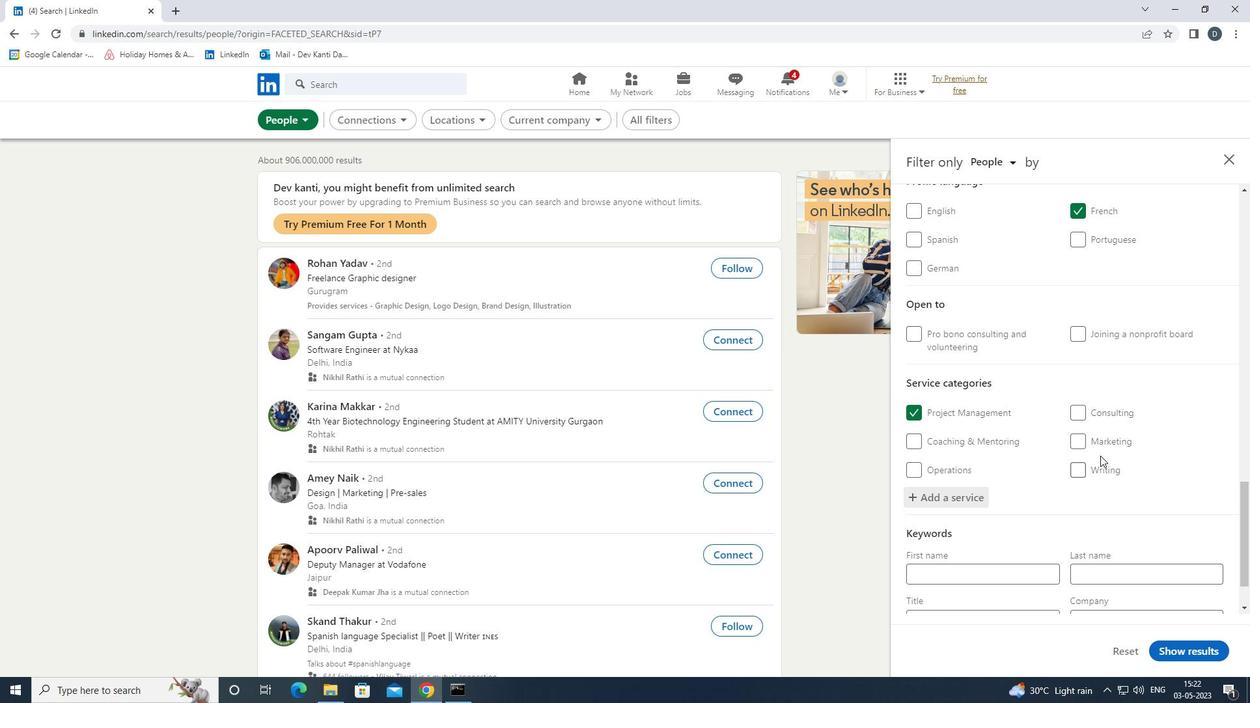 
Action: Mouse moved to (1079, 497)
Screenshot: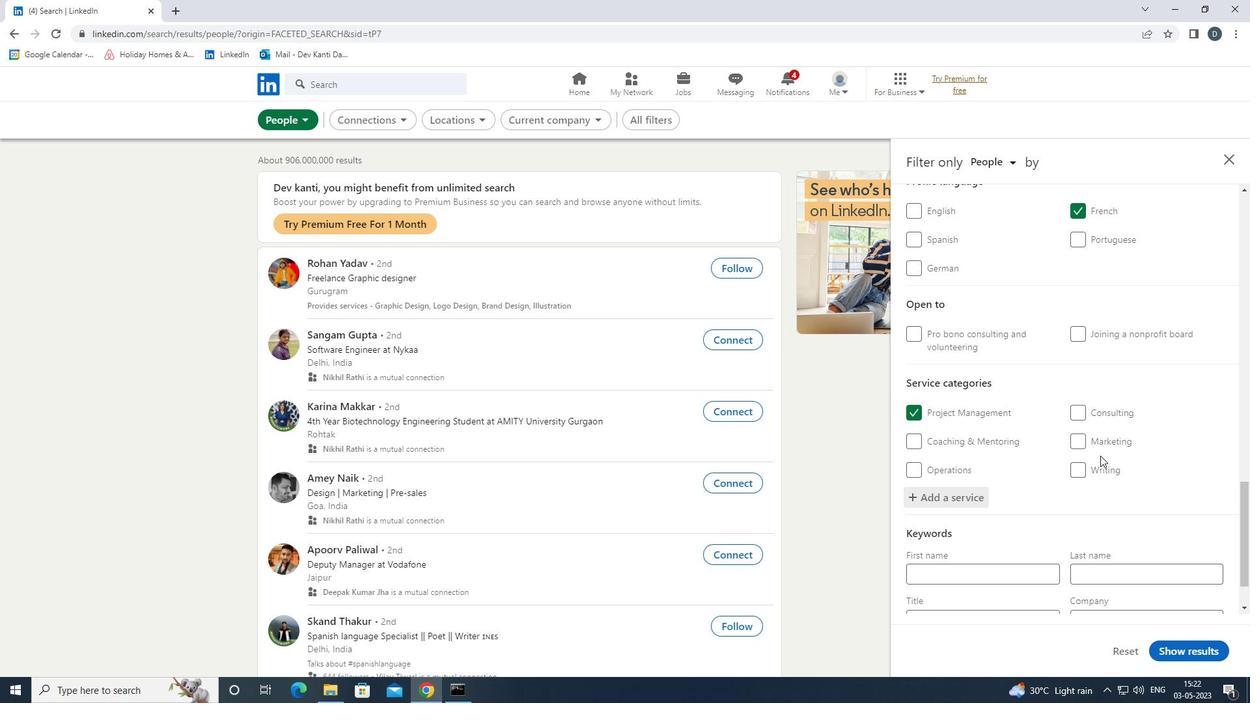 
Action: Mouse scrolled (1079, 496) with delta (0, 0)
Screenshot: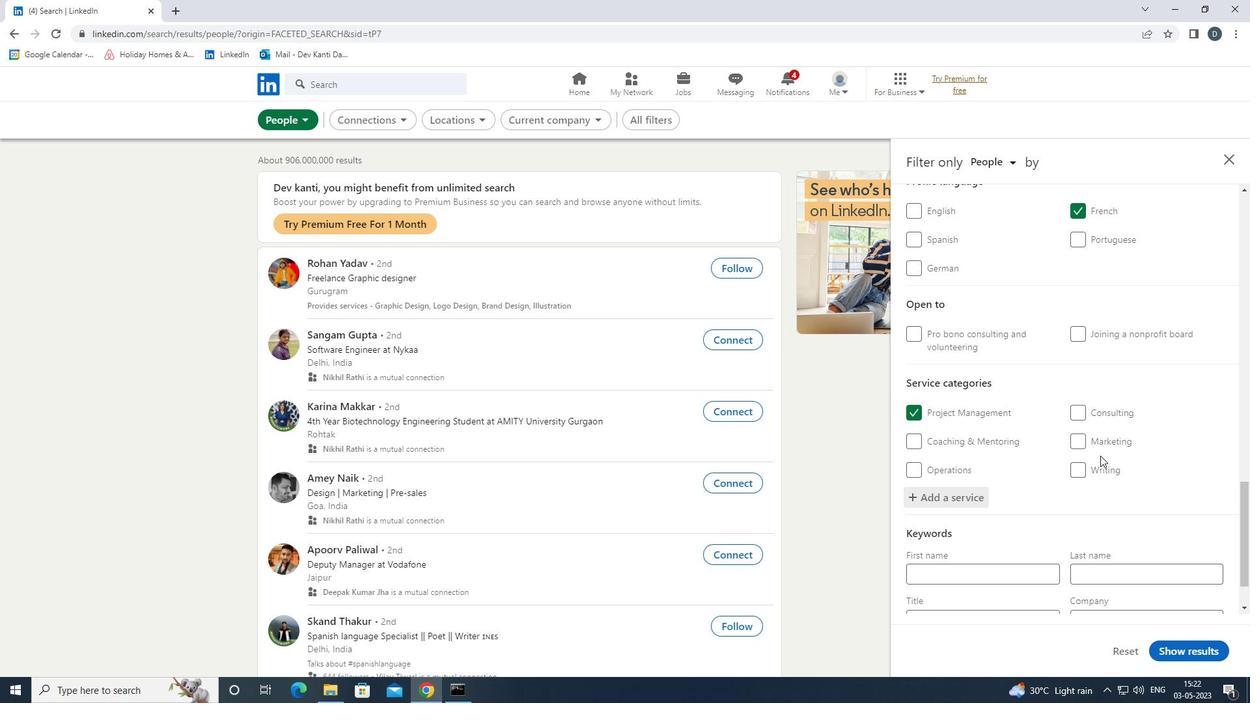 
Action: Mouse moved to (1075, 501)
Screenshot: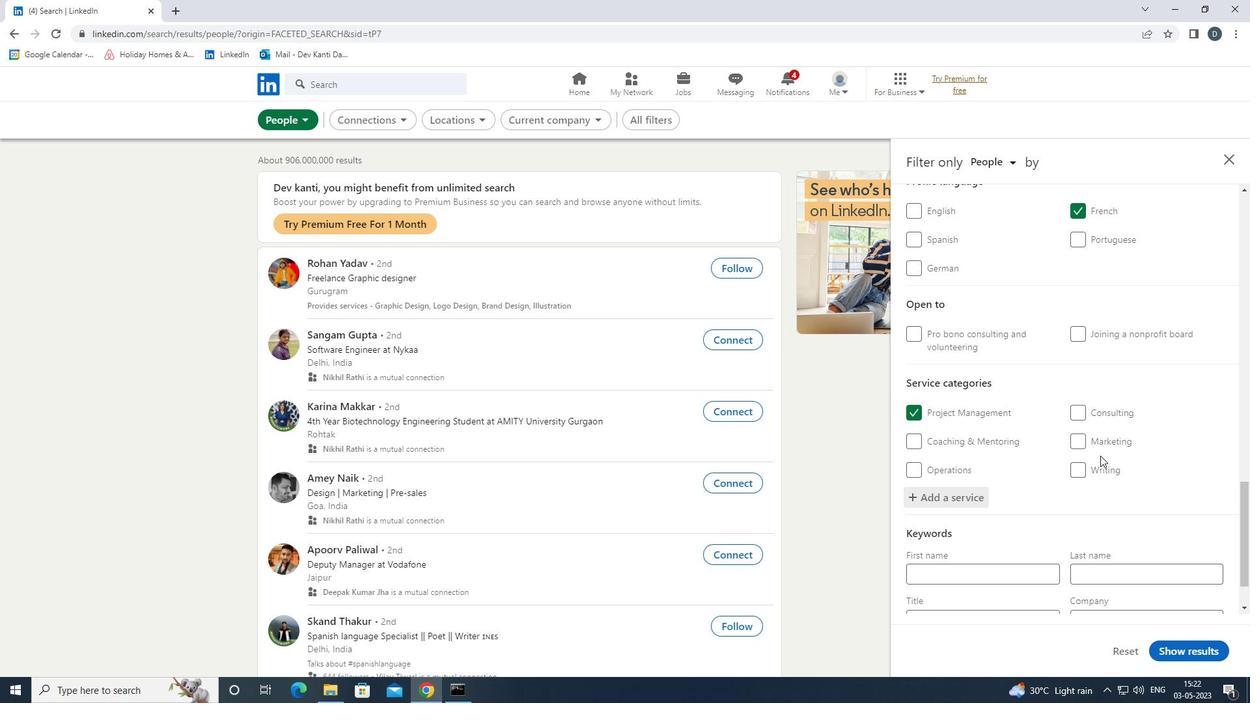 
Action: Mouse scrolled (1075, 501) with delta (0, 0)
Screenshot: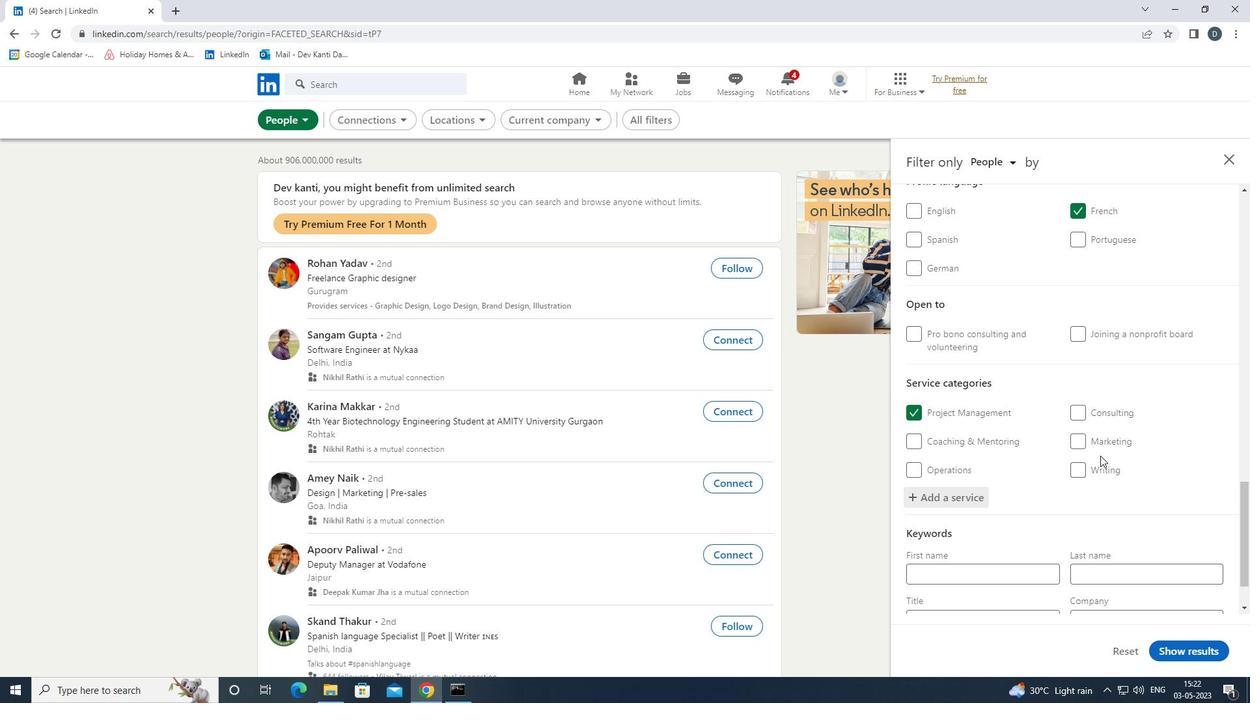 
Action: Mouse moved to (1021, 562)
Screenshot: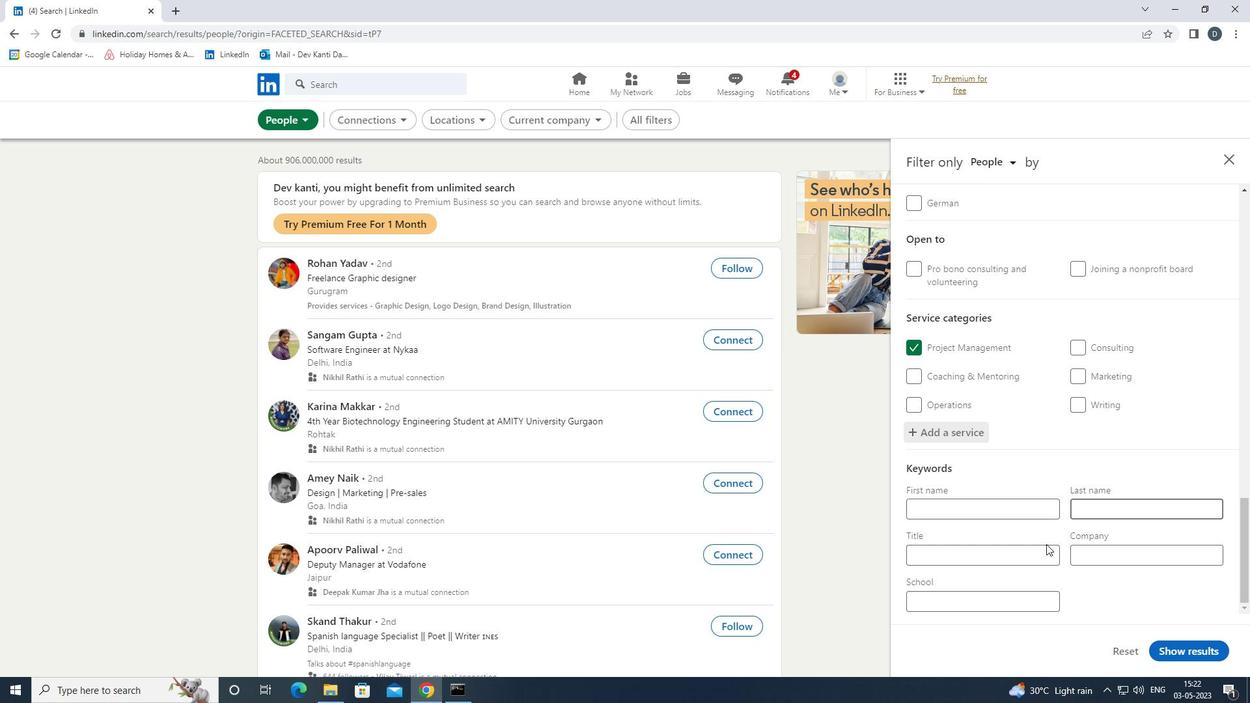 
Action: Mouse pressed left at (1021, 562)
Screenshot: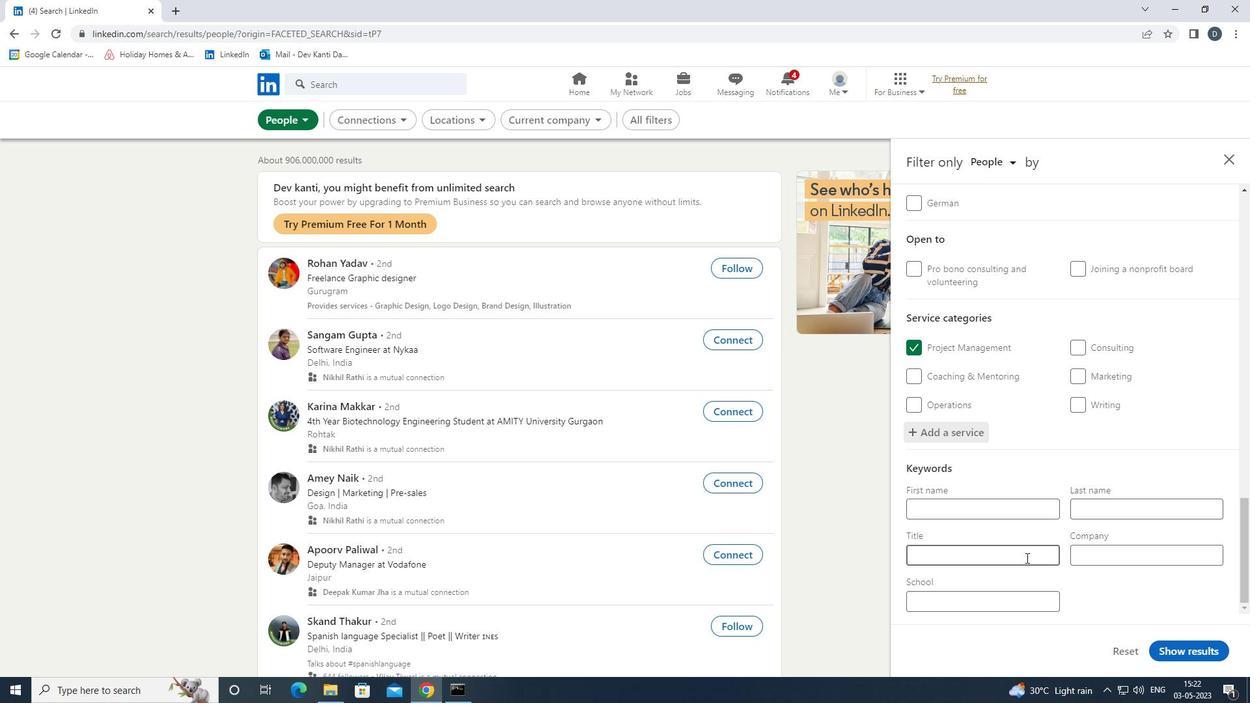 
Action: Key pressed <Key.shift><Key.shift><Key.shift><Key.shift>PAINTER
Screenshot: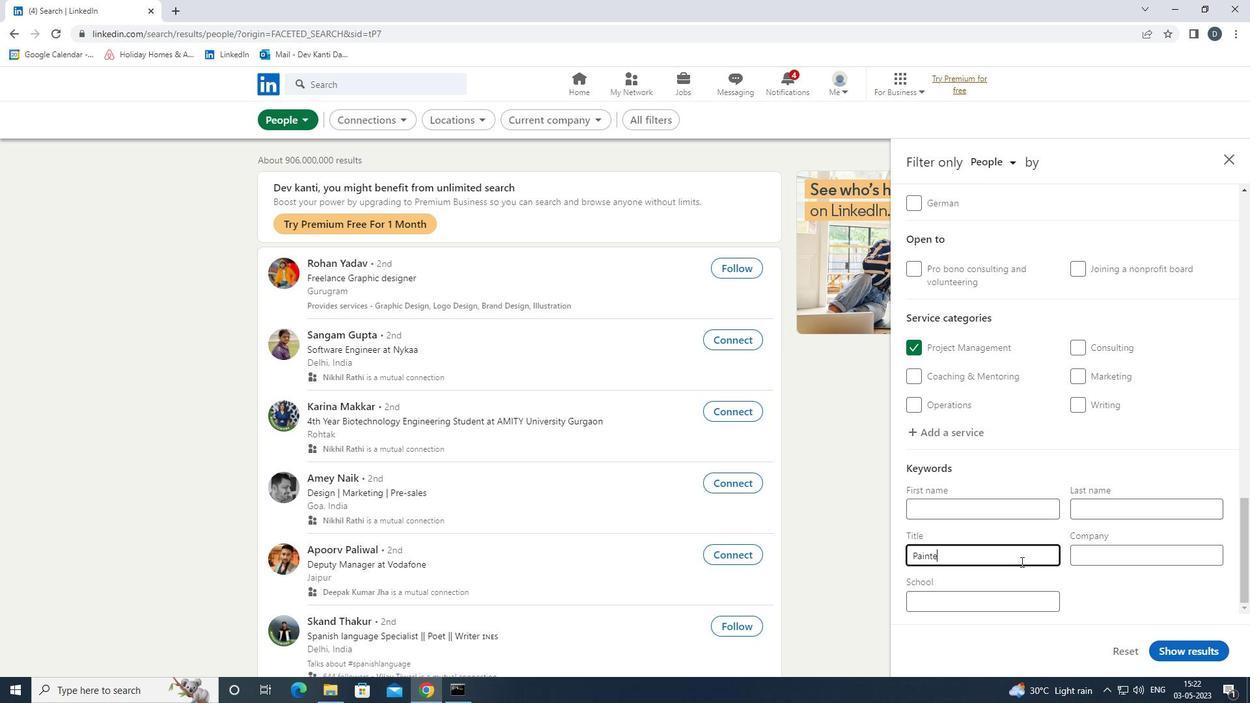 
Action: Mouse moved to (1200, 655)
Screenshot: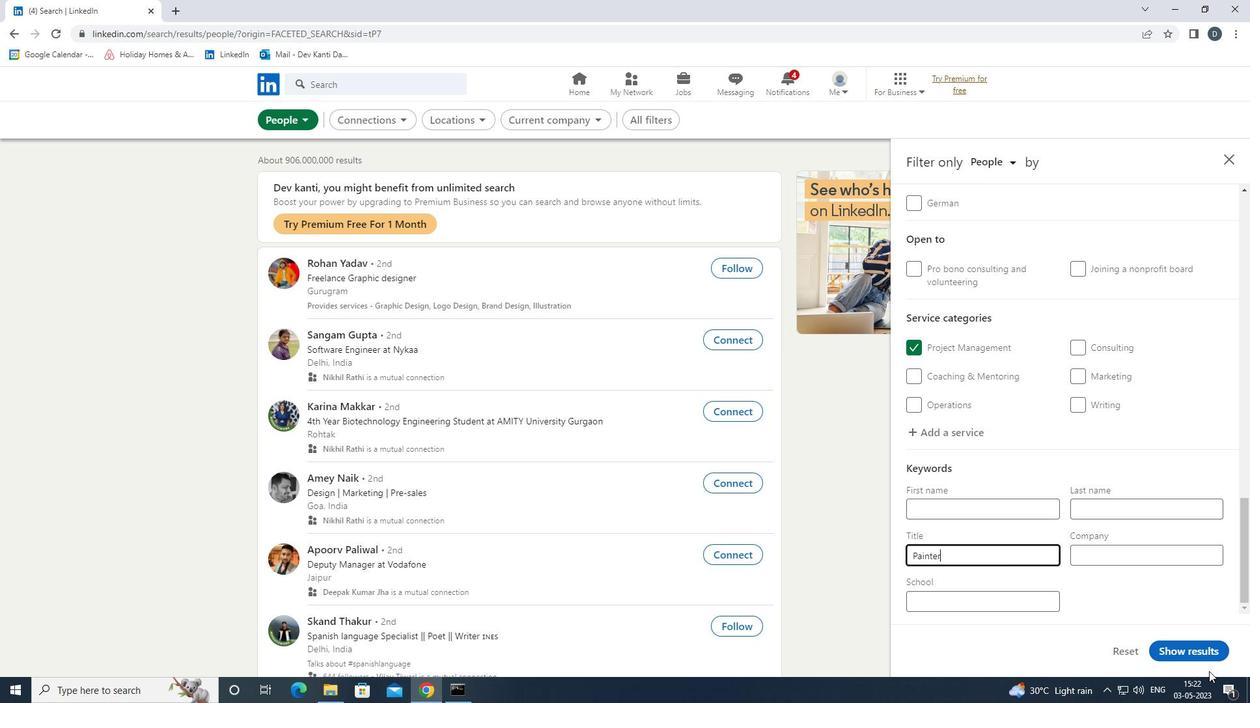 
Action: Mouse pressed left at (1200, 655)
Screenshot: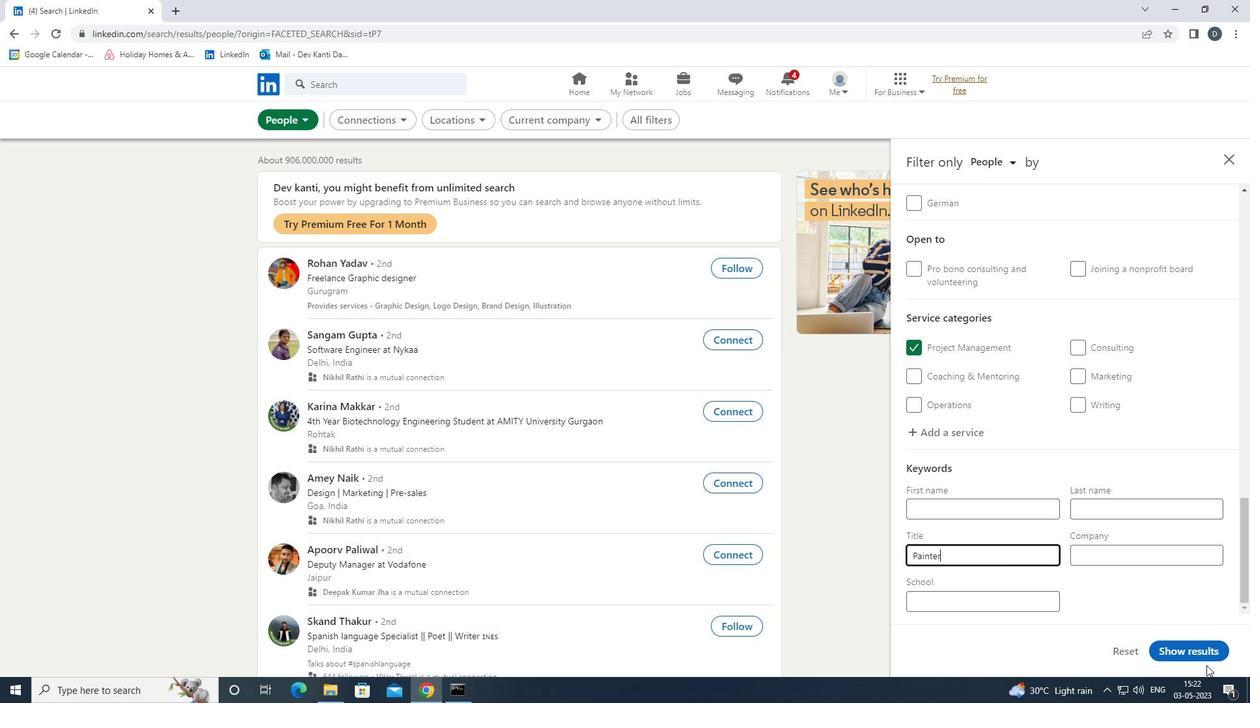 
Action: Mouse moved to (774, 141)
Screenshot: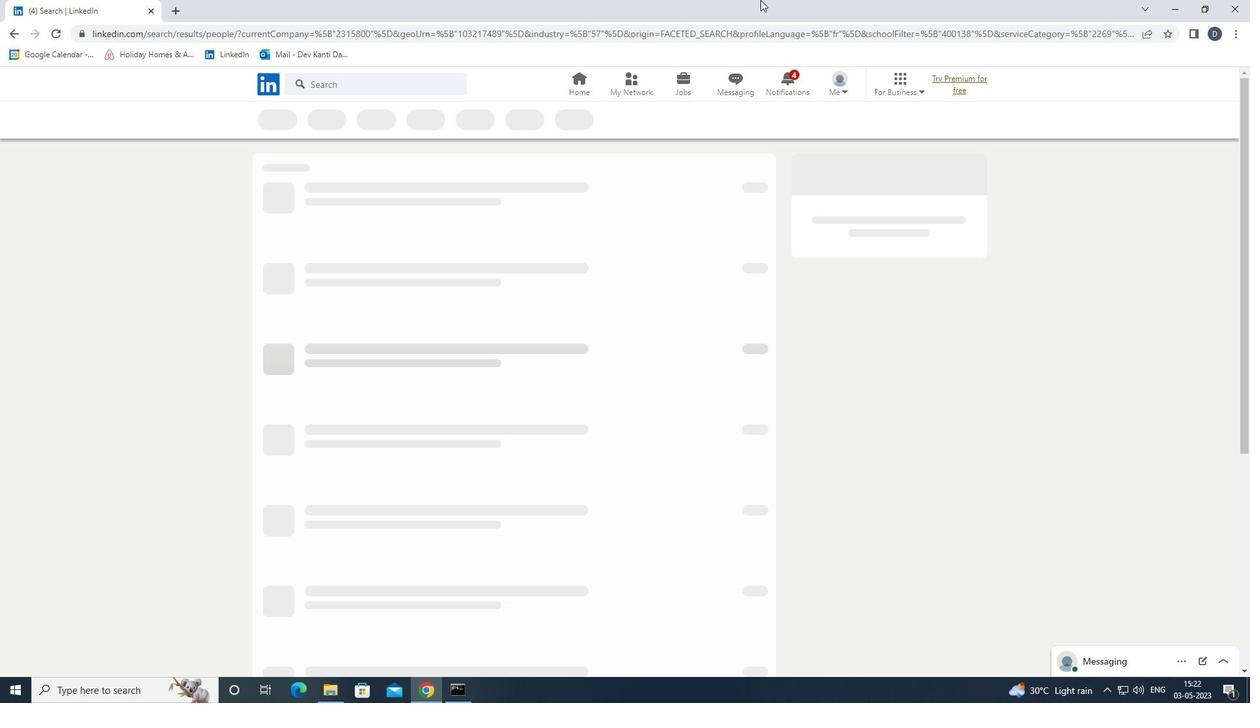 
